 Task: Create new invoice with Date Opened :15-Apr-23, Select Customer: Baris Pasta & Pizza, Terms: Payment Term 1. Make invoice entry for item-1 with Date: 15-Apr-23, Description: Pfaltzgraff Spice Jar Clear 3 oz, Action: Material, Income Account: Income:Sales, Quantity: 1, Unit Price: 20.3, Discount %: 6. Make entry for item-2 with Date: 15-Apr-23, Description: KN95 Face Mask_x000D_
, Action: Material, Income Account: Income:Sales, Quantity: 1, Unit Price: 6.8, Discount %: 9. Make entry for item-3 with Date: 15-Apr-23, Description: Twix Cookie Bar Chocolate Caramel, Action: Material, Income Account: Income:Sales, Quantity: 4, Unit Price: 7.8, Discount %: 11. Write Notes: Looking forward to serving you again.. Post Invoice with Post Date: 15-Apr-23, Post to Accounts: Assets:Accounts Receivable. Pay / Process Payment with Transaction Date: 15-May-23, Amount: 53.038, Transfer Account: Checking Account. Print Invoice, display notes by going to Option, then go to Display Tab and check Invoice Notes.
Action: Mouse moved to (139, 34)
Screenshot: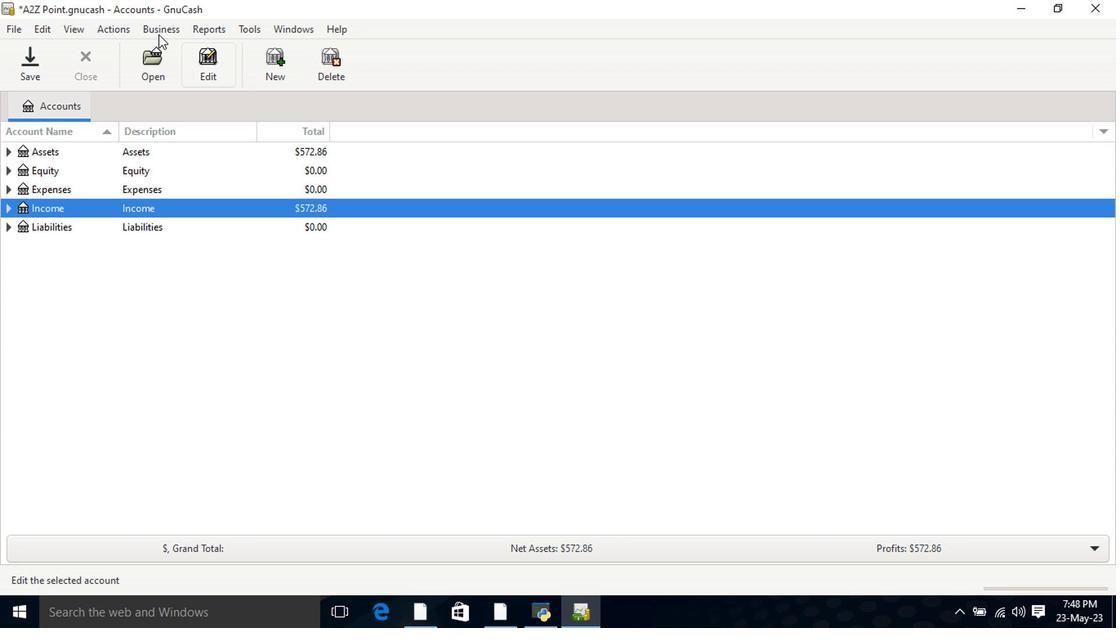 
Action: Mouse pressed left at (139, 34)
Screenshot: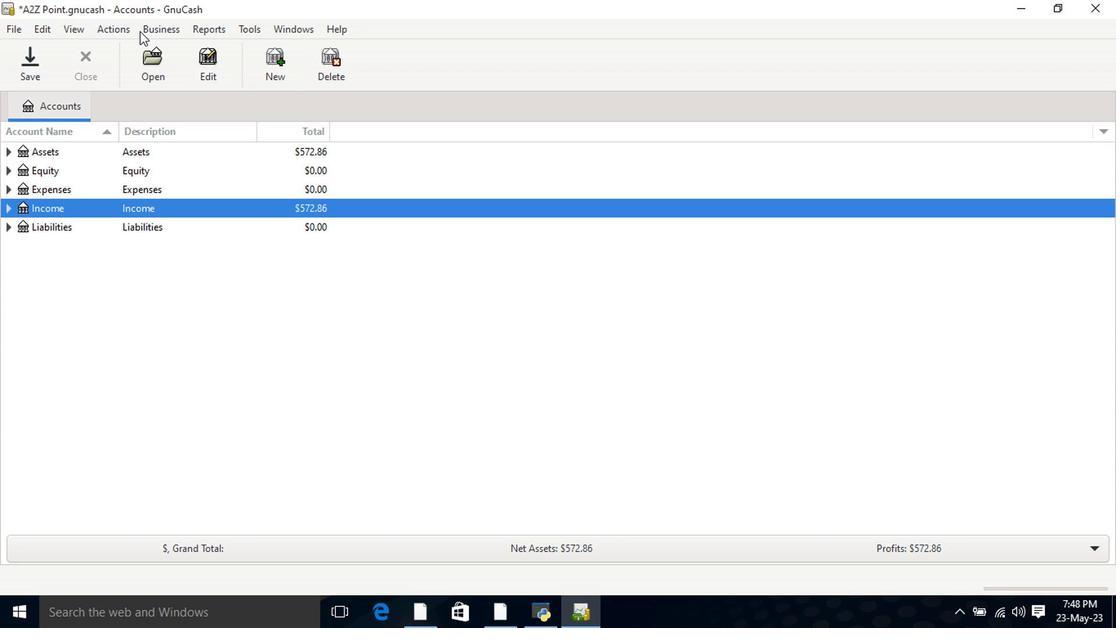 
Action: Mouse moved to (387, 116)
Screenshot: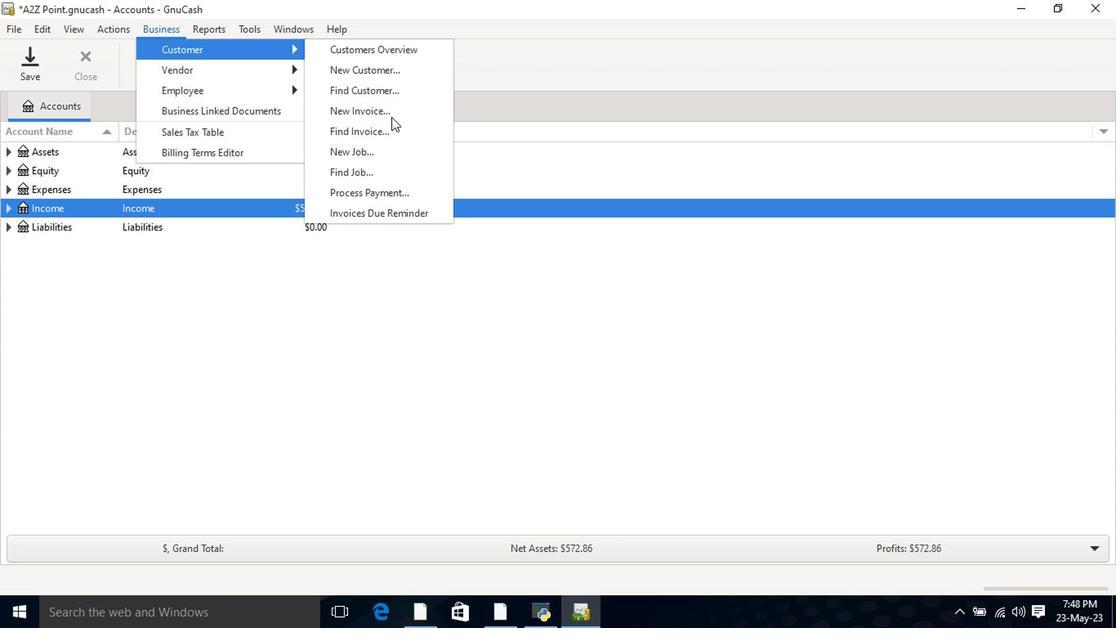 
Action: Mouse pressed left at (387, 116)
Screenshot: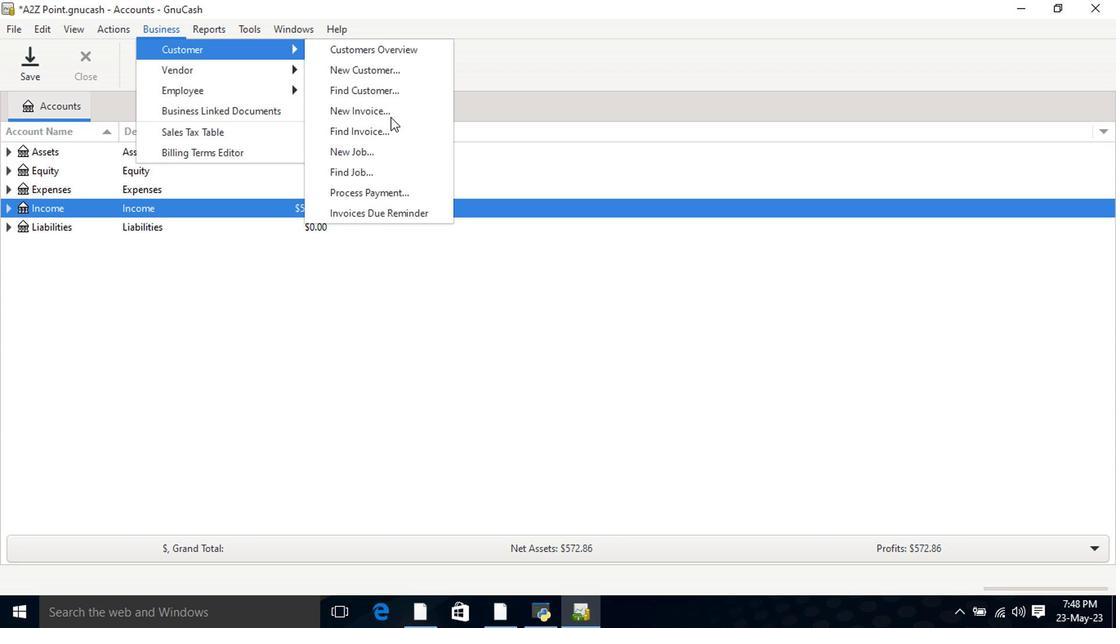 
Action: Mouse moved to (675, 254)
Screenshot: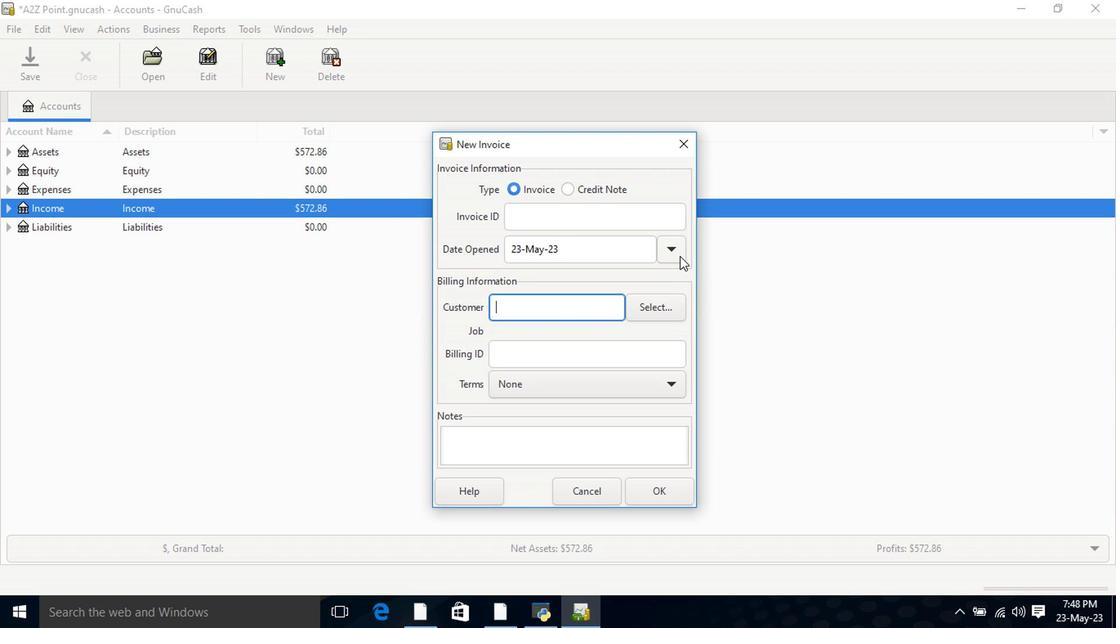 
Action: Mouse pressed left at (675, 254)
Screenshot: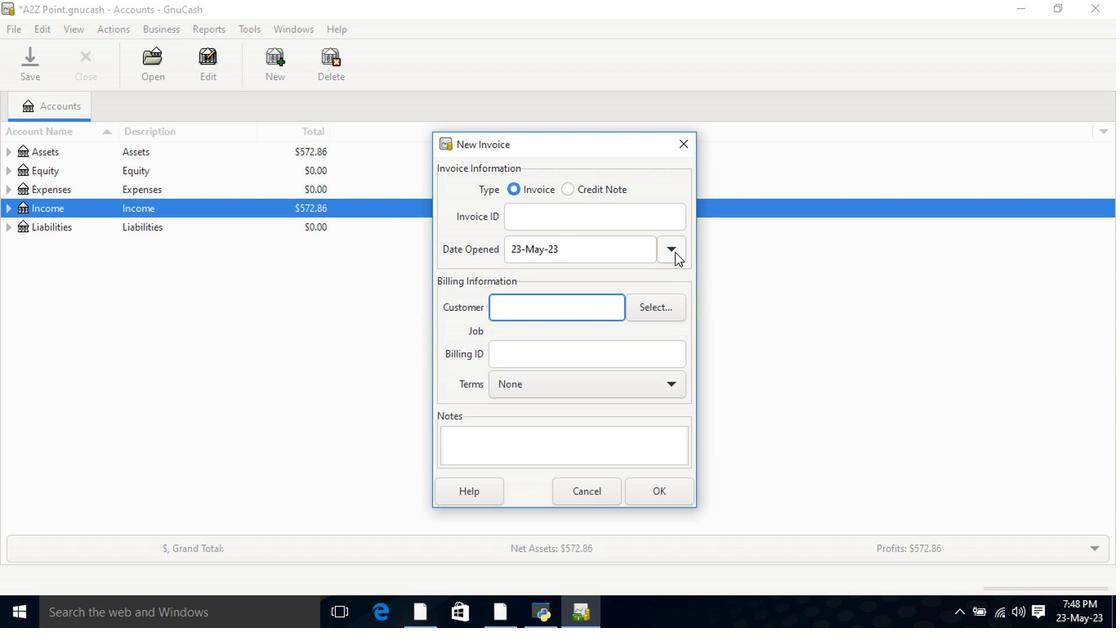 
Action: Mouse moved to (544, 271)
Screenshot: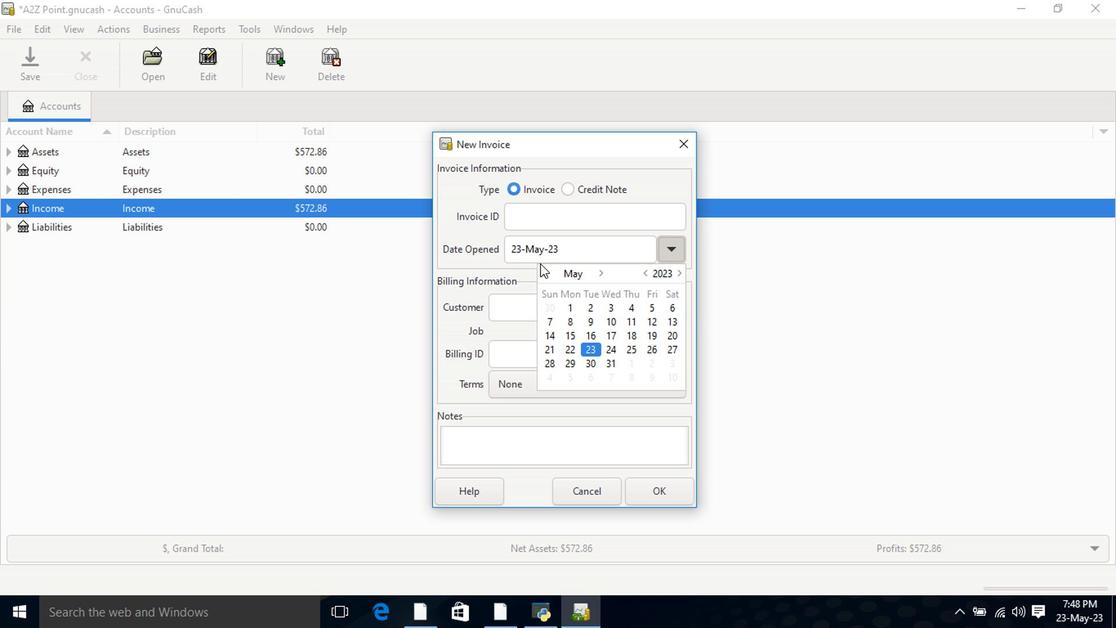 
Action: Mouse pressed left at (544, 271)
Screenshot: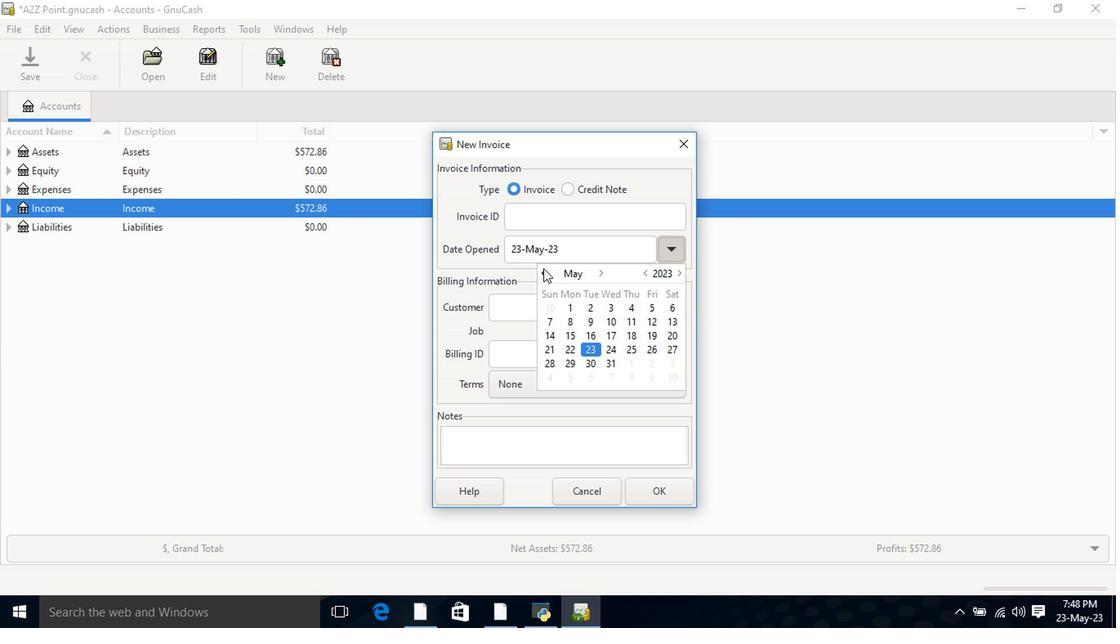 
Action: Mouse moved to (671, 338)
Screenshot: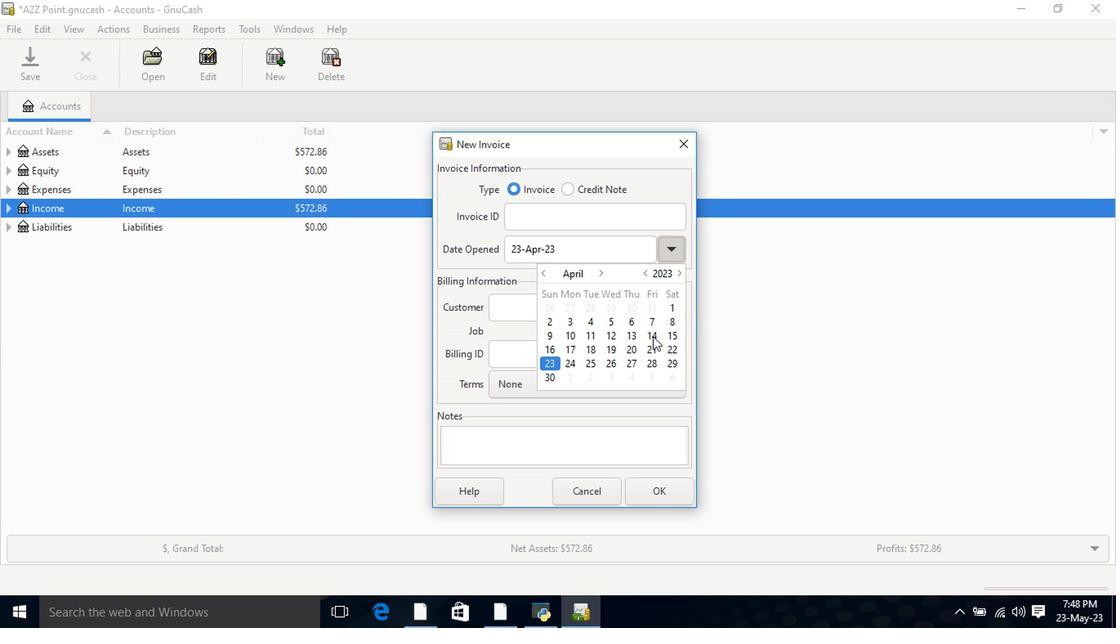 
Action: Mouse pressed left at (671, 338)
Screenshot: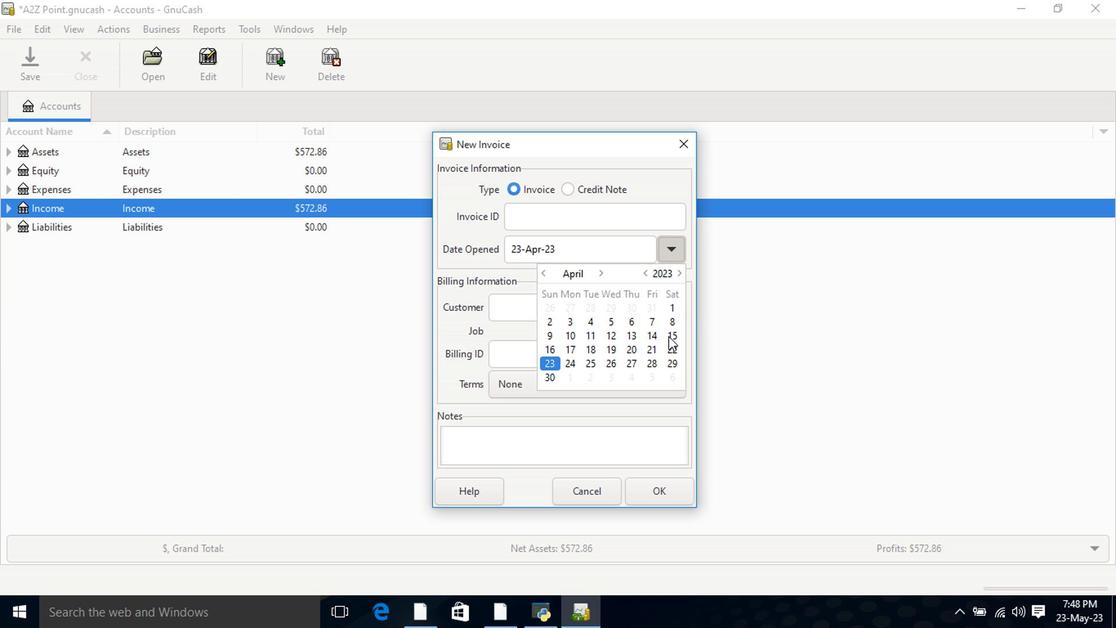 
Action: Mouse pressed left at (671, 338)
Screenshot: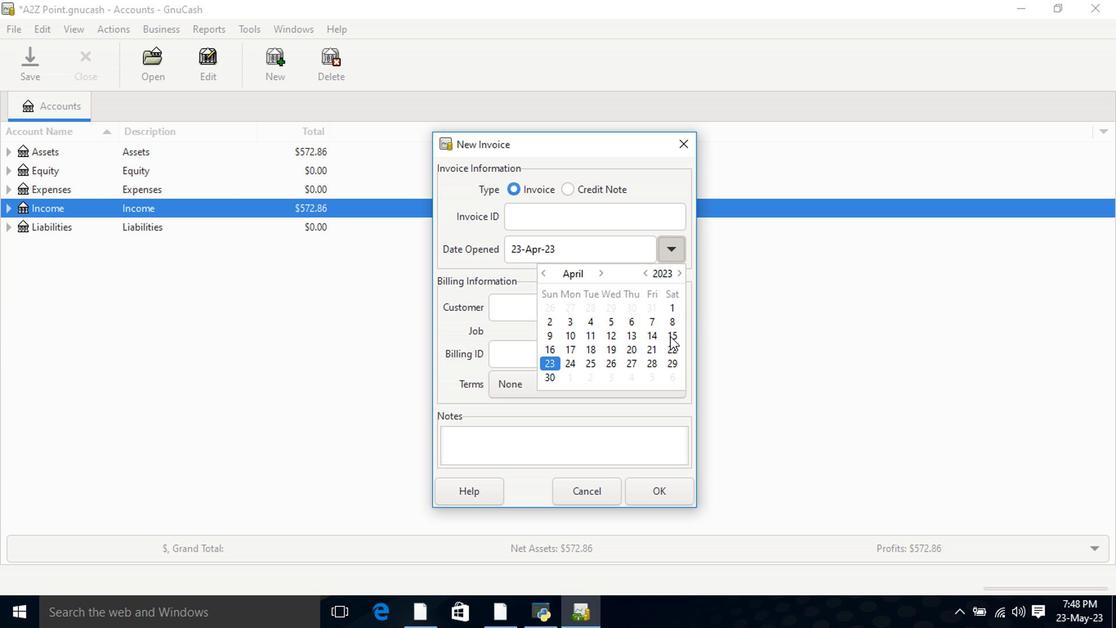 
Action: Mouse moved to (586, 305)
Screenshot: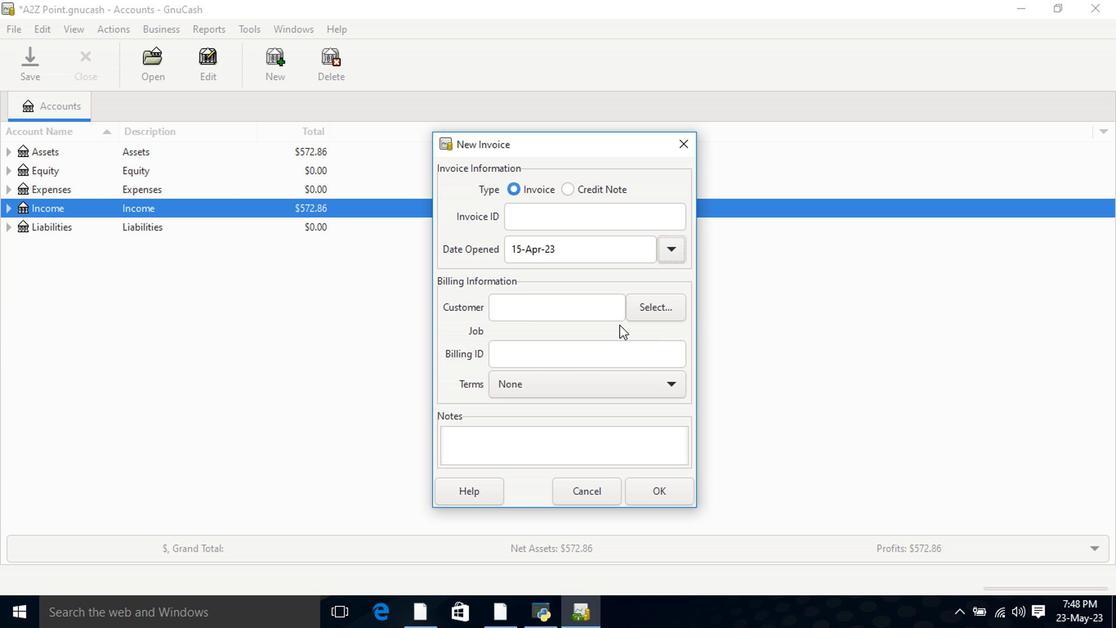 
Action: Mouse pressed left at (586, 305)
Screenshot: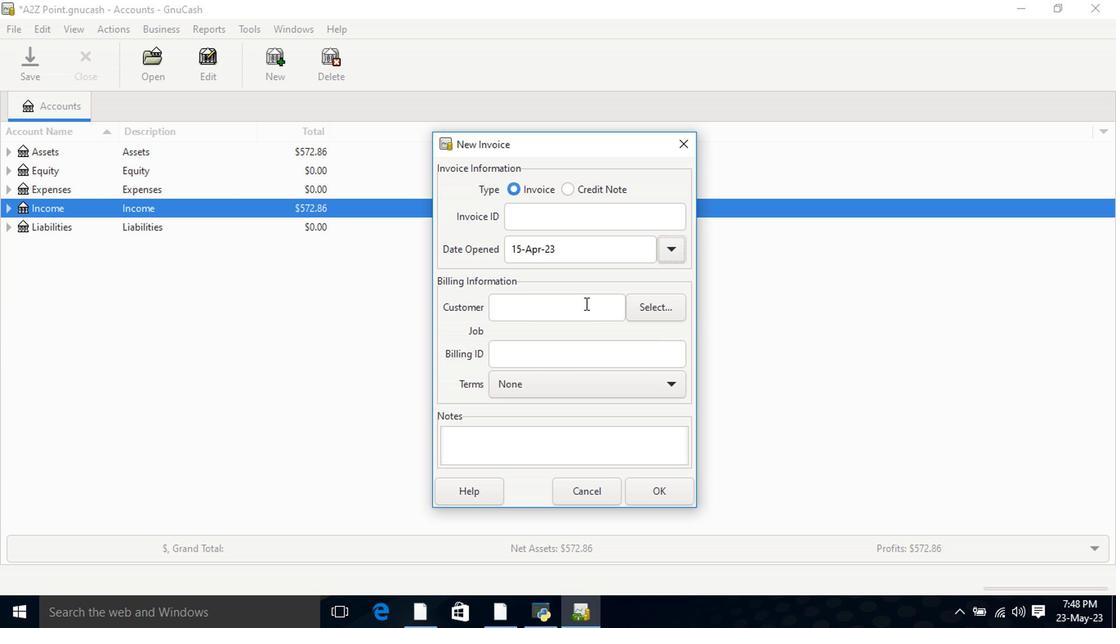 
Action: Key pressed <Key.shift>Bar
Screenshot: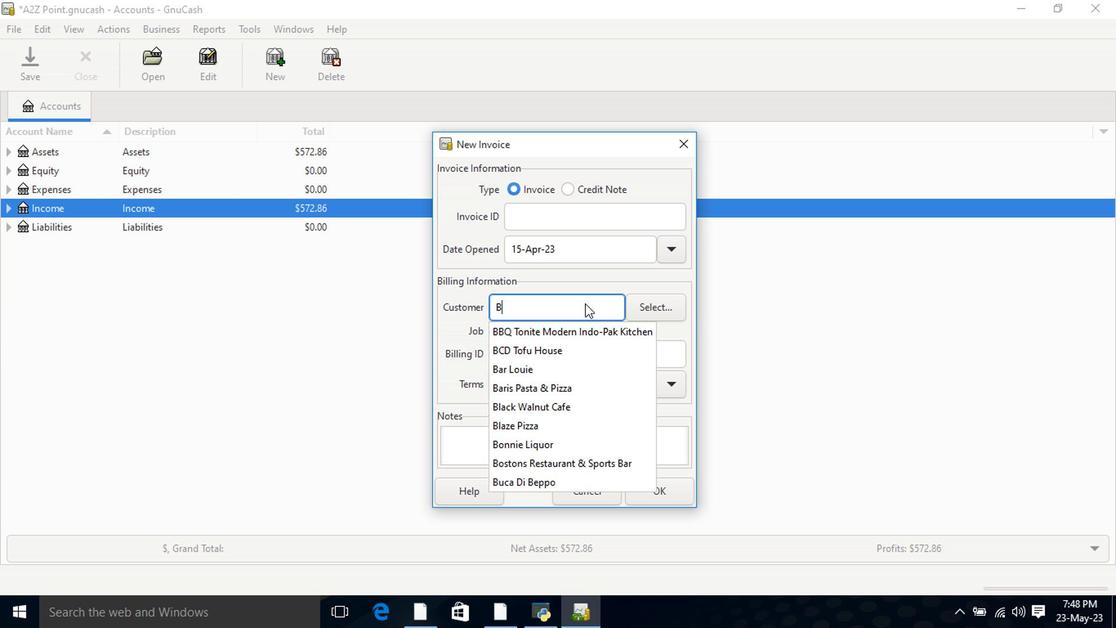 
Action: Mouse moved to (575, 350)
Screenshot: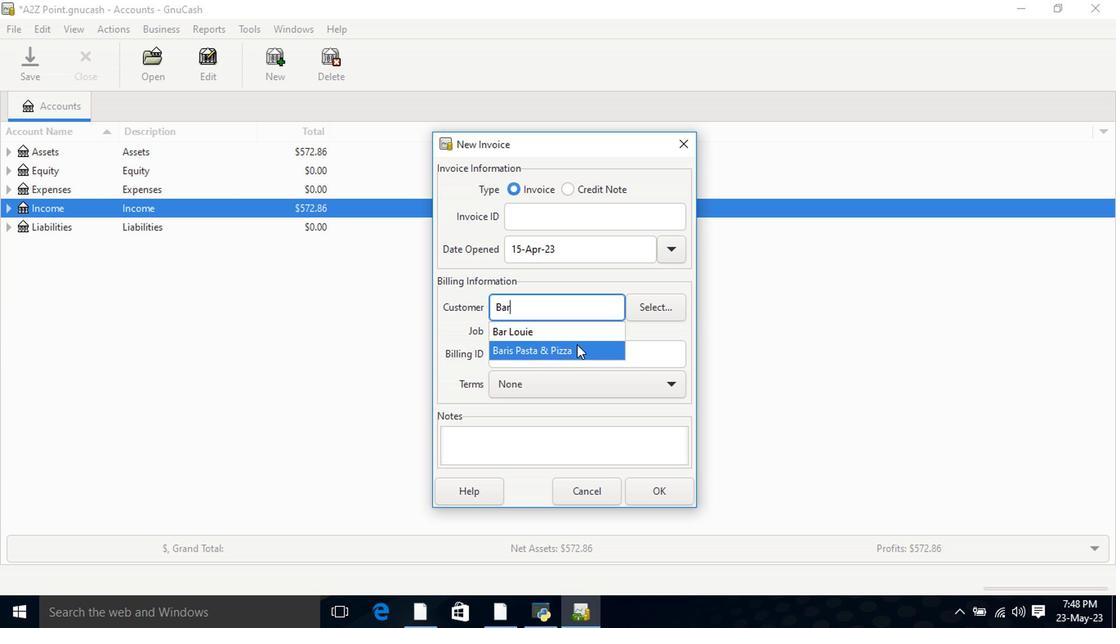 
Action: Mouse pressed left at (575, 350)
Screenshot: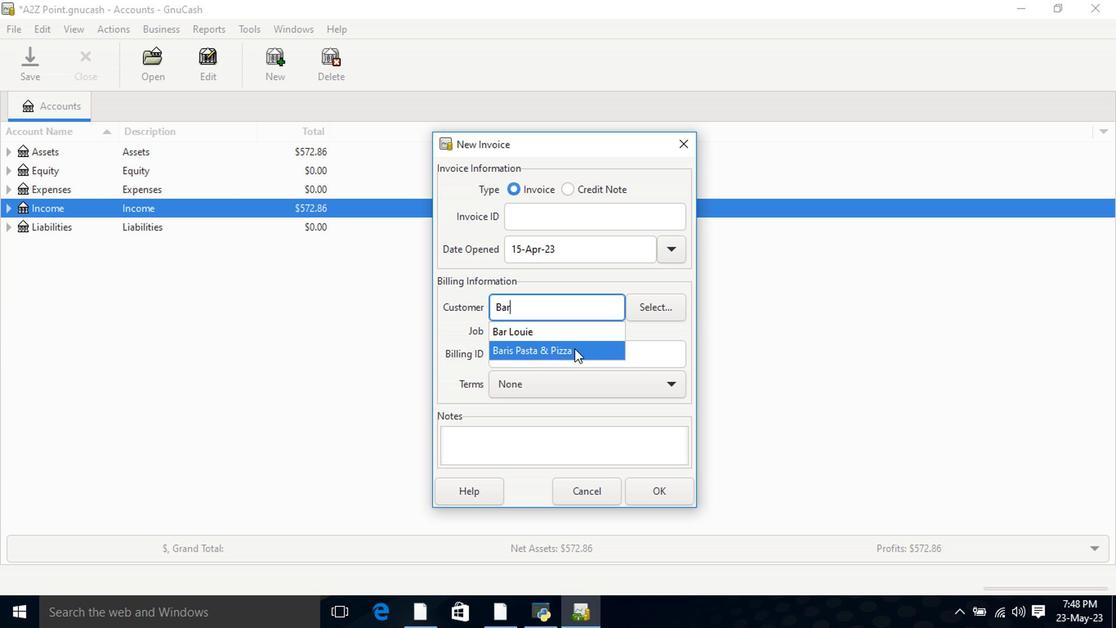 
Action: Mouse moved to (578, 391)
Screenshot: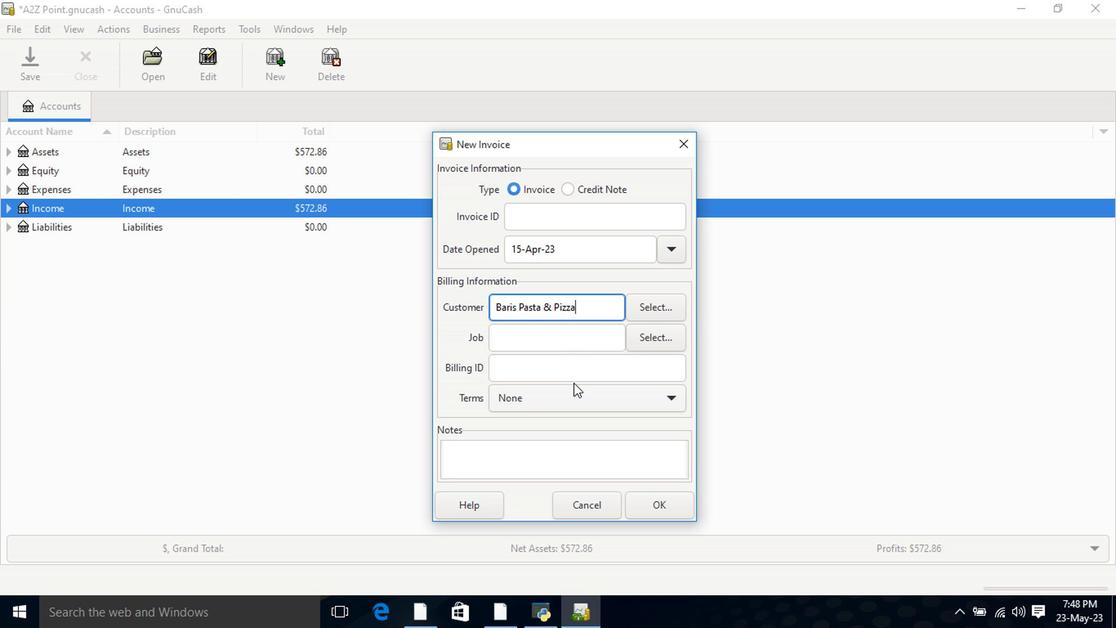 
Action: Mouse pressed left at (578, 391)
Screenshot: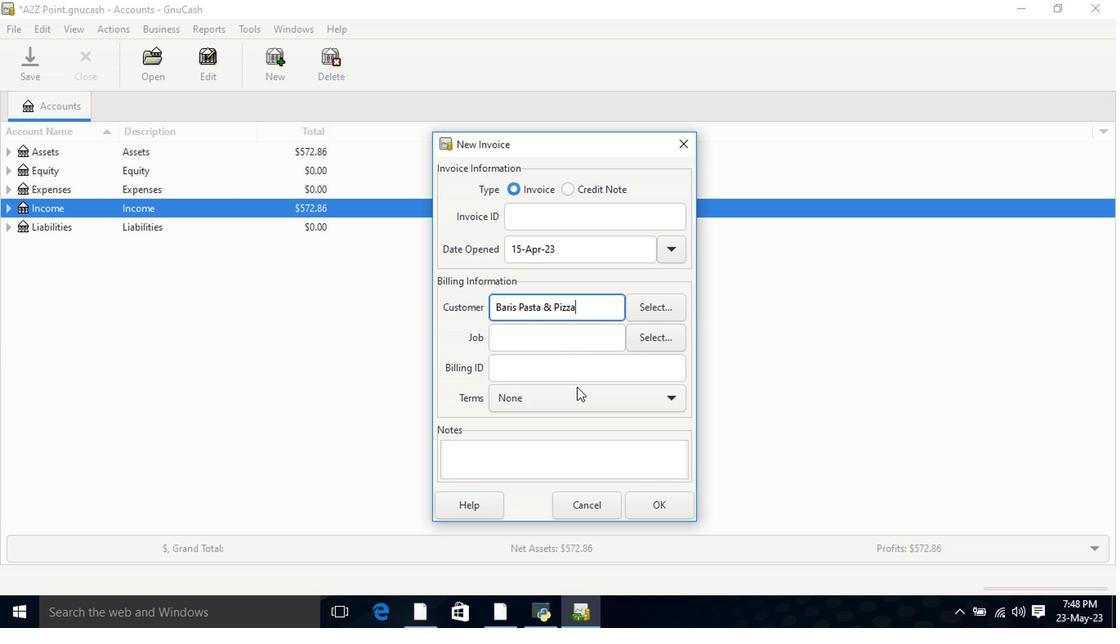 
Action: Mouse moved to (580, 424)
Screenshot: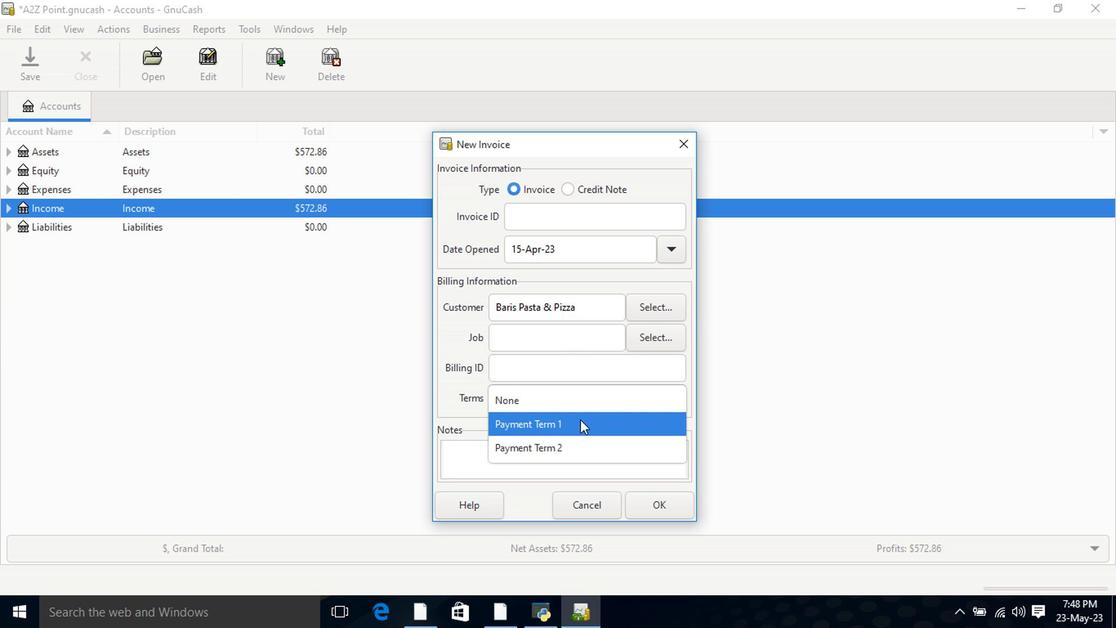 
Action: Mouse pressed left at (580, 424)
Screenshot: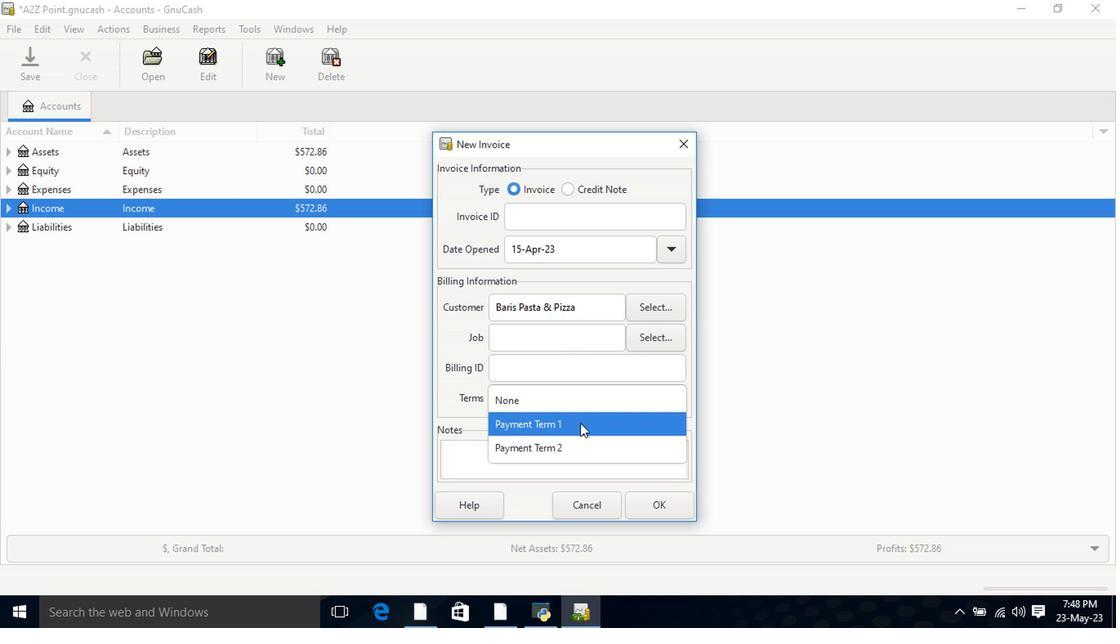 
Action: Mouse moved to (653, 508)
Screenshot: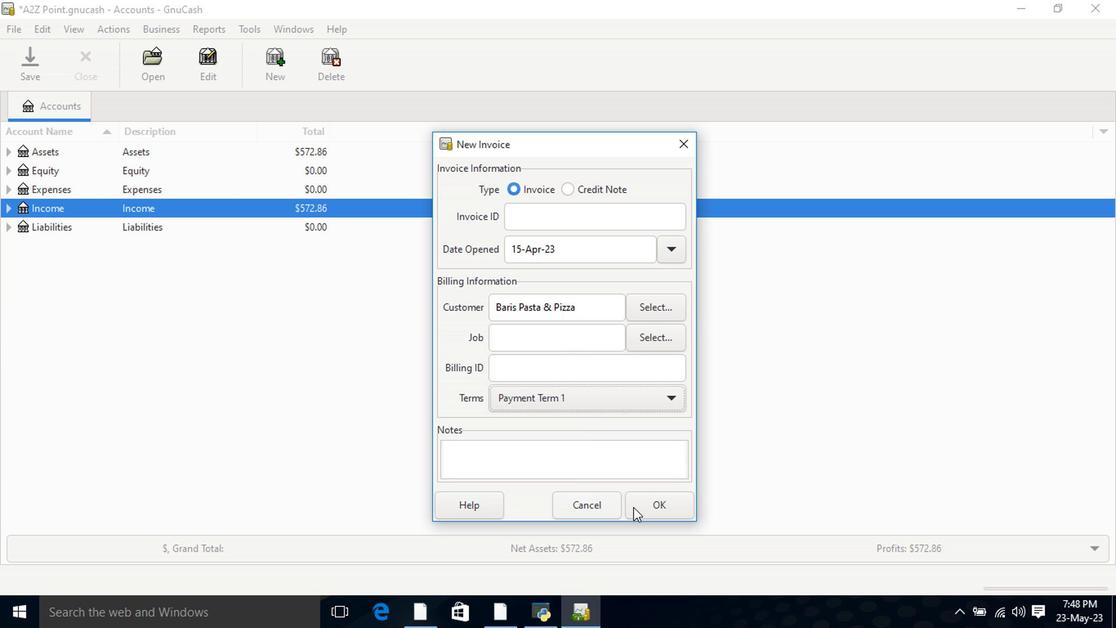 
Action: Mouse pressed left at (653, 508)
Screenshot: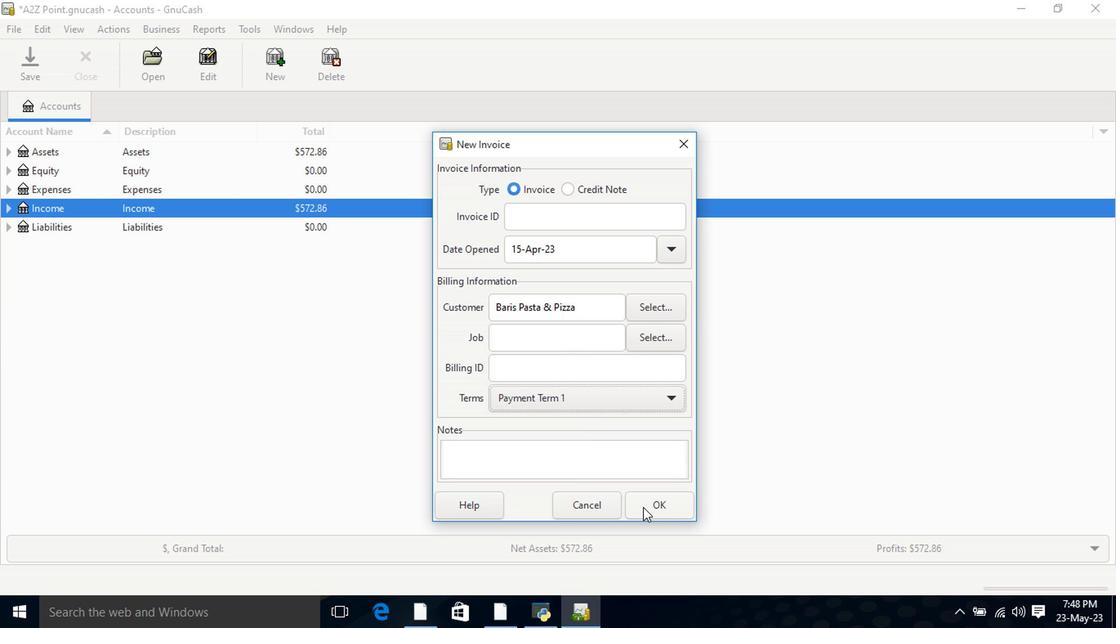 
Action: Mouse moved to (72, 312)
Screenshot: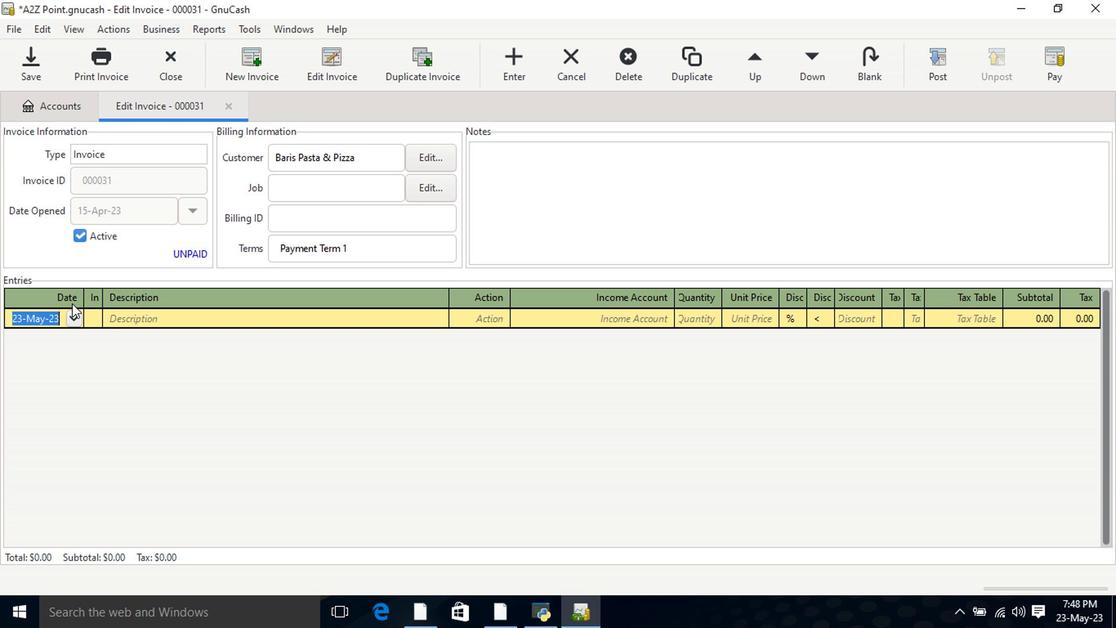 
Action: Mouse pressed left at (72, 312)
Screenshot: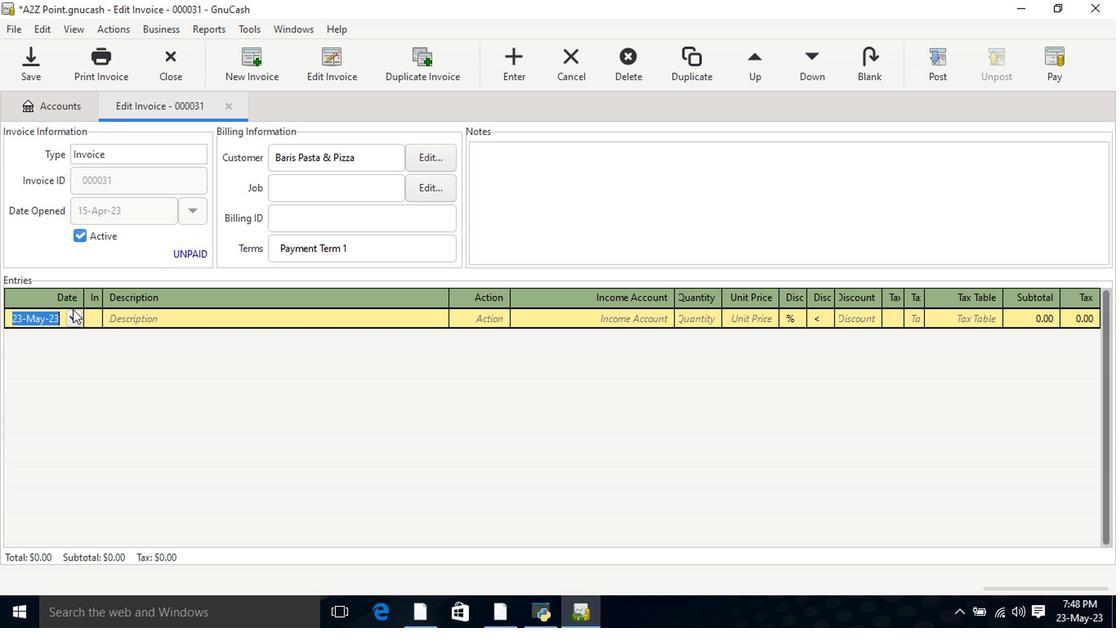
Action: Mouse moved to (13, 338)
Screenshot: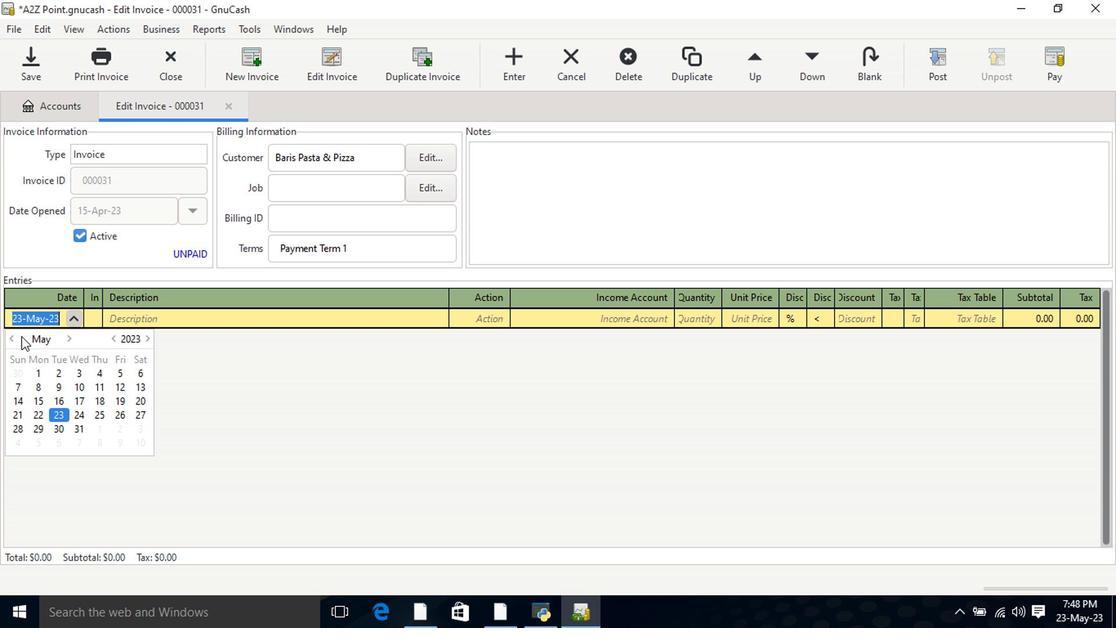 
Action: Mouse pressed left at (13, 338)
Screenshot: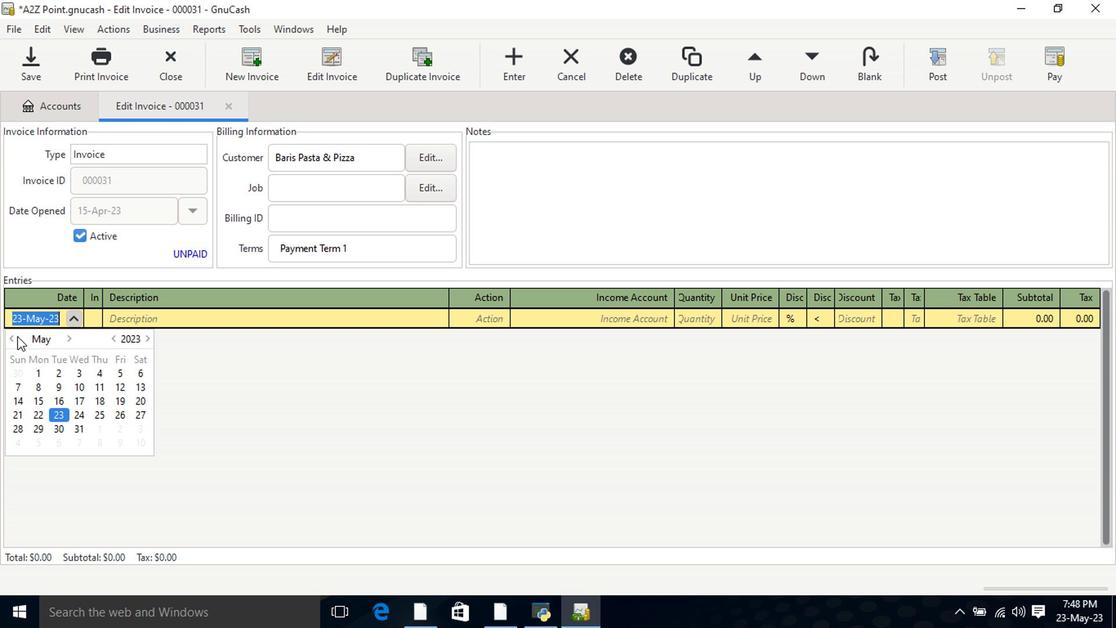 
Action: Mouse moved to (145, 403)
Screenshot: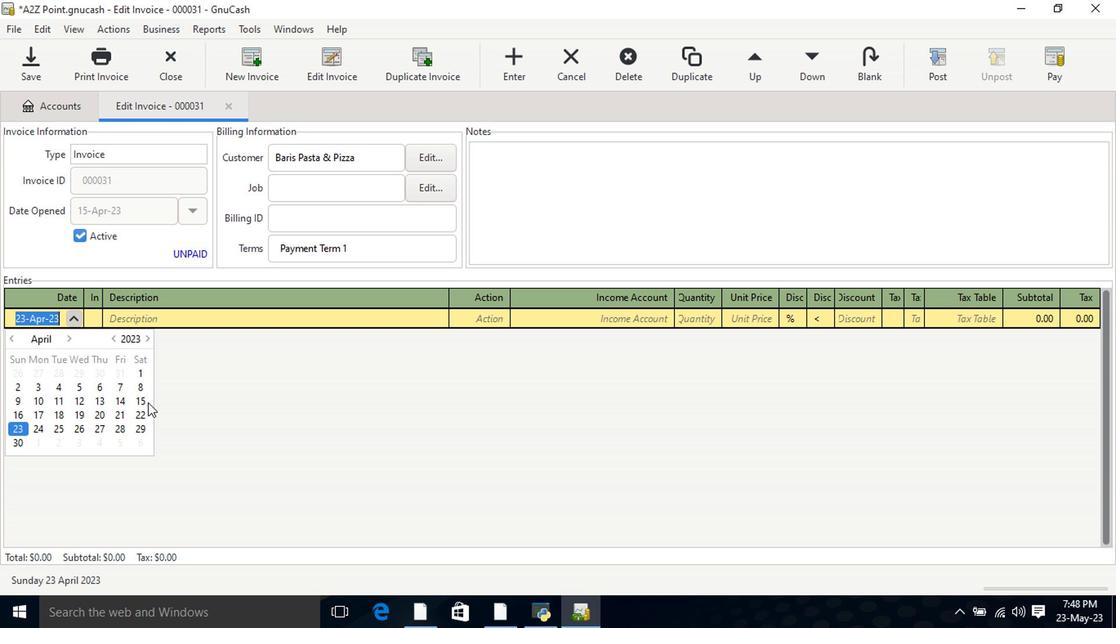 
Action: Mouse pressed left at (145, 403)
Screenshot: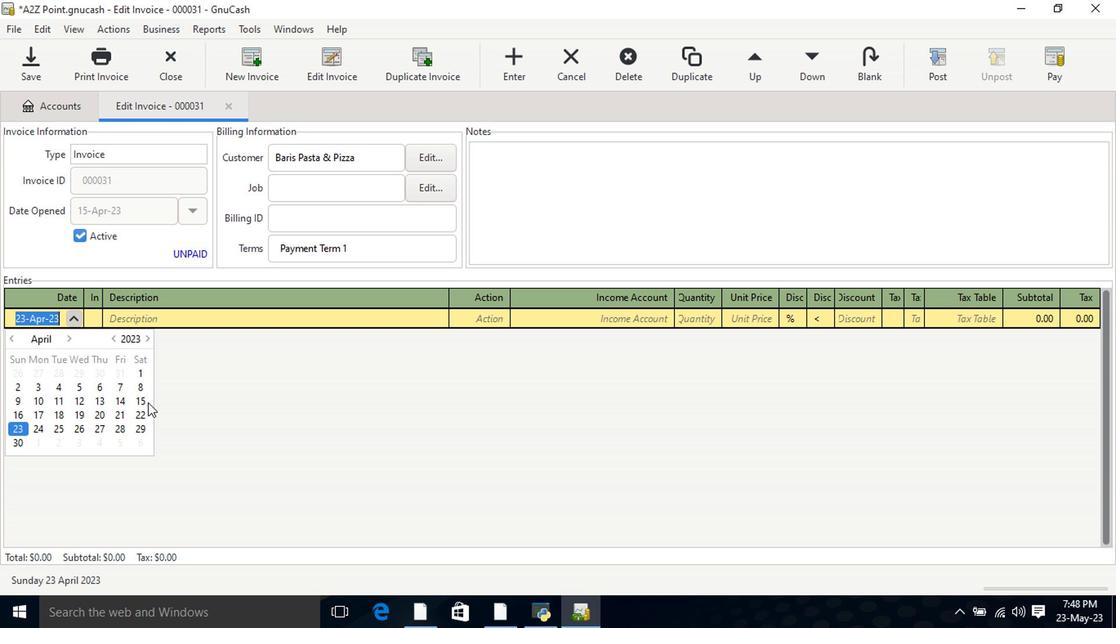 
Action: Mouse moved to (144, 403)
Screenshot: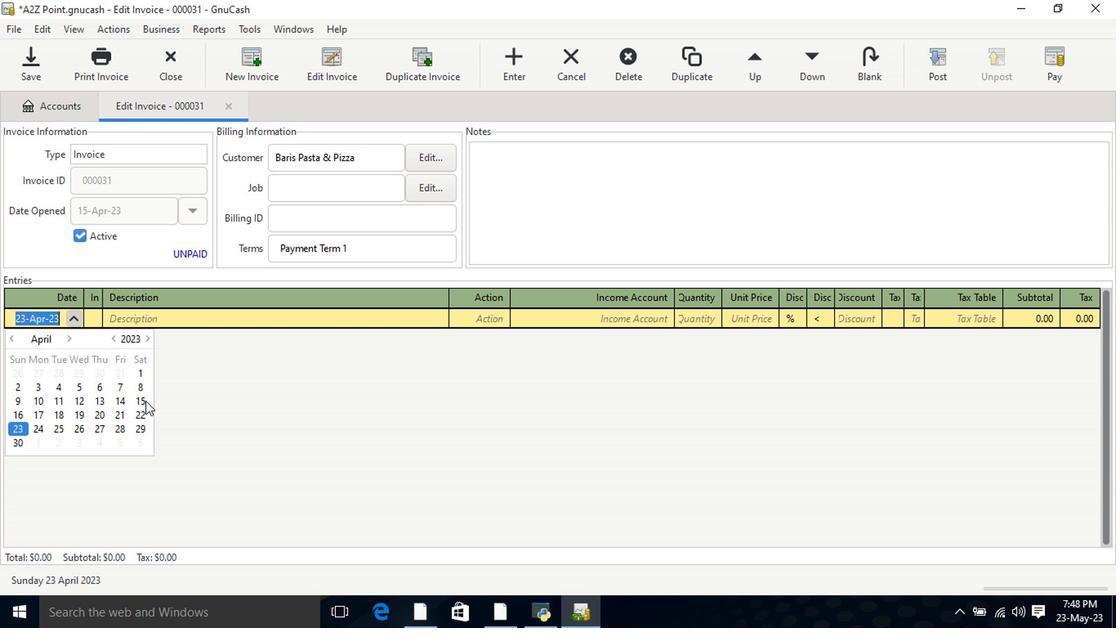 
Action: Mouse pressed left at (144, 403)
Screenshot: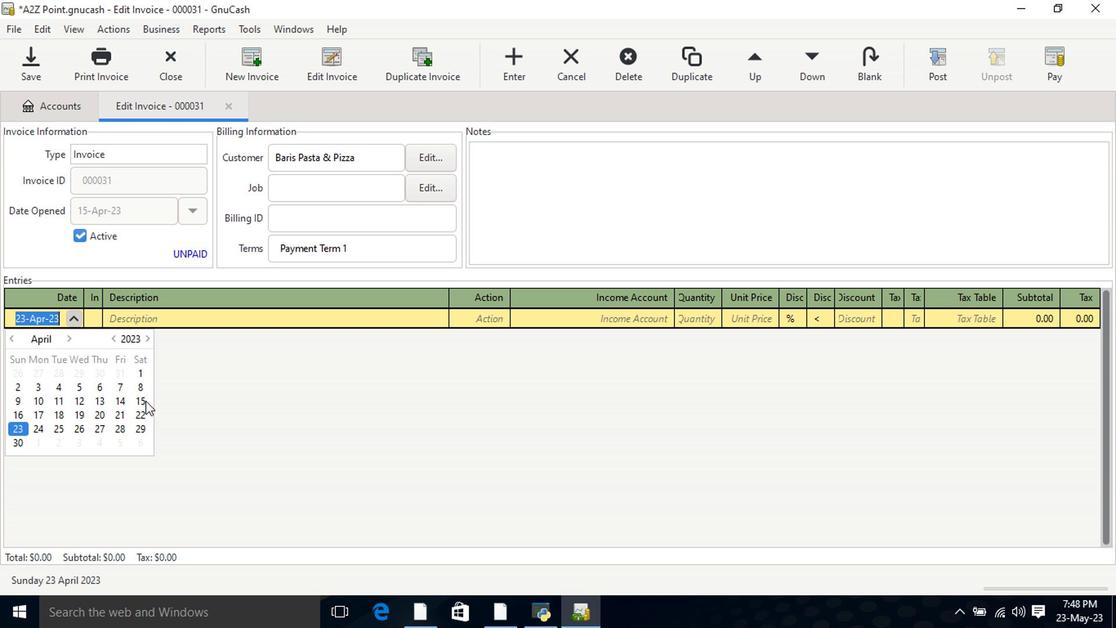 
Action: Mouse moved to (171, 326)
Screenshot: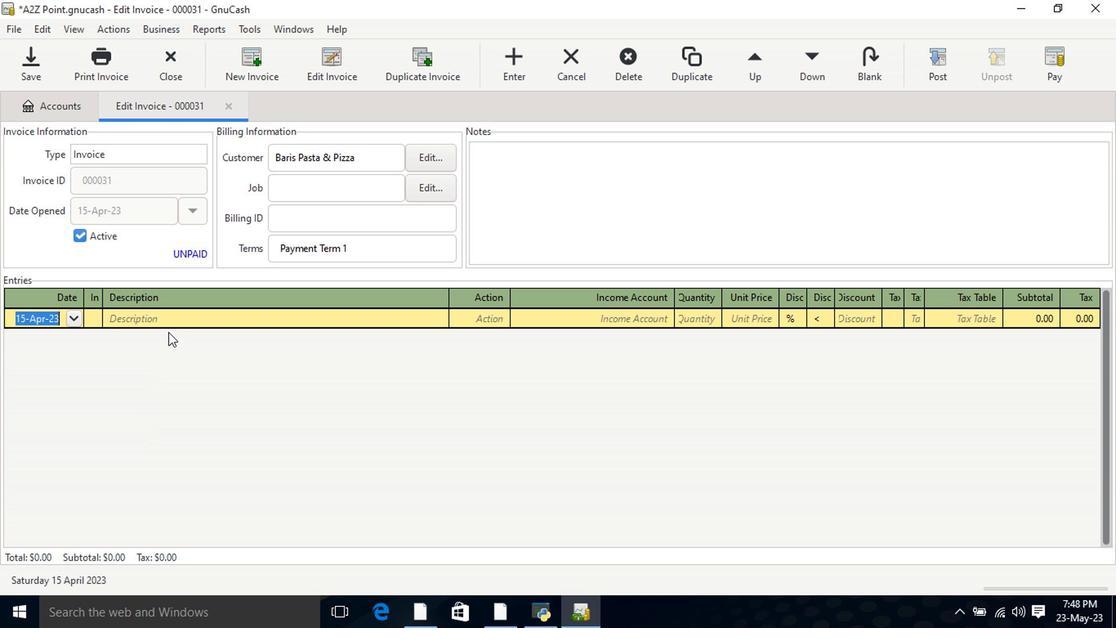 
Action: Mouse pressed left at (171, 326)
Screenshot: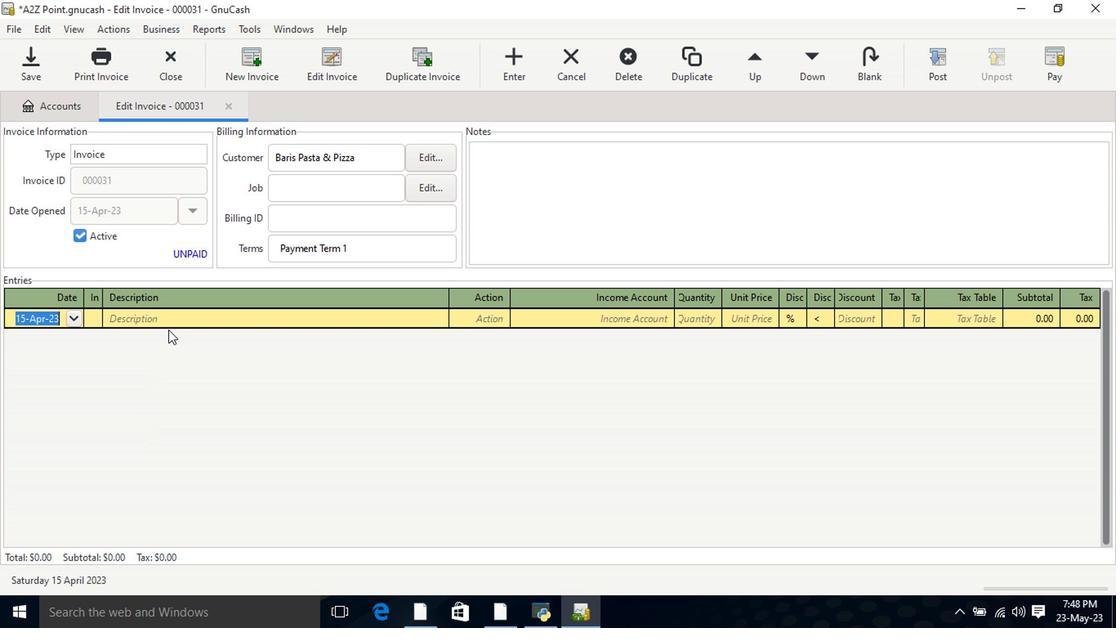 
Action: Mouse moved to (169, 326)
Screenshot: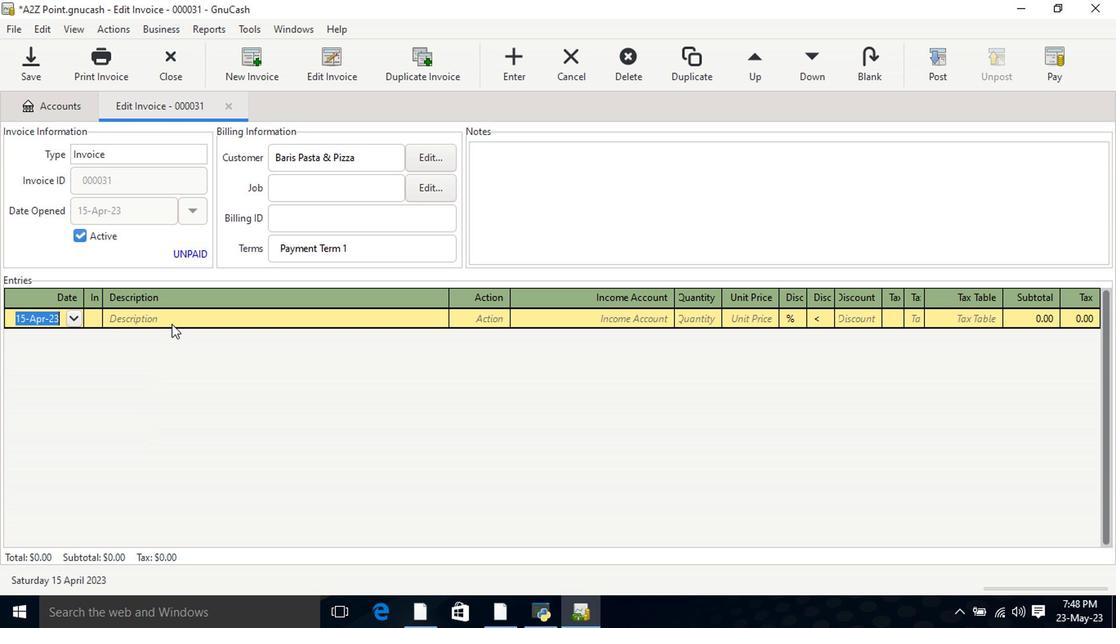 
Action: Key pressed <Key.shift>Pfaltzgraff<Key.space><Key.shift>Spice<Key.space><Key.shift>Jar<Key.space><Key.shift>Clear<Key.space>3<Key.space>oz
Screenshot: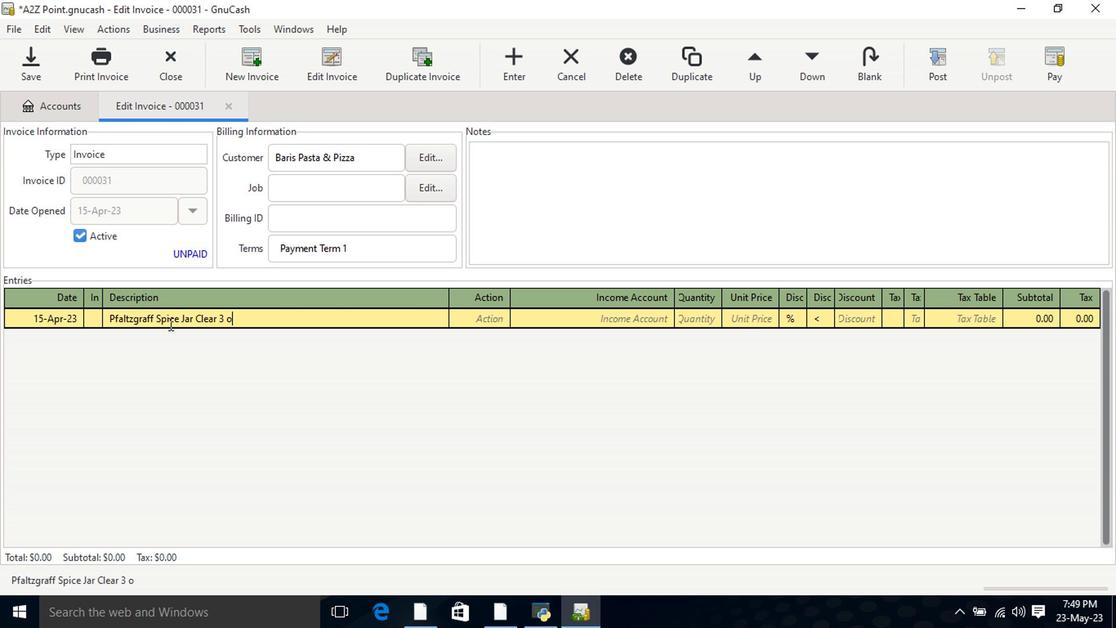 
Action: Mouse moved to (444, 308)
Screenshot: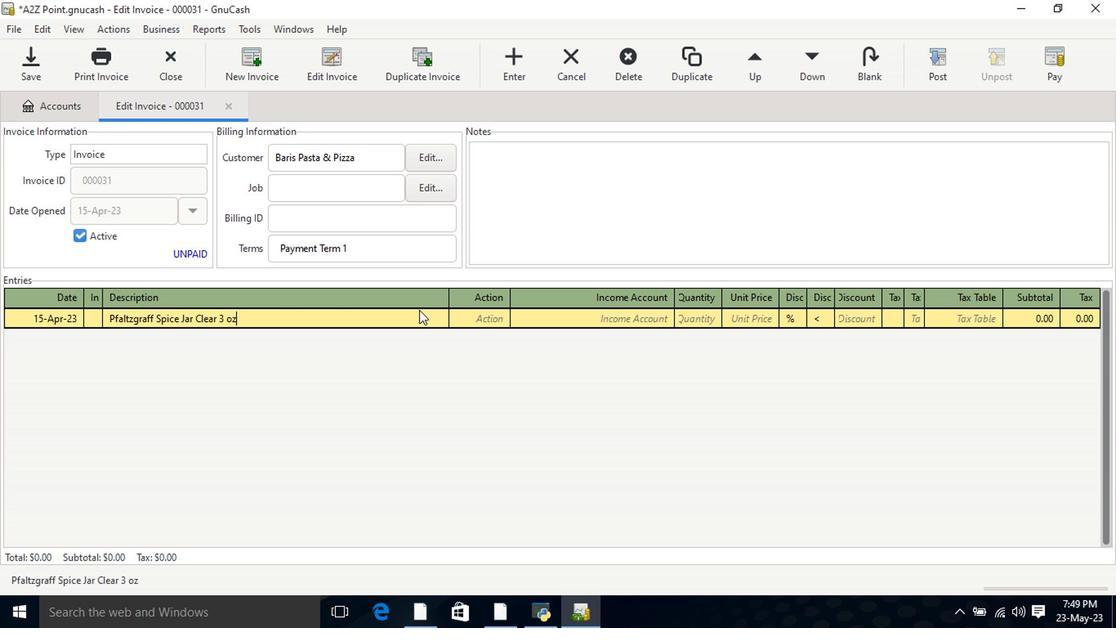 
Action: Key pressed <Key.tab>mater<Key.tab>income<Key.down><Key.down><Key.down><Key.tab>1<Key.tab>20<Key.tab>
Screenshot: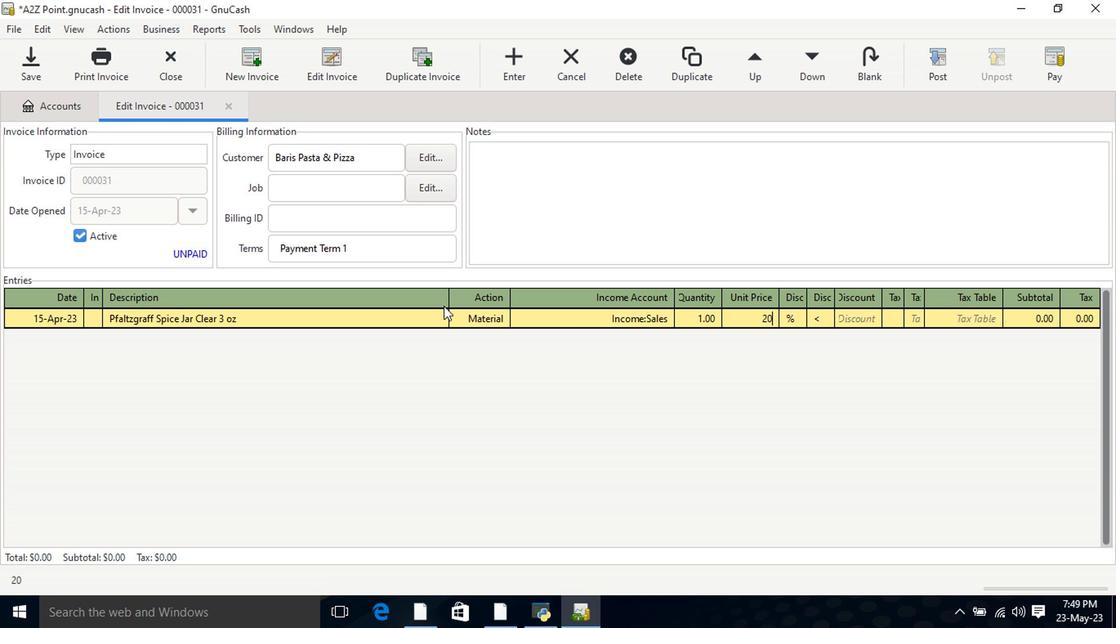 
Action: Mouse moved to (822, 314)
Screenshot: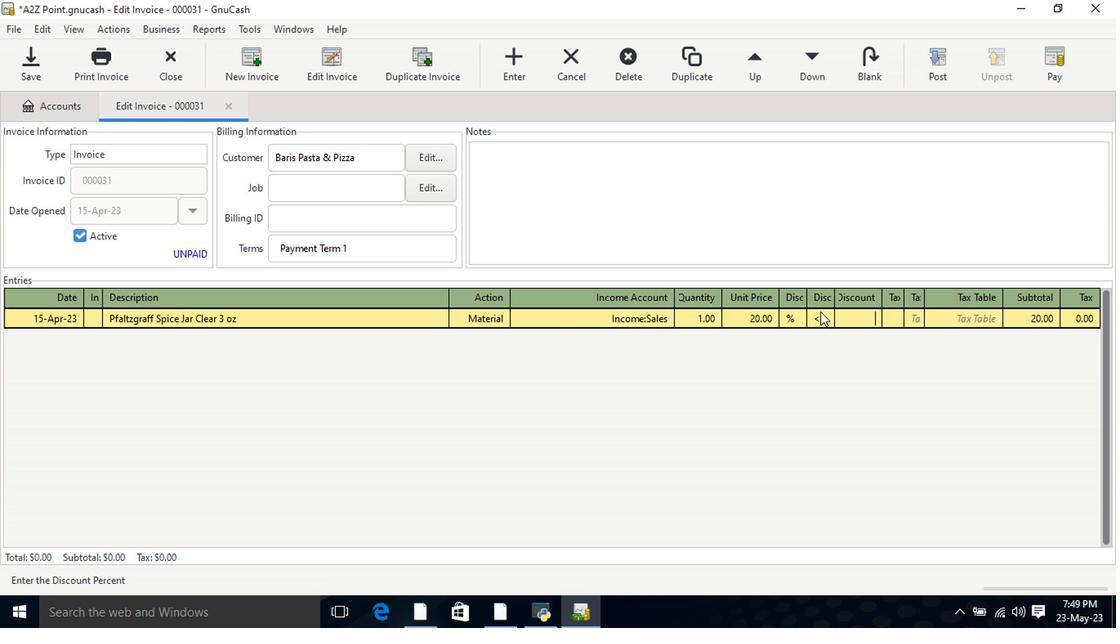
Action: Mouse pressed left at (822, 314)
Screenshot: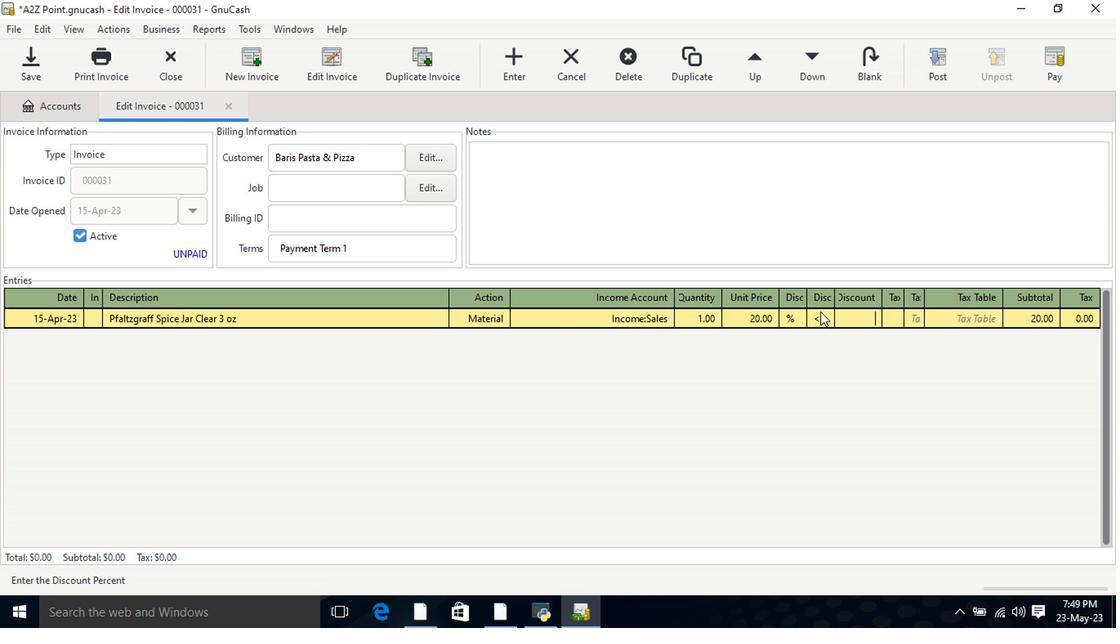 
Action: Mouse moved to (842, 322)
Screenshot: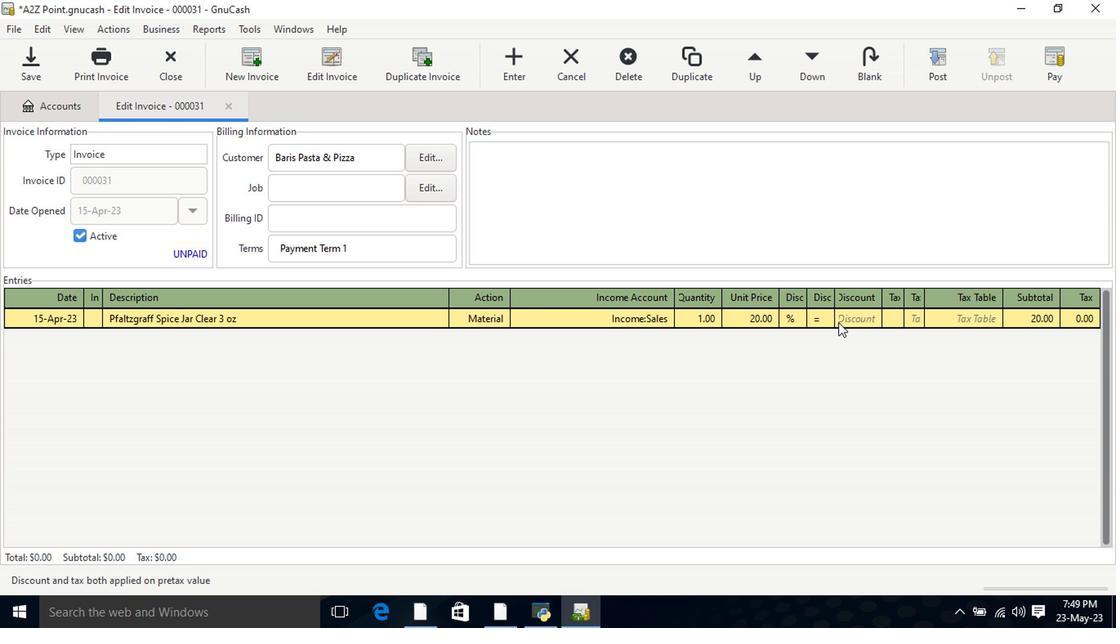 
Action: Mouse pressed left at (842, 322)
Screenshot: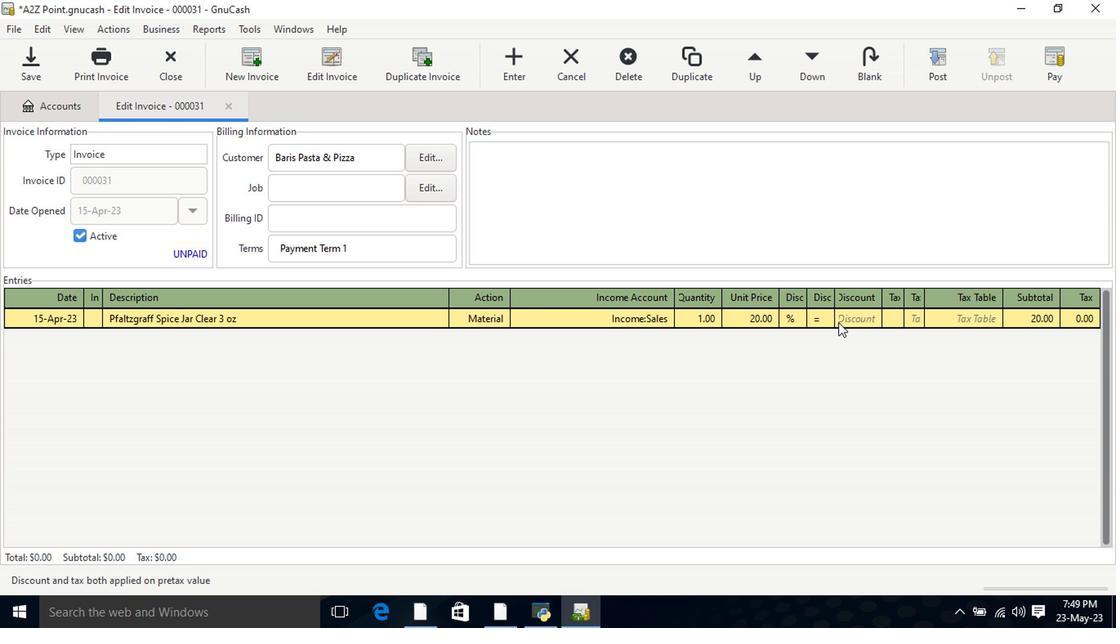 
Action: Key pressed 6<Key.tab><Key.tab><Key.shift>K<Key.shift>N95<Key.space><Key.shift>Face<Key.space><Key.shift>Mask<Key.tab>mater<Key.tab>income<Key.down><Key.down><Key.down><Key.tab>1<Key.tab>6.8<Key.tab>
Screenshot: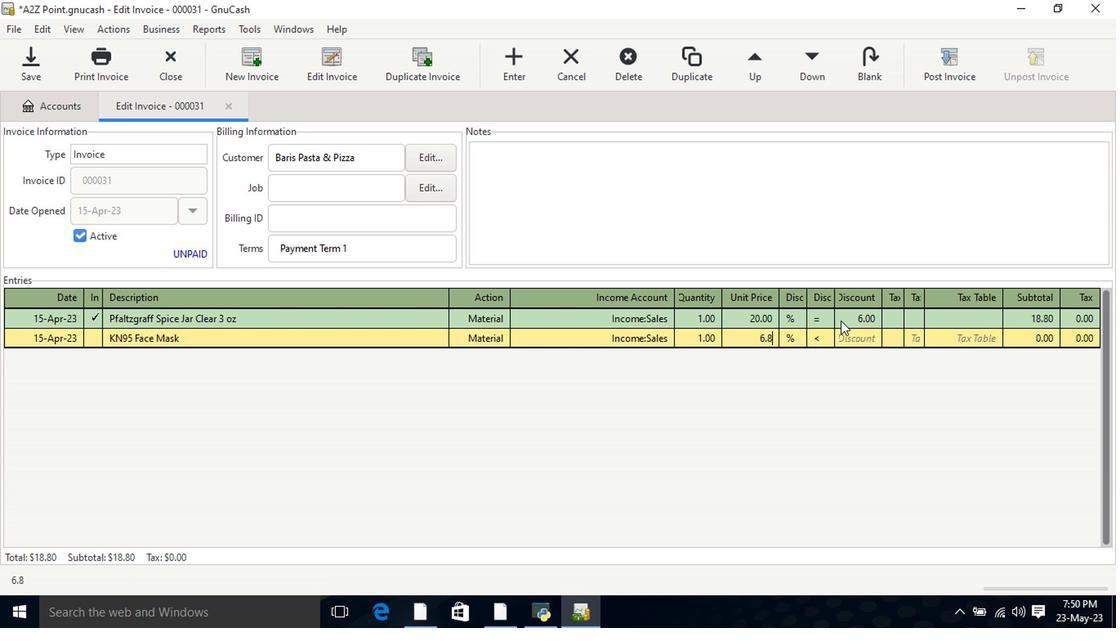 
Action: Mouse moved to (823, 343)
Screenshot: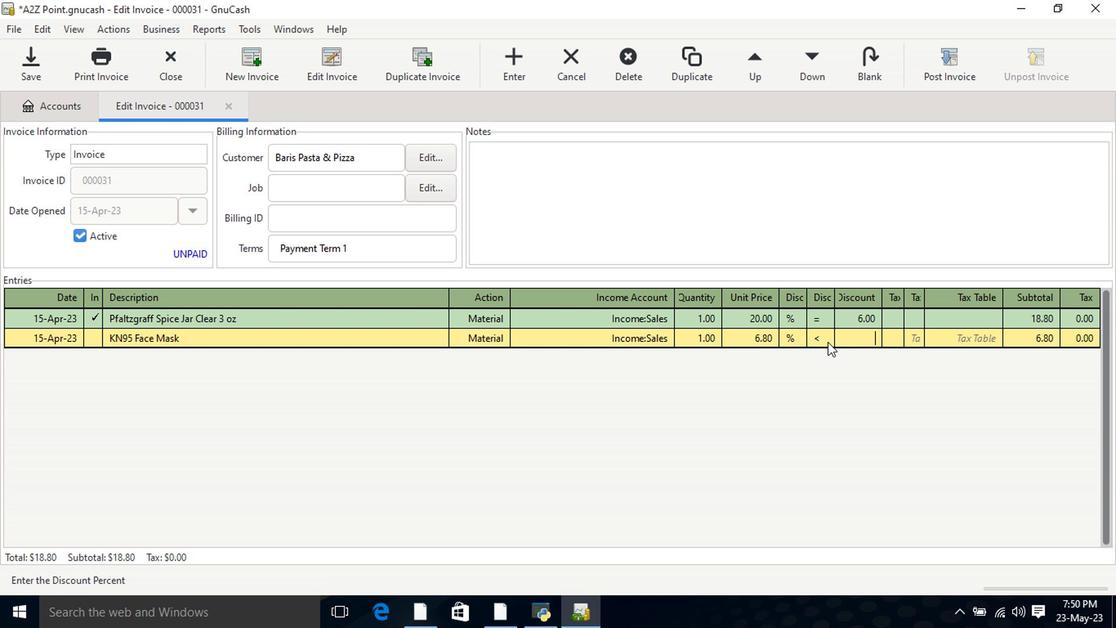 
Action: Mouse pressed left at (823, 343)
Screenshot: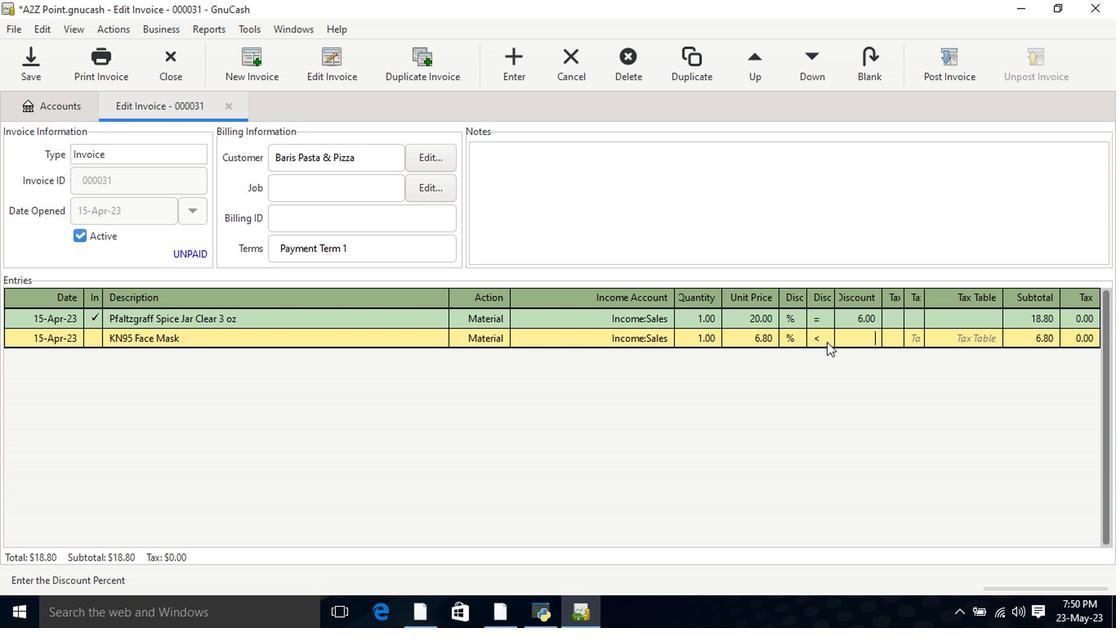 
Action: Mouse moved to (859, 340)
Screenshot: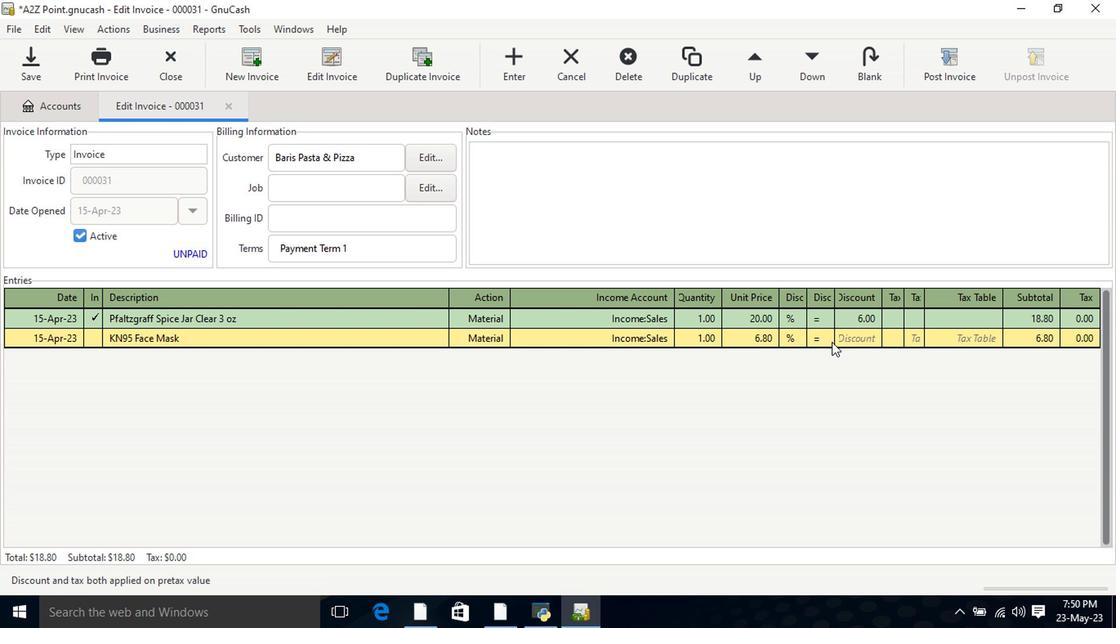 
Action: Mouse pressed left at (859, 340)
Screenshot: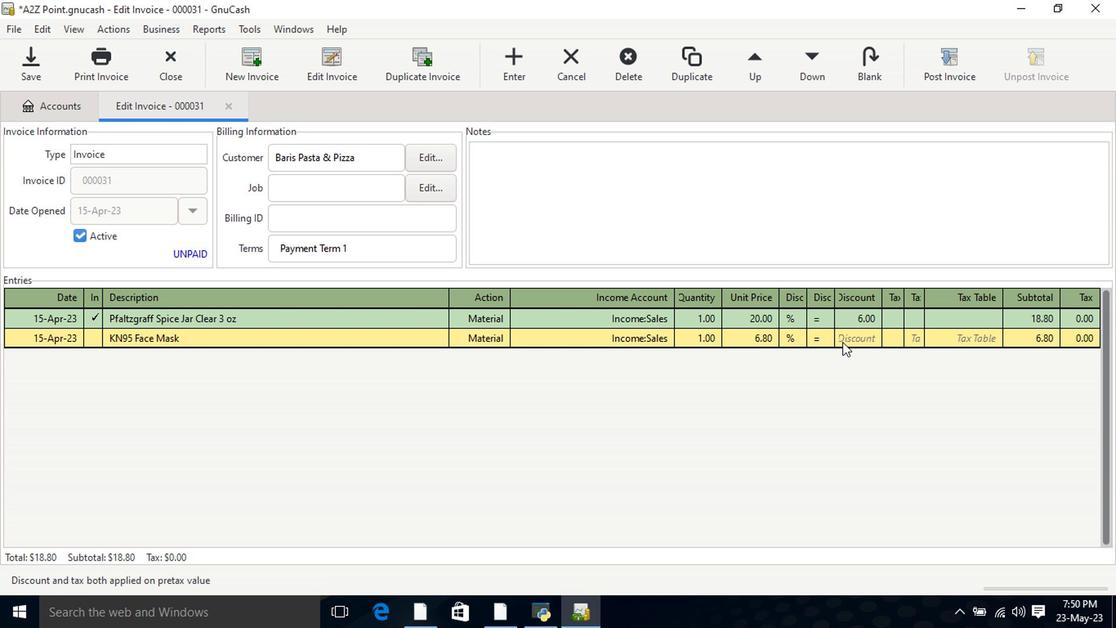 
Action: Key pressed 9<Key.tab><Key.tab><Key.shift>Twix<Key.space><Key.shift>Cookie<Key.space><Key.shift>Bar<Key.space><Key.shift>Chocolate<Key.backspace><Key.backspace>te<Key.space><Key.shift><Key.shift>Caramel<Key.tab>mater<Key.tab>income<Key.down><Key.down><Key.down><Key.tab>4<Key.tab>7.8
Screenshot: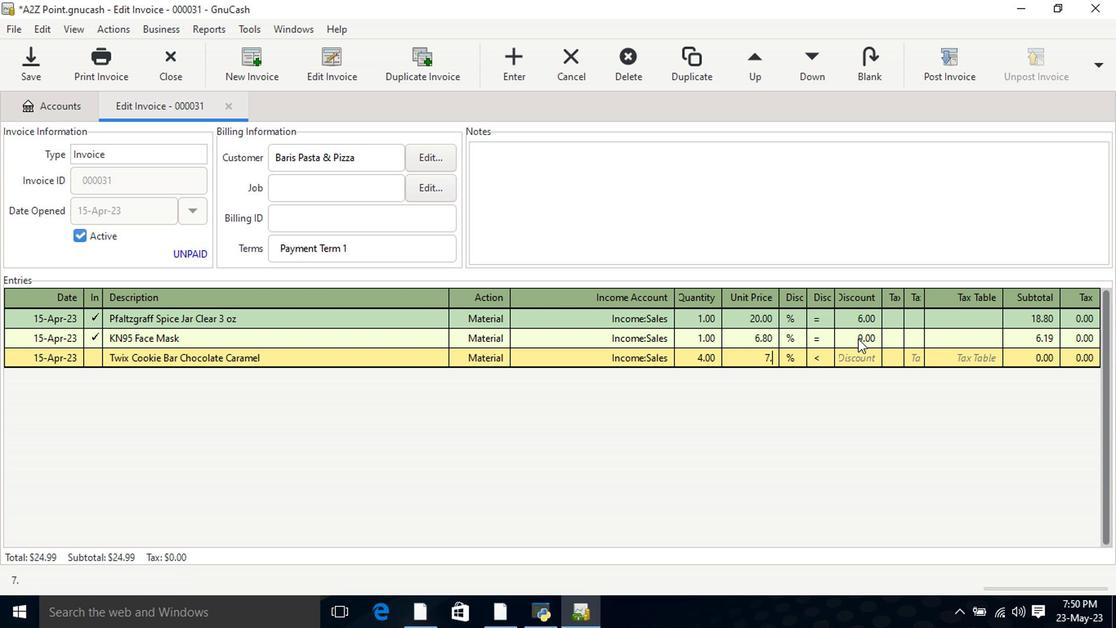 
Action: Mouse moved to (818, 362)
Screenshot: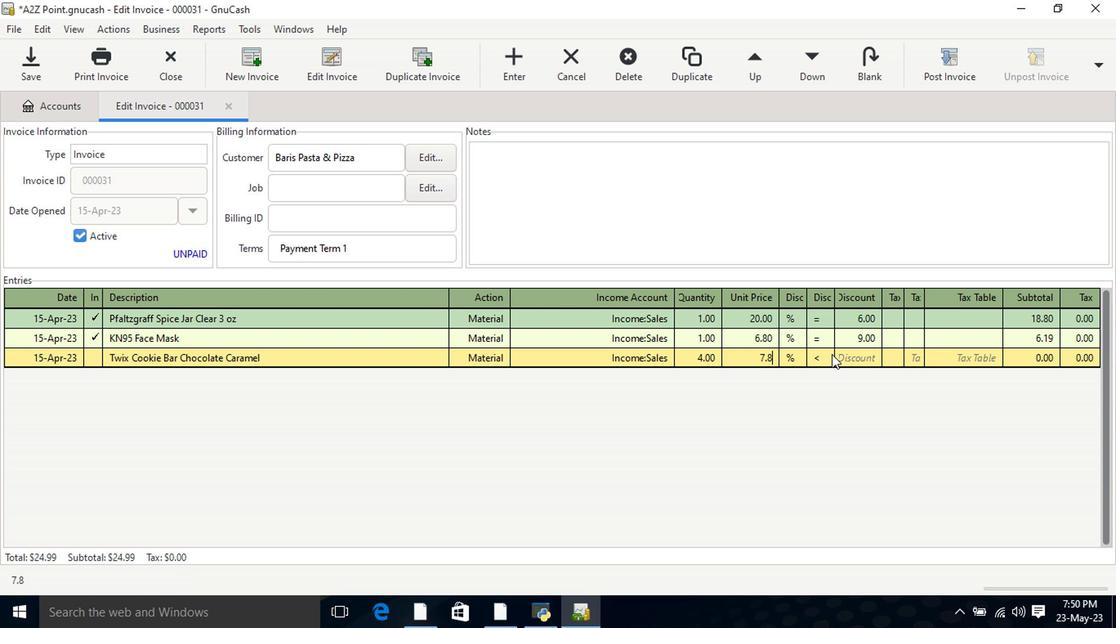 
Action: Mouse pressed left at (818, 362)
Screenshot: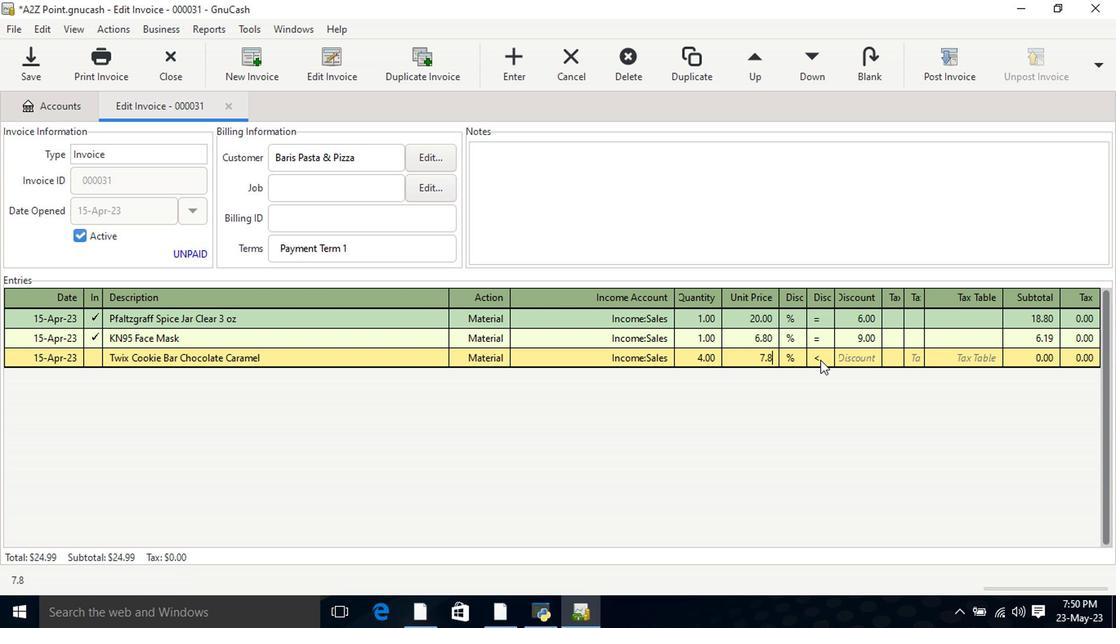 
Action: Mouse moved to (878, 359)
Screenshot: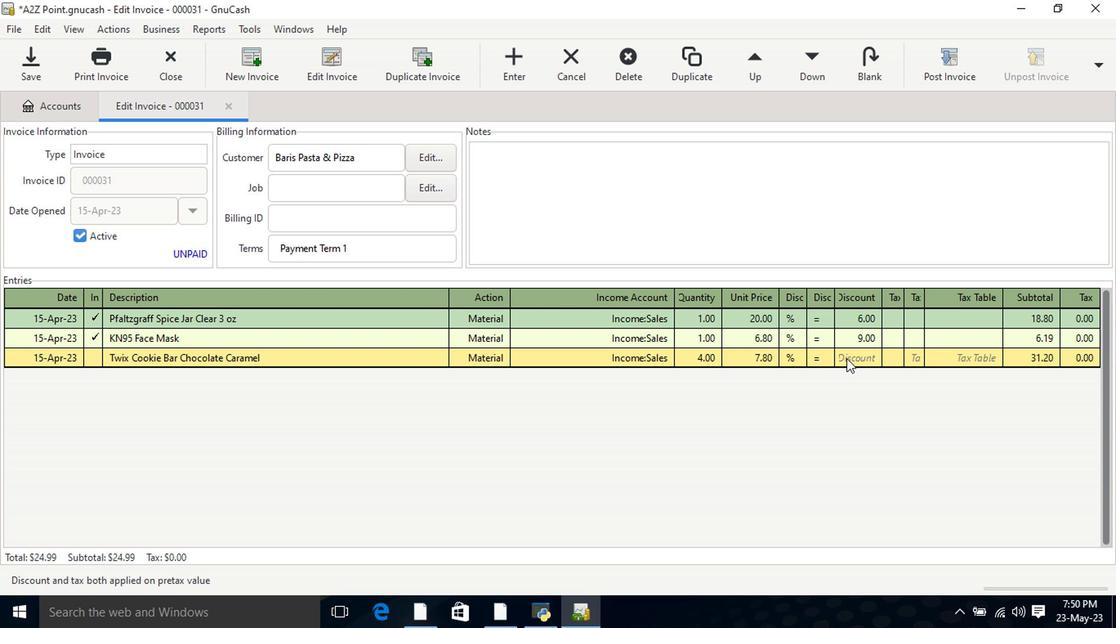 
Action: Mouse pressed left at (878, 359)
Screenshot: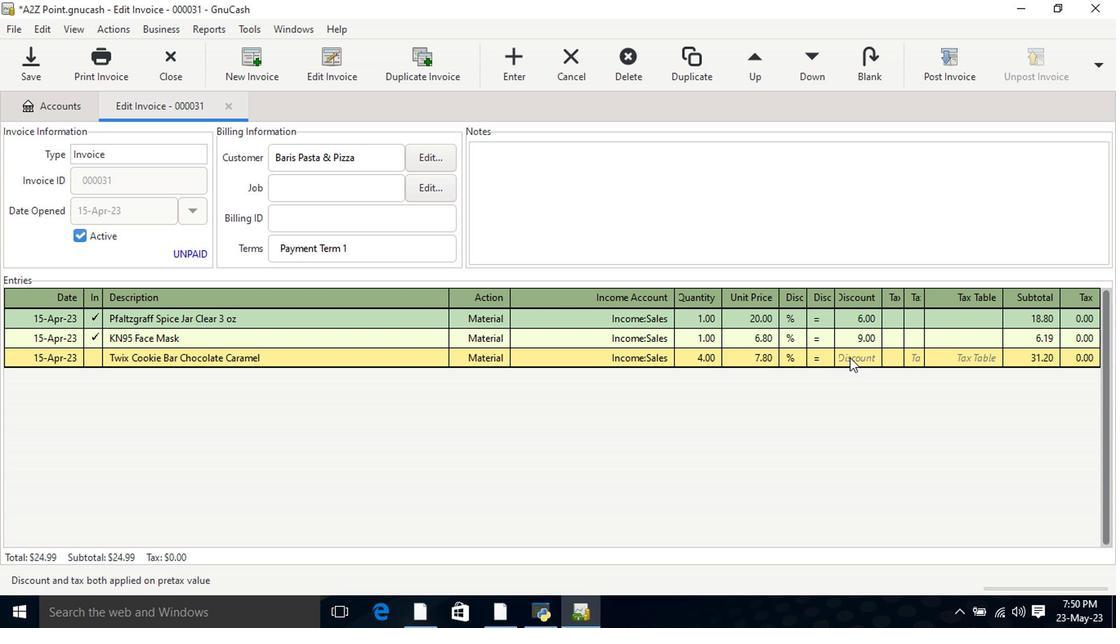 
Action: Key pressed 11
Screenshot: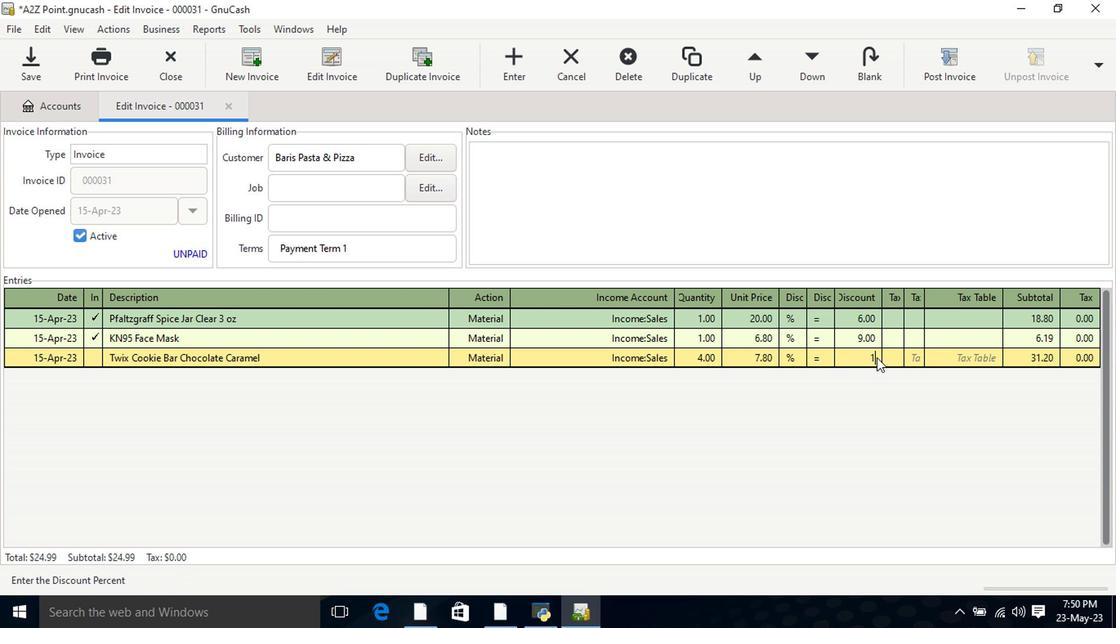 
Action: Mouse moved to (827, 401)
Screenshot: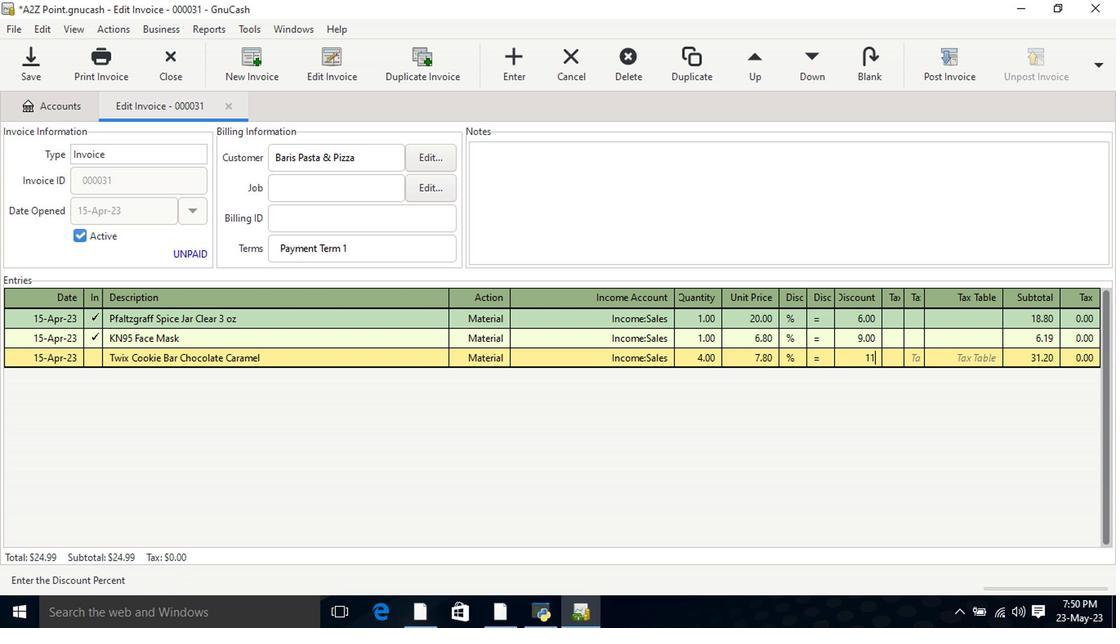 
Action: Mouse pressed left at (827, 401)
Screenshot: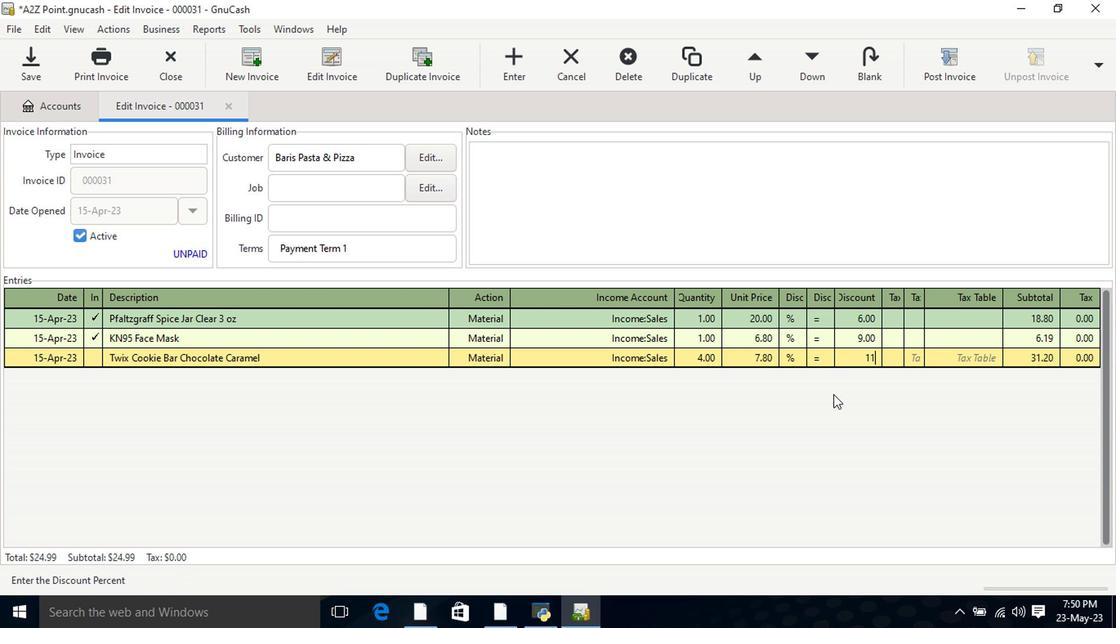 
Action: Key pressed <Key.tab>
Screenshot: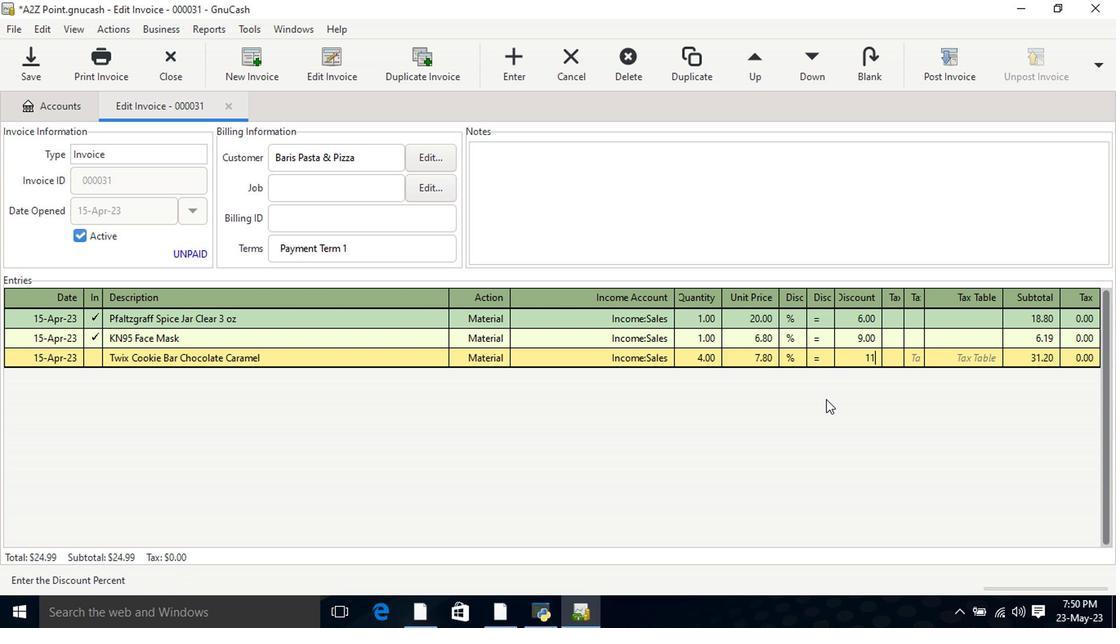 
Action: Mouse moved to (747, 330)
Screenshot: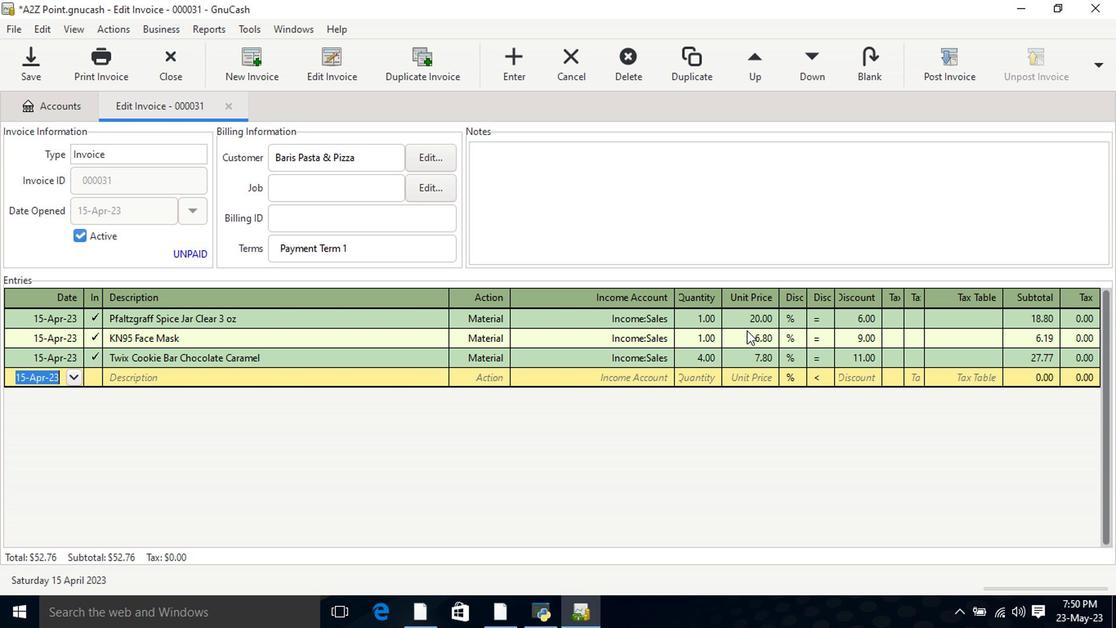 
Action: Mouse pressed left at (747, 330)
Screenshot: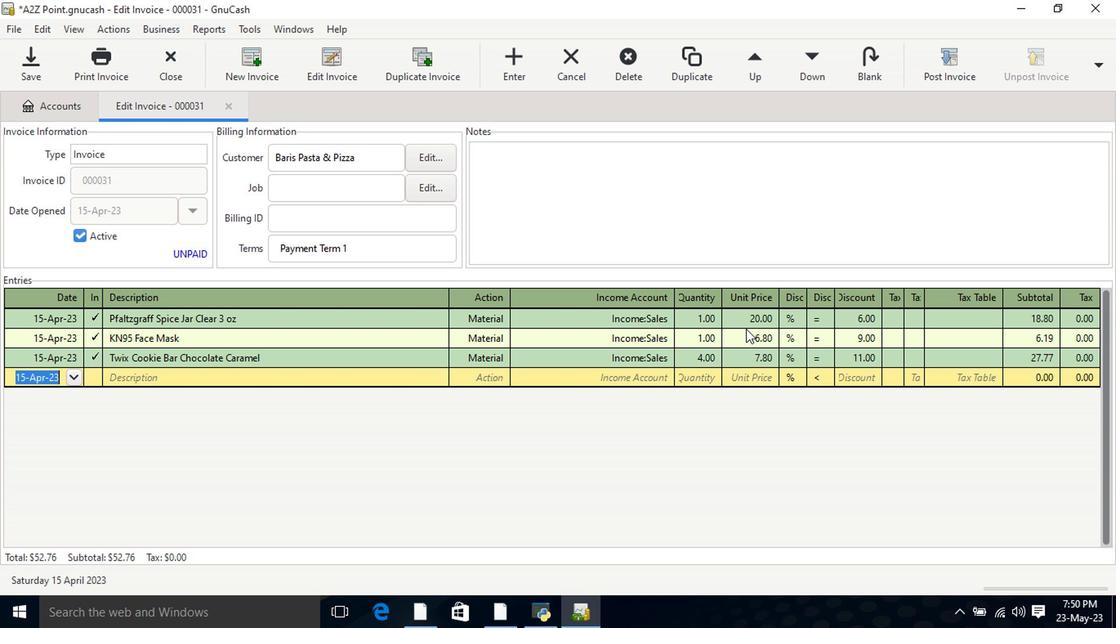 
Action: Mouse moved to (763, 317)
Screenshot: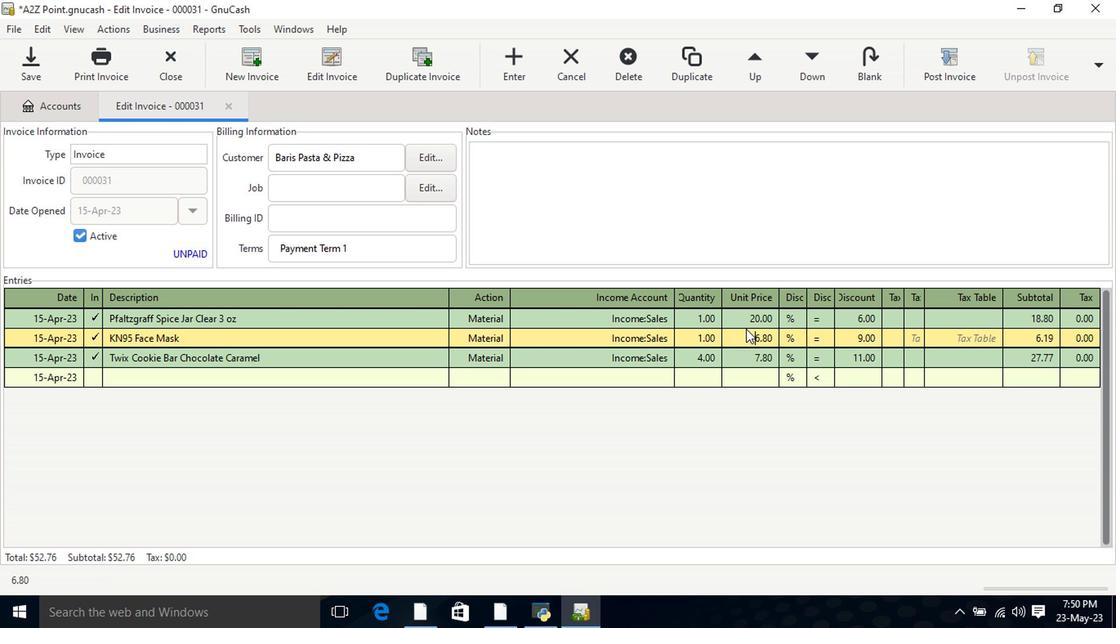 
Action: Mouse pressed left at (763, 317)
Screenshot: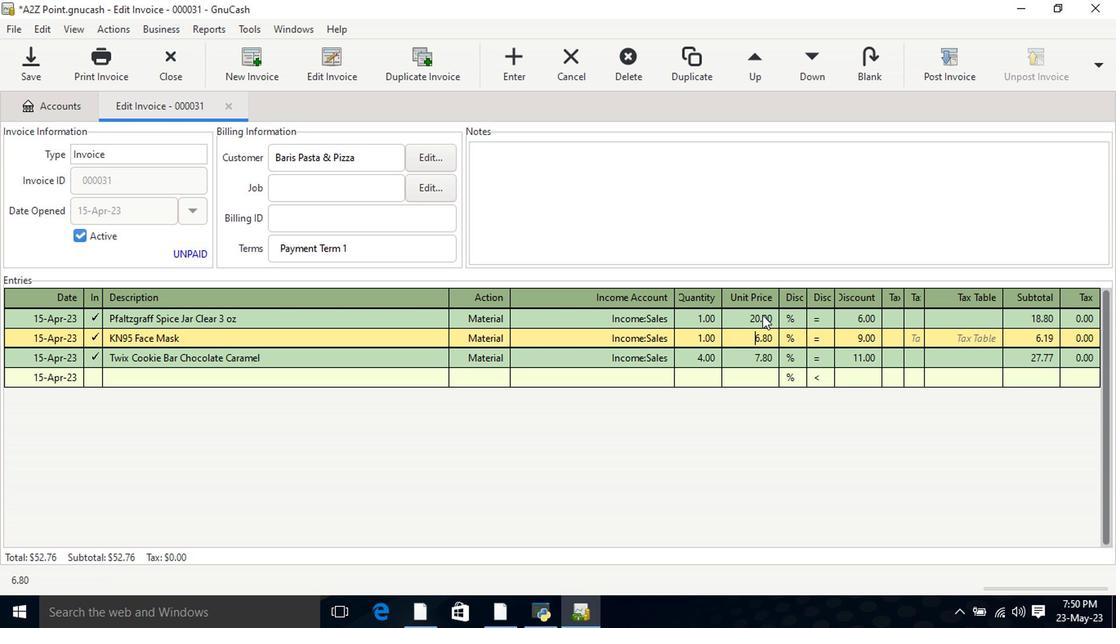 
Action: Mouse moved to (783, 322)
Screenshot: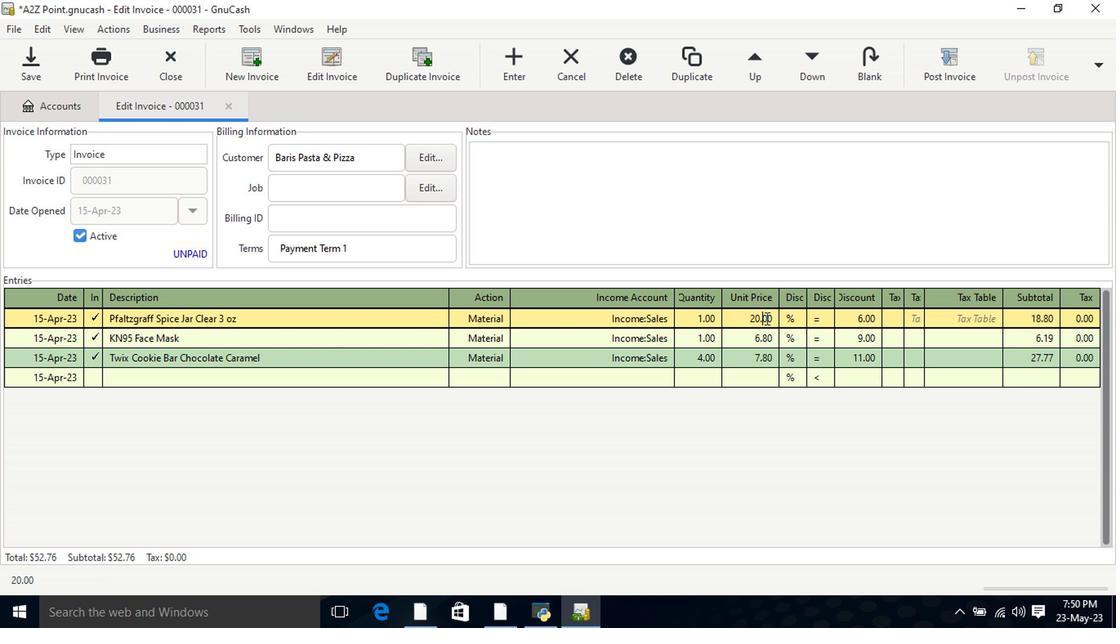 
Action: Key pressed <Key.delete>3<Key.tab>
Screenshot: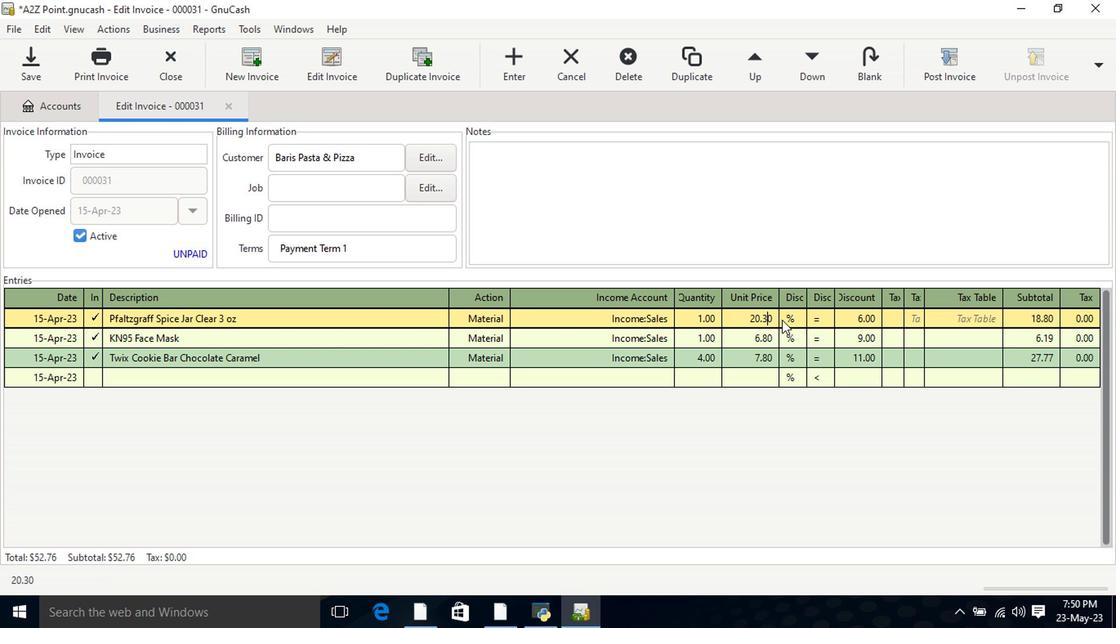 
Action: Mouse moved to (776, 379)
Screenshot: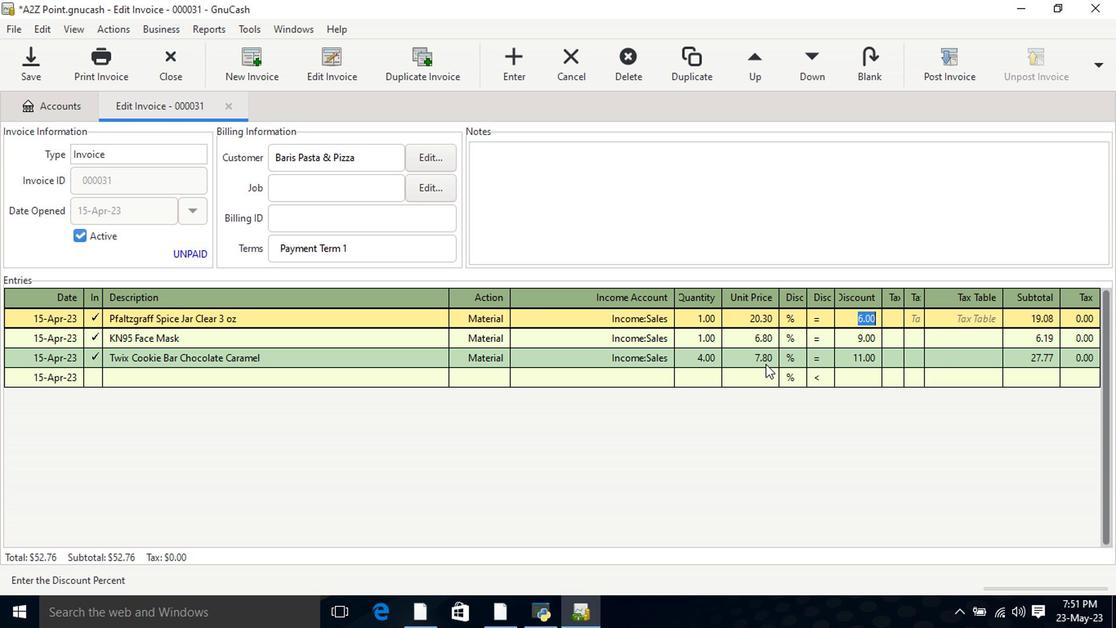 
Action: Key pressed <Key.tab><Key.tab><Key.tab><Key.tab><Key.tab><Key.tab><Key.tab>
Screenshot: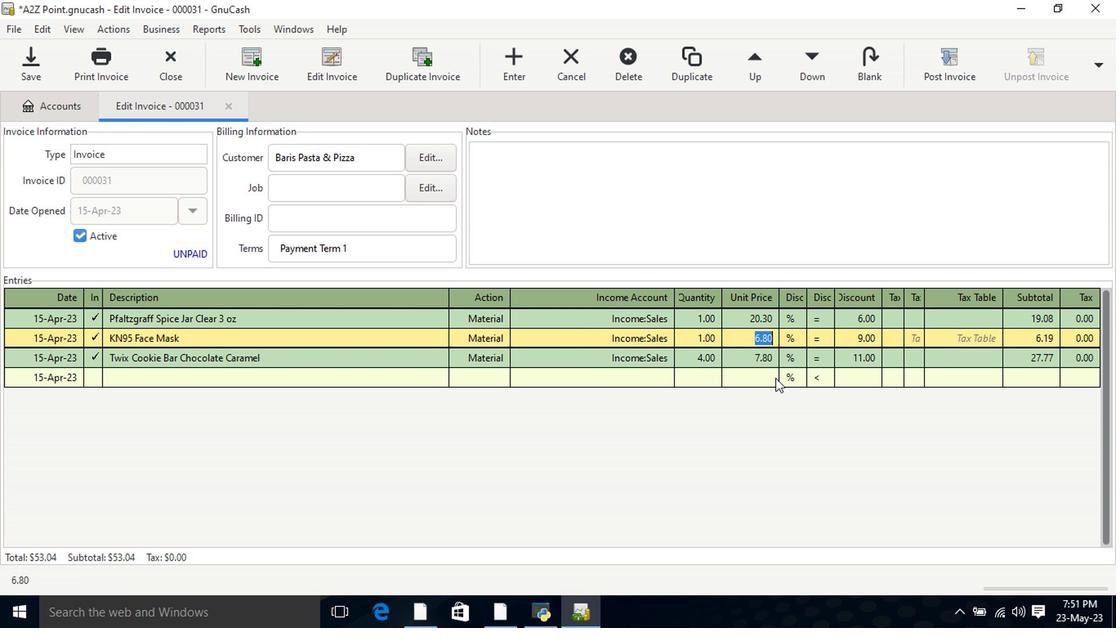 
Action: Mouse moved to (693, 379)
Screenshot: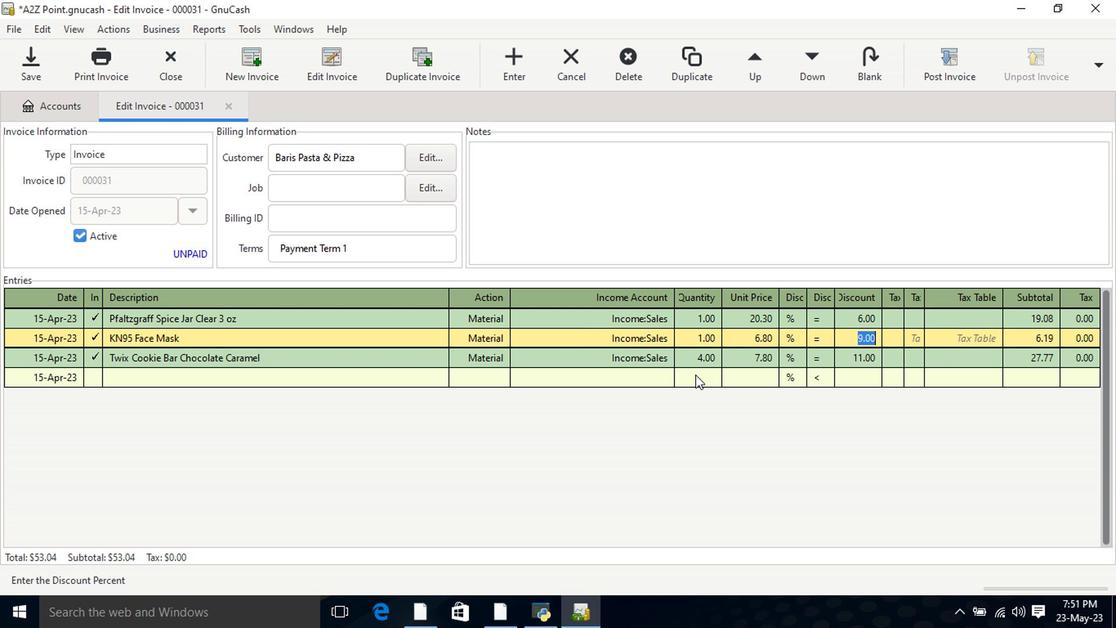 
Action: Key pressed <Key.tab><Key.tab><Key.tab><Key.tab><Key.tab><Key.tab><Key.tab><Key.tab><Key.tab>
Screenshot: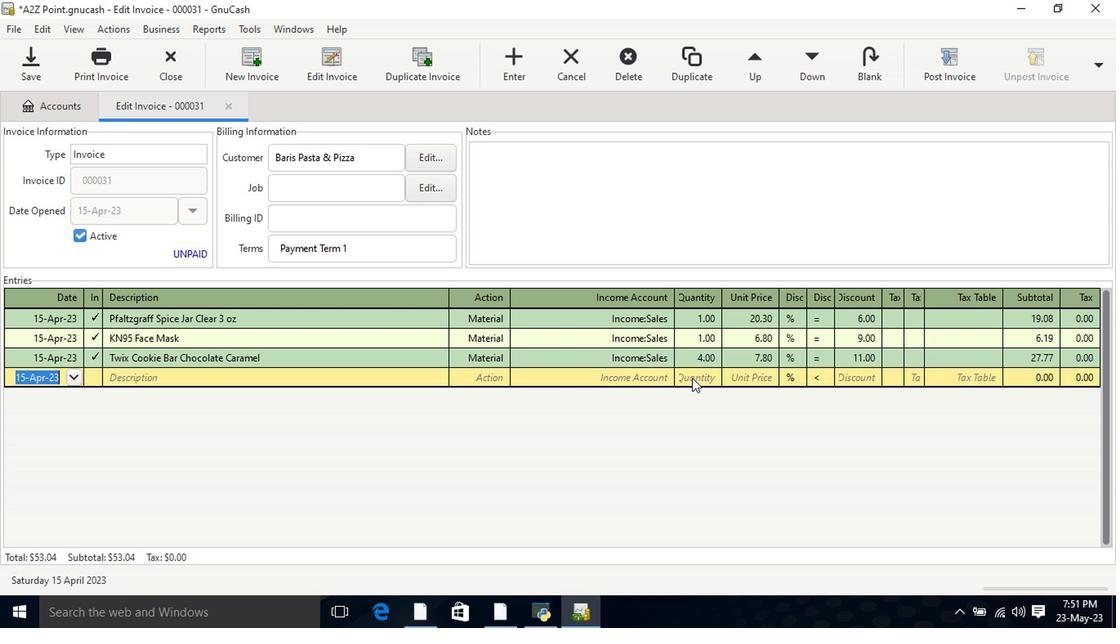 
Action: Mouse moved to (623, 177)
Screenshot: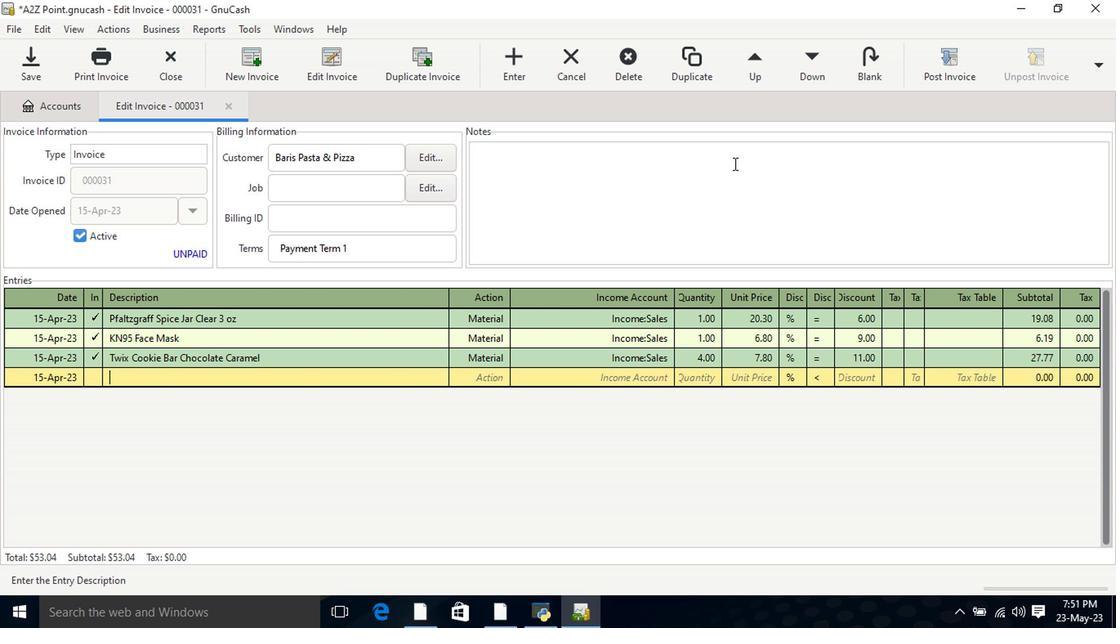 
Action: Mouse pressed left at (623, 177)
Screenshot: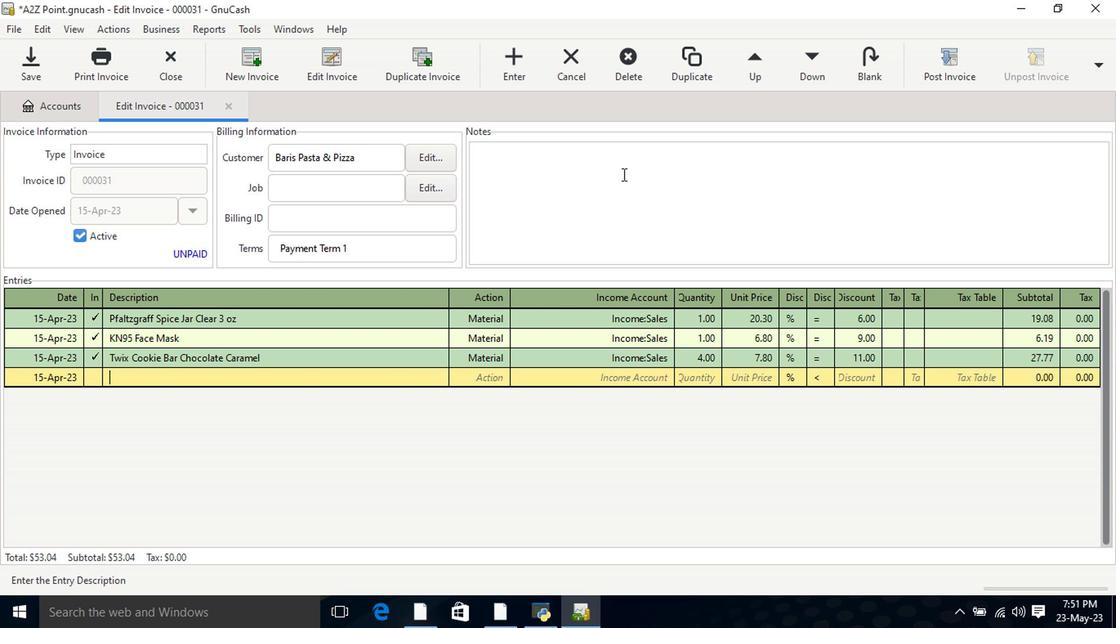 
Action: Key pressed <Key.shift>loo<Key.backspace><Key.backspace><Key.backspace><Key.shift>Looking<Key.space>forward<Key.space>to<Key.space>serving<Key.space>you<Key.space>again.
Screenshot: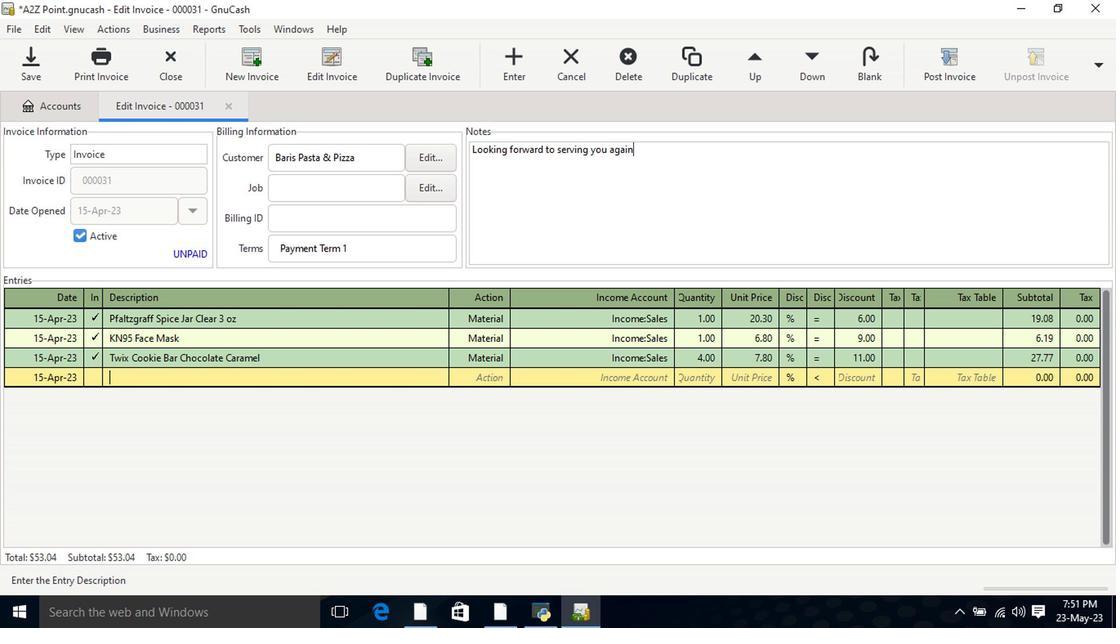 
Action: Mouse moved to (949, 57)
Screenshot: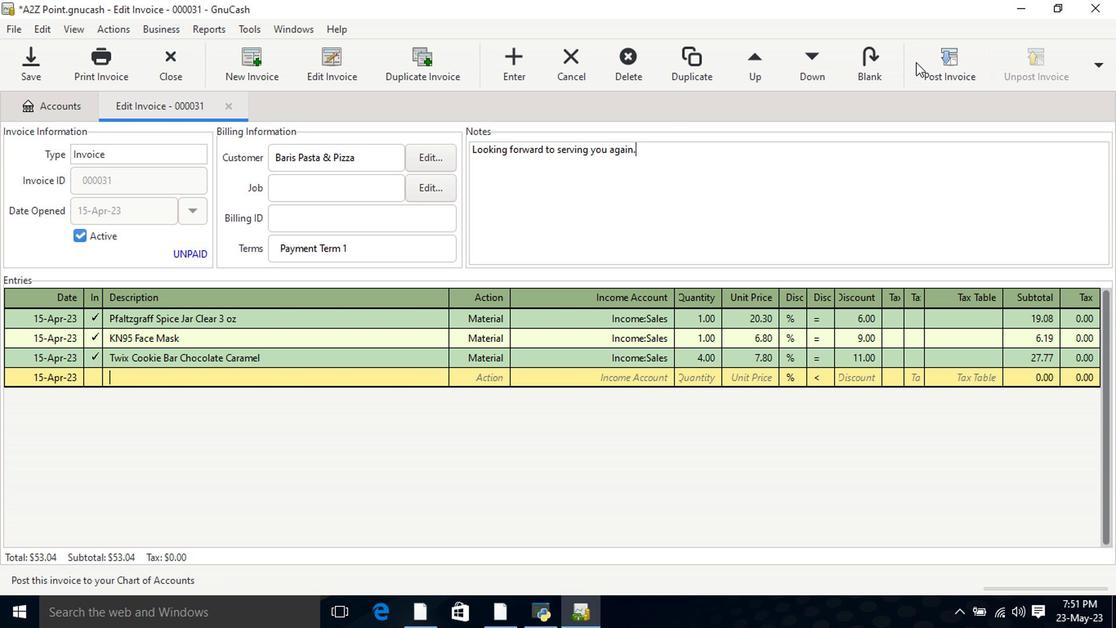 
Action: Mouse pressed left at (949, 57)
Screenshot: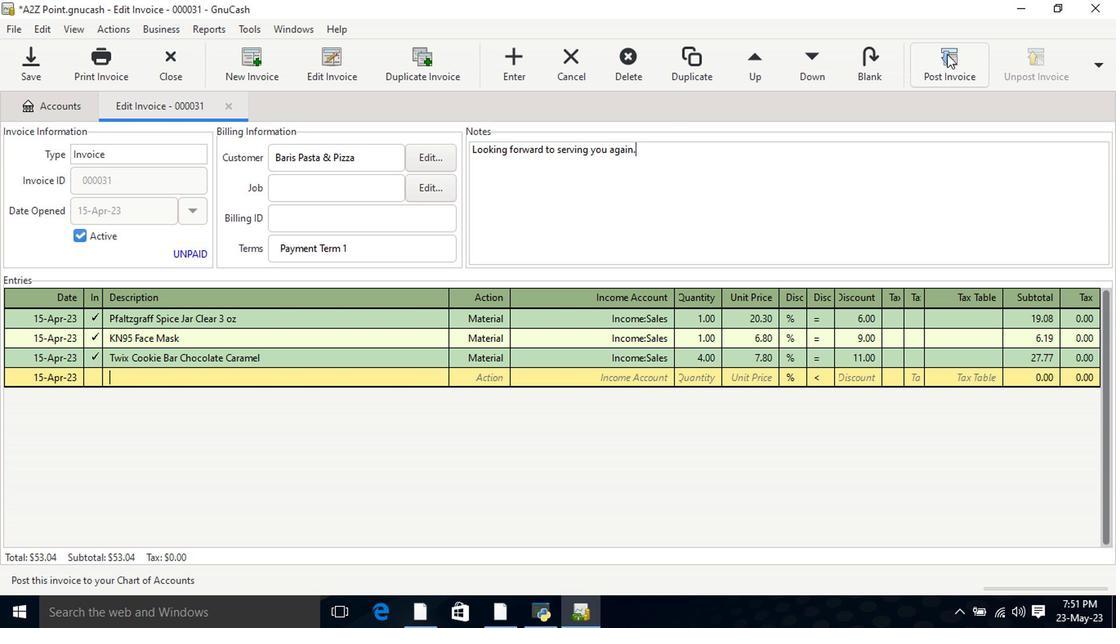 
Action: Mouse moved to (690, 271)
Screenshot: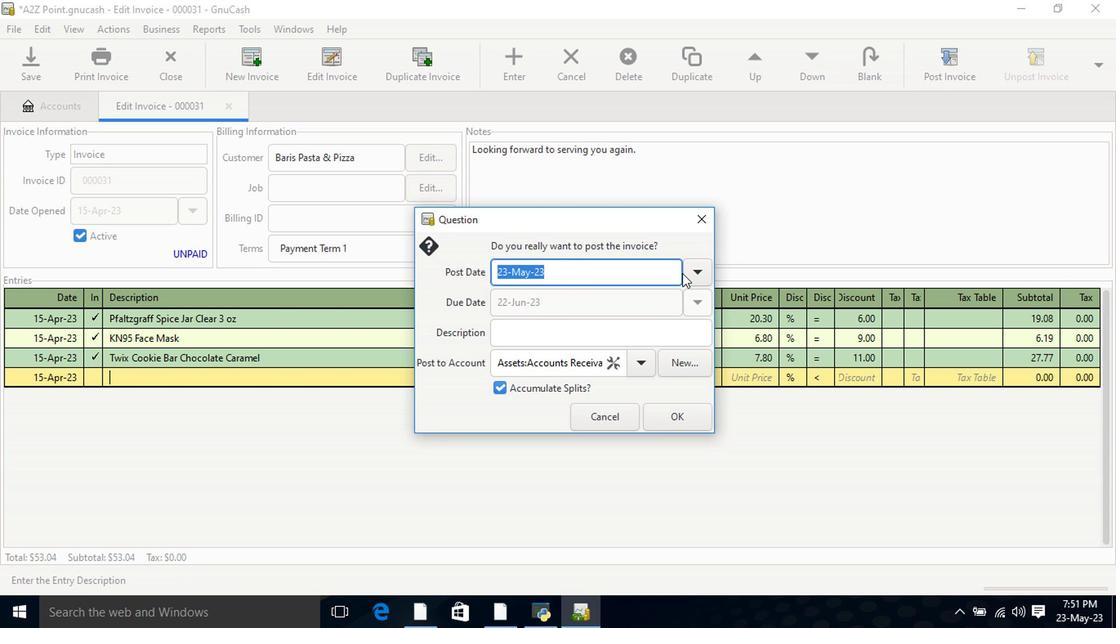 
Action: Mouse pressed left at (690, 271)
Screenshot: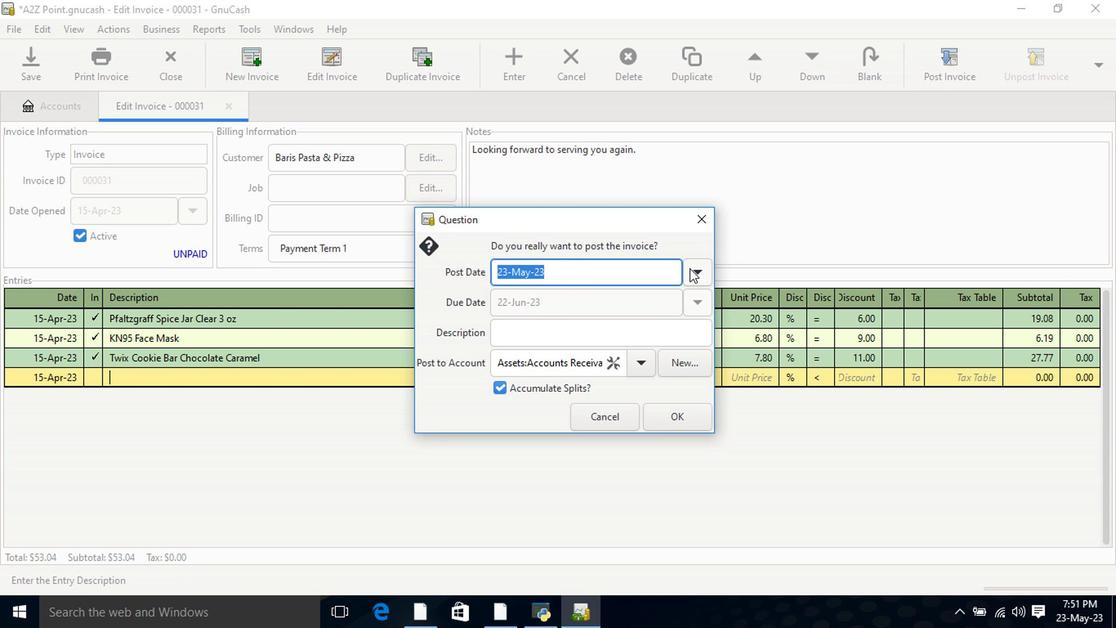 
Action: Mouse moved to (569, 299)
Screenshot: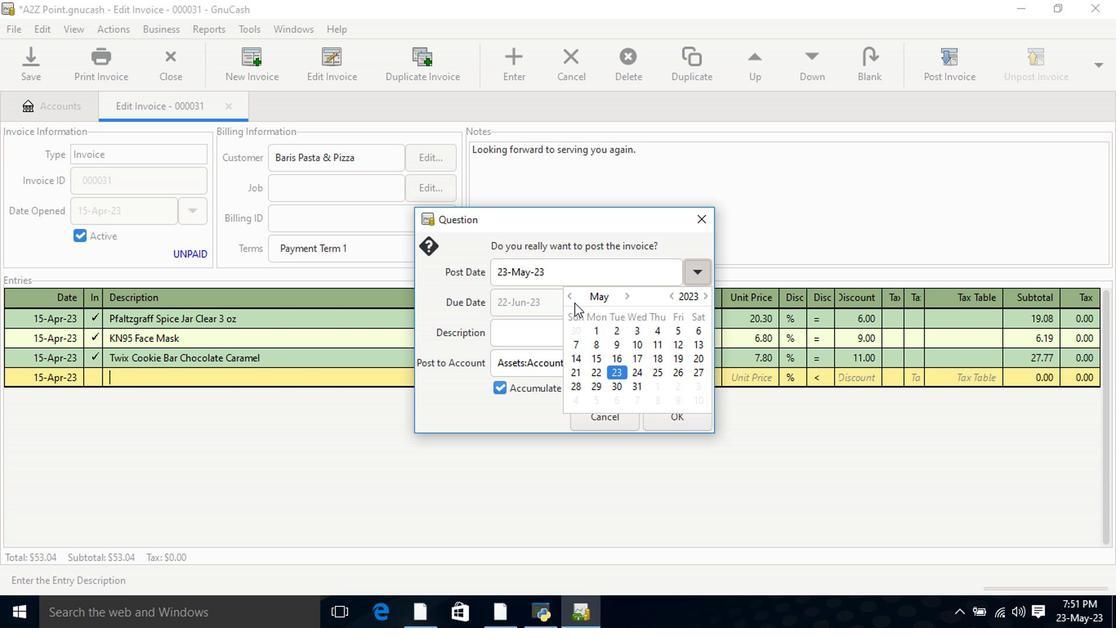 
Action: Mouse pressed left at (569, 299)
Screenshot: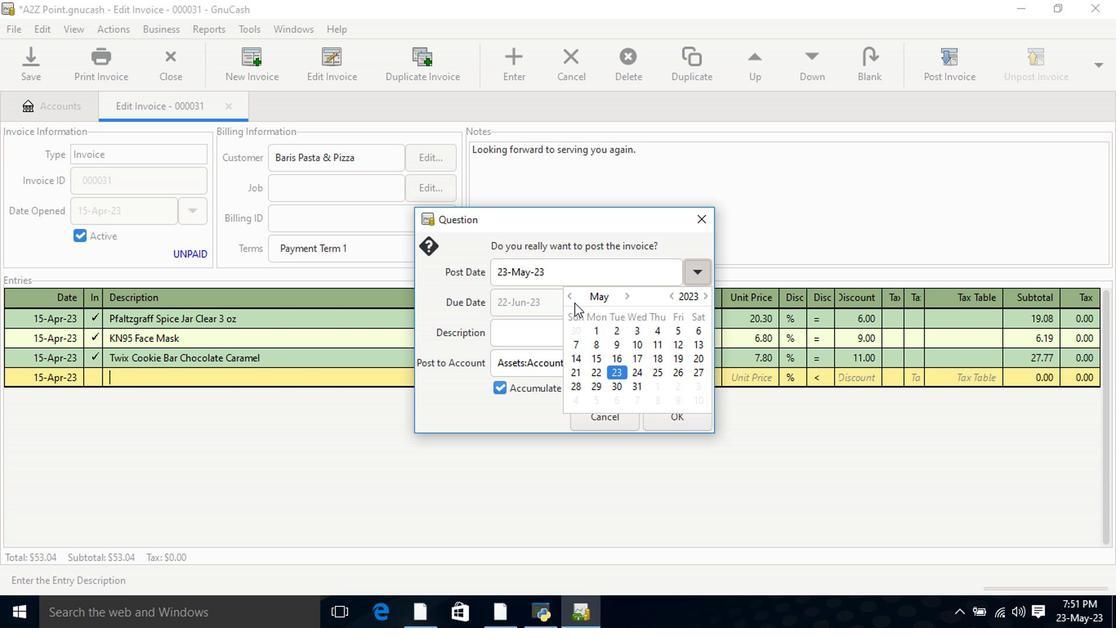 
Action: Mouse moved to (694, 361)
Screenshot: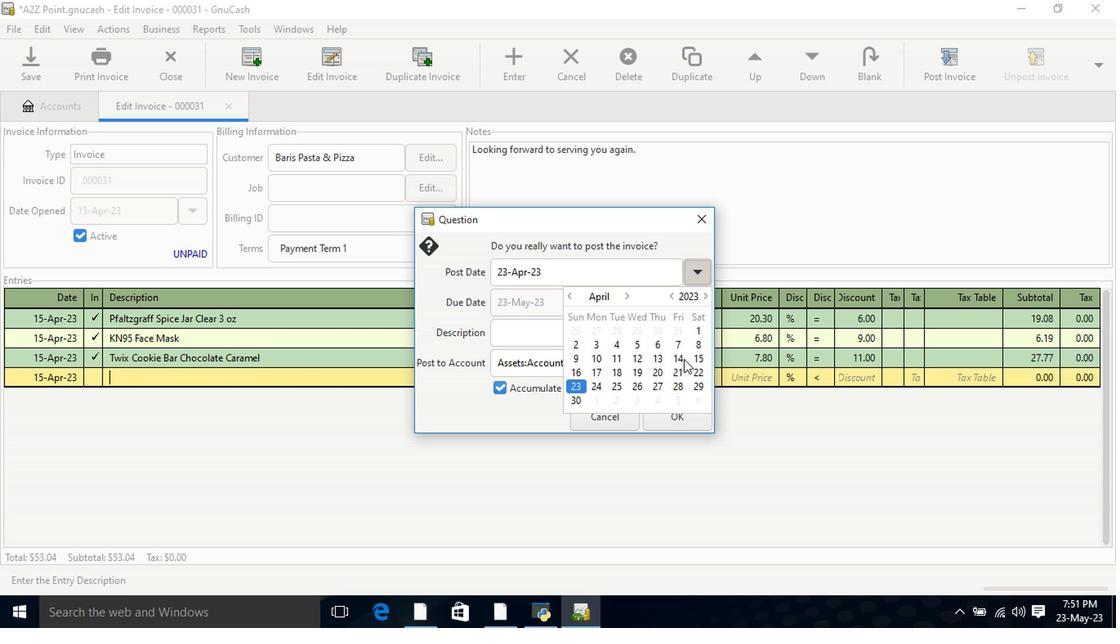 
Action: Mouse pressed left at (694, 361)
Screenshot: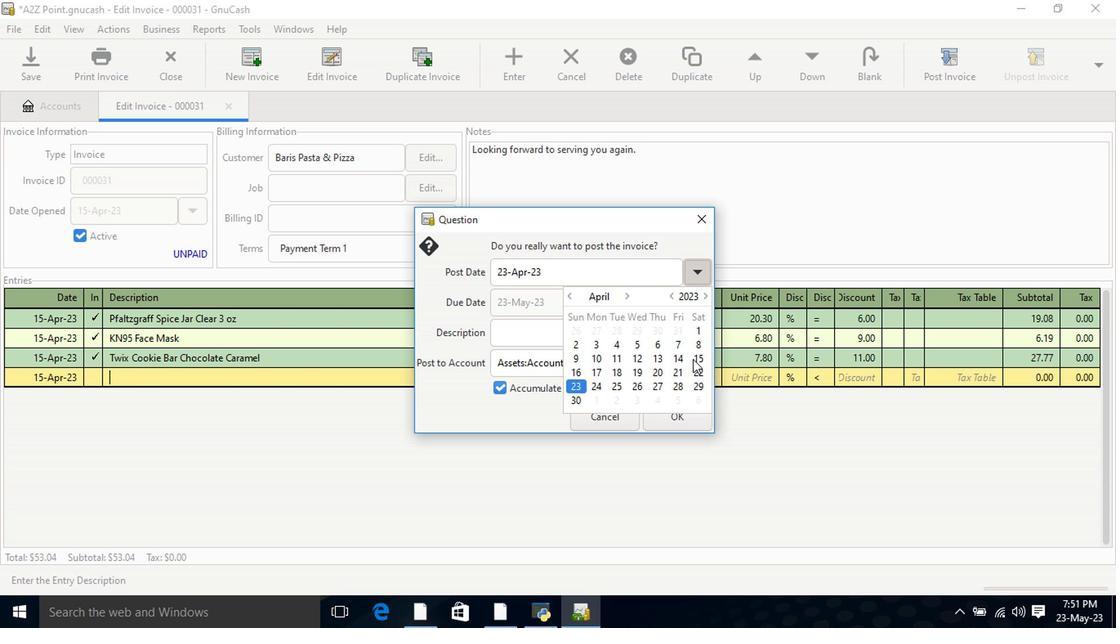
Action: Mouse pressed left at (694, 361)
Screenshot: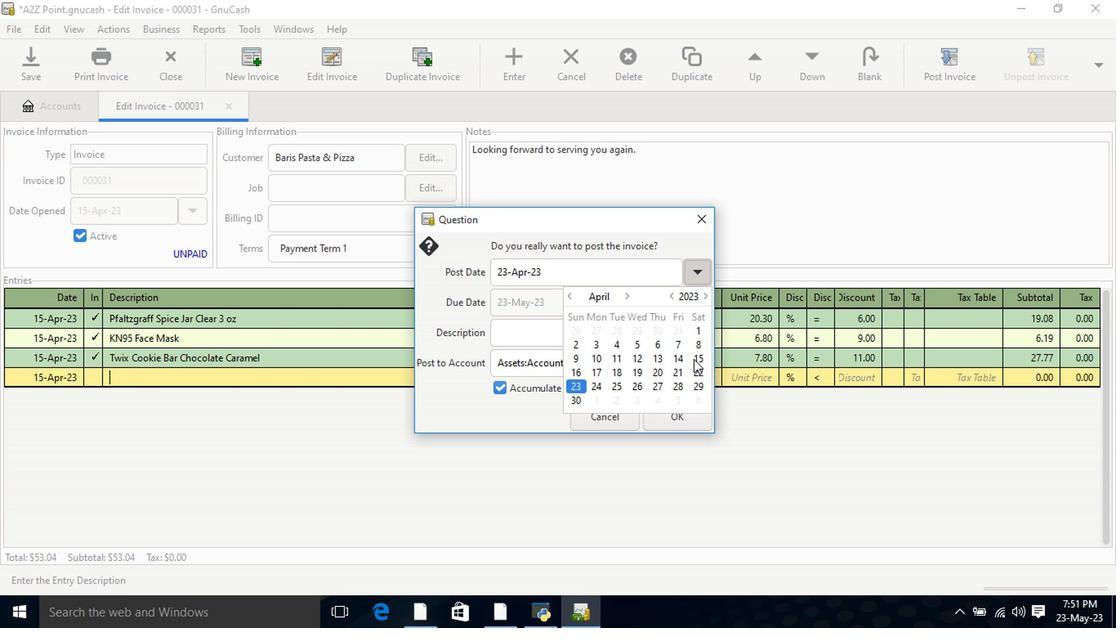 
Action: Mouse moved to (677, 417)
Screenshot: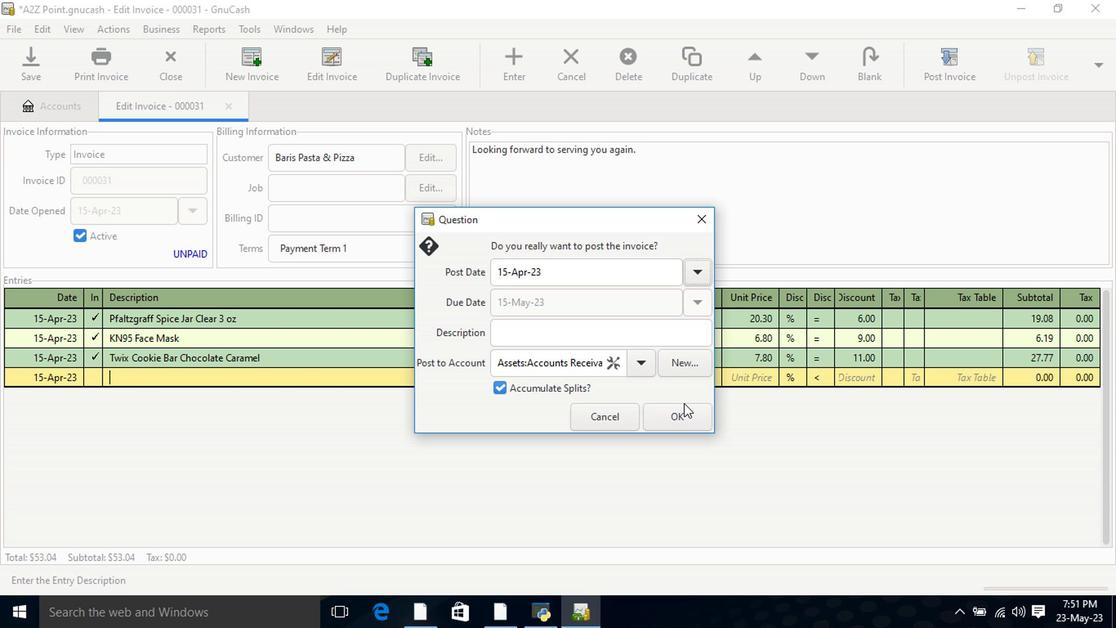 
Action: Mouse pressed left at (677, 417)
Screenshot: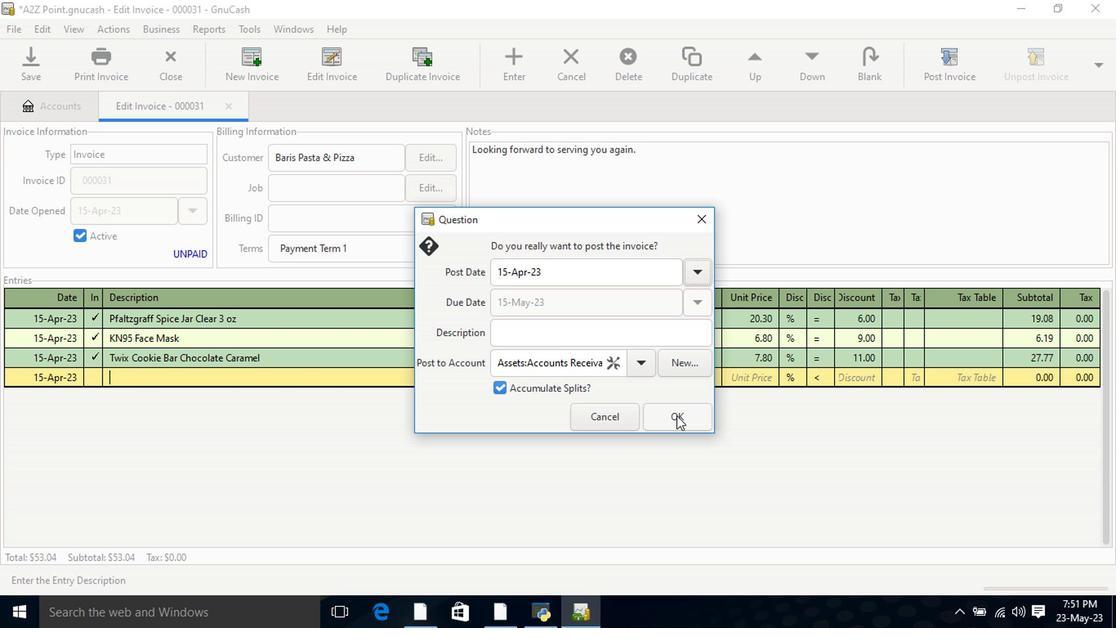 
Action: Mouse moved to (1054, 73)
Screenshot: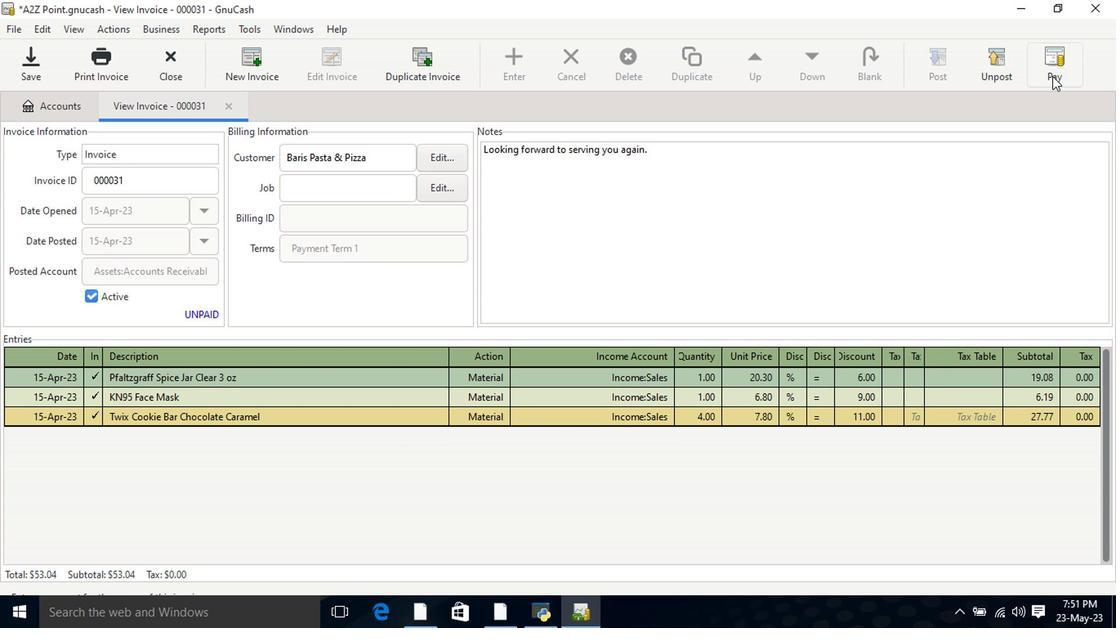 
Action: Mouse pressed left at (1054, 73)
Screenshot: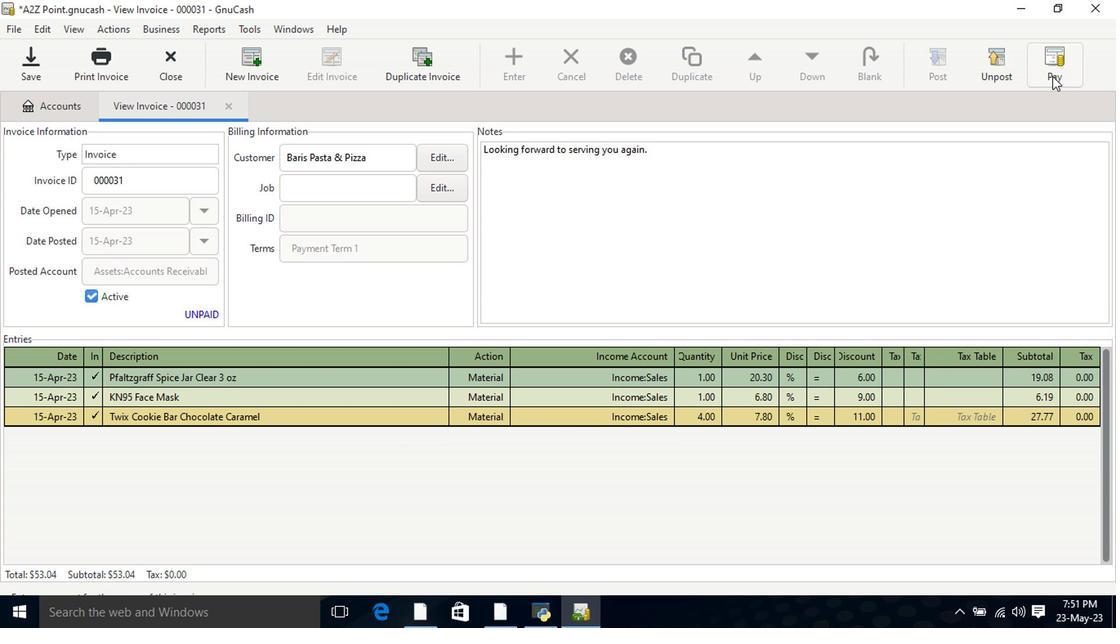 
Action: Mouse moved to (500, 325)
Screenshot: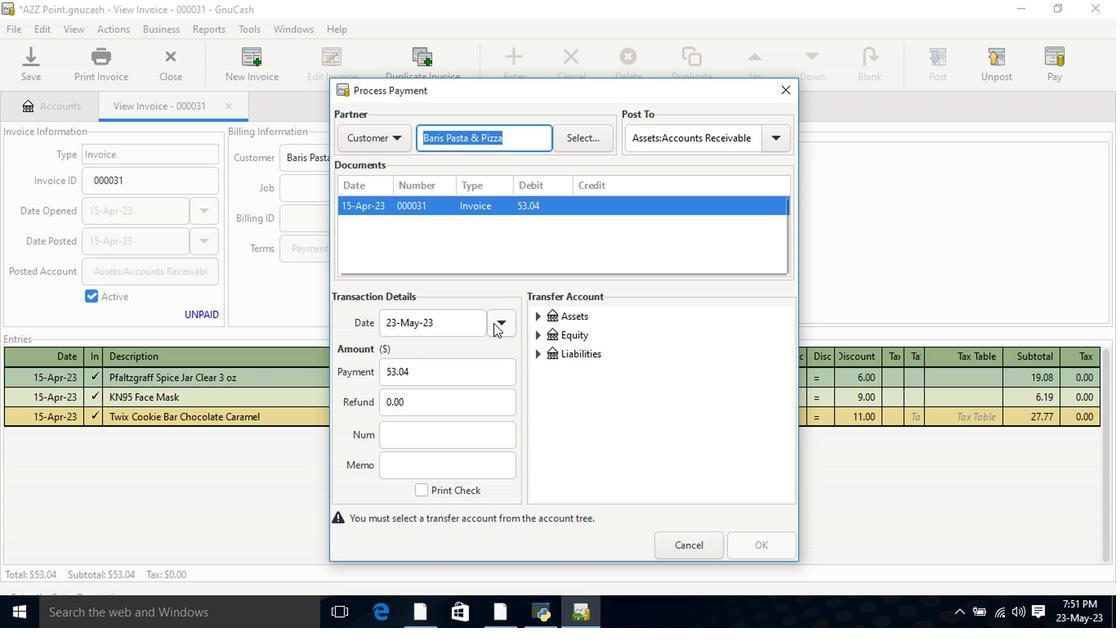 
Action: Mouse pressed left at (500, 325)
Screenshot: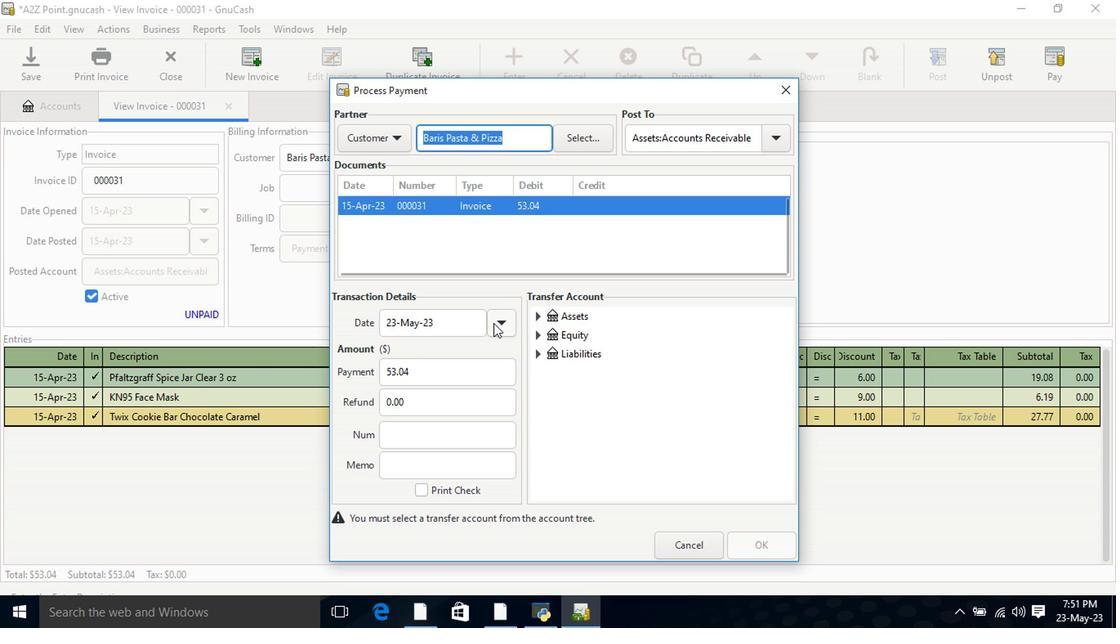 
Action: Mouse moved to (396, 411)
Screenshot: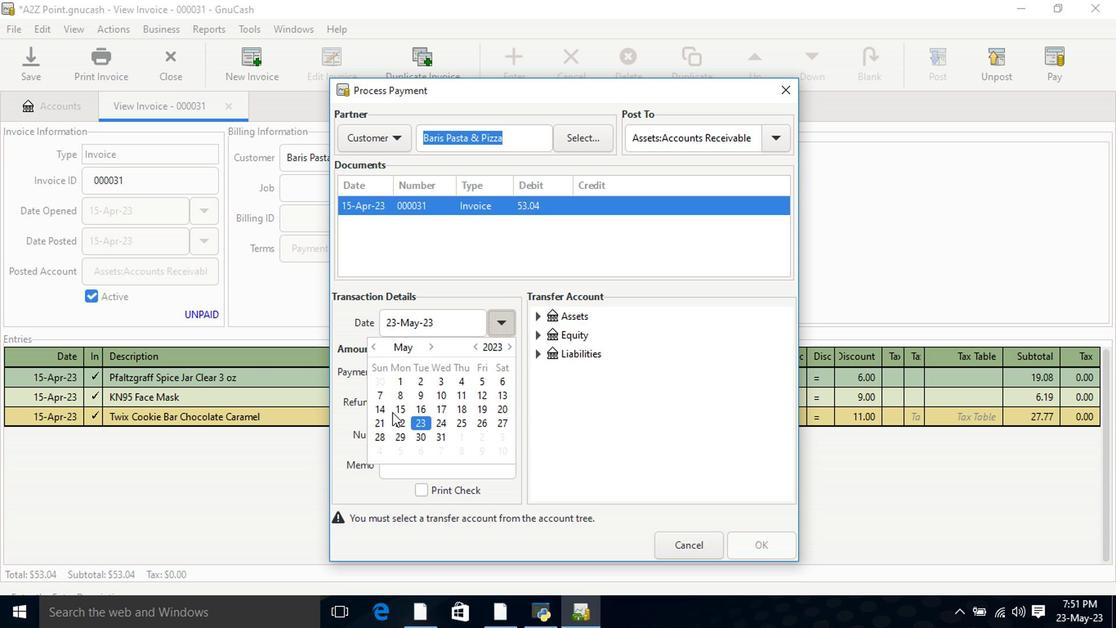 
Action: Mouse pressed left at (396, 411)
Screenshot: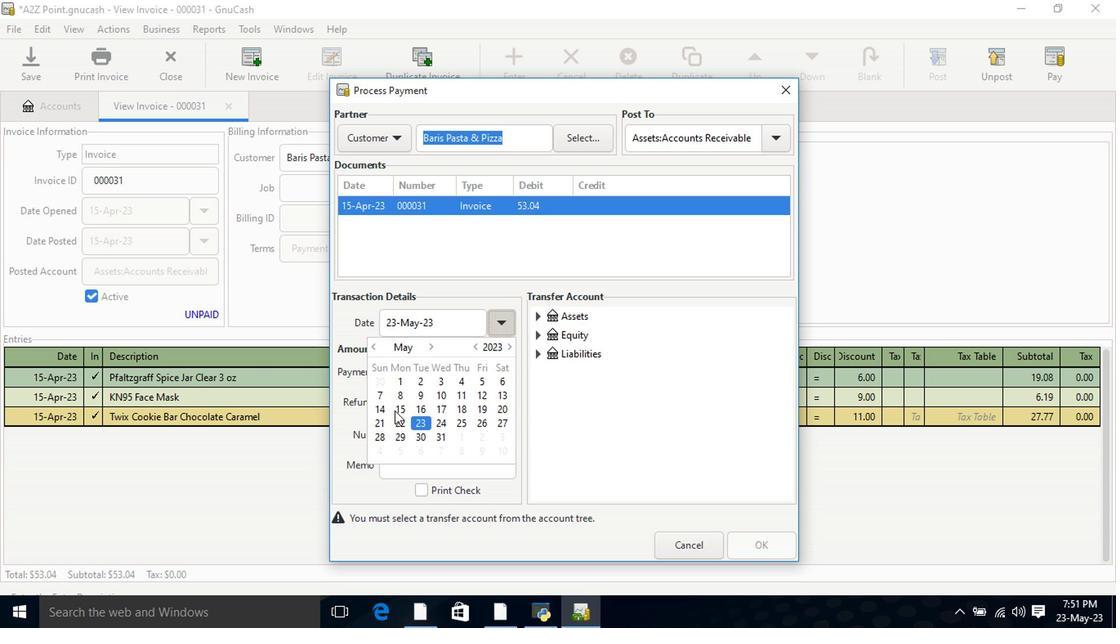 
Action: Mouse pressed left at (396, 411)
Screenshot: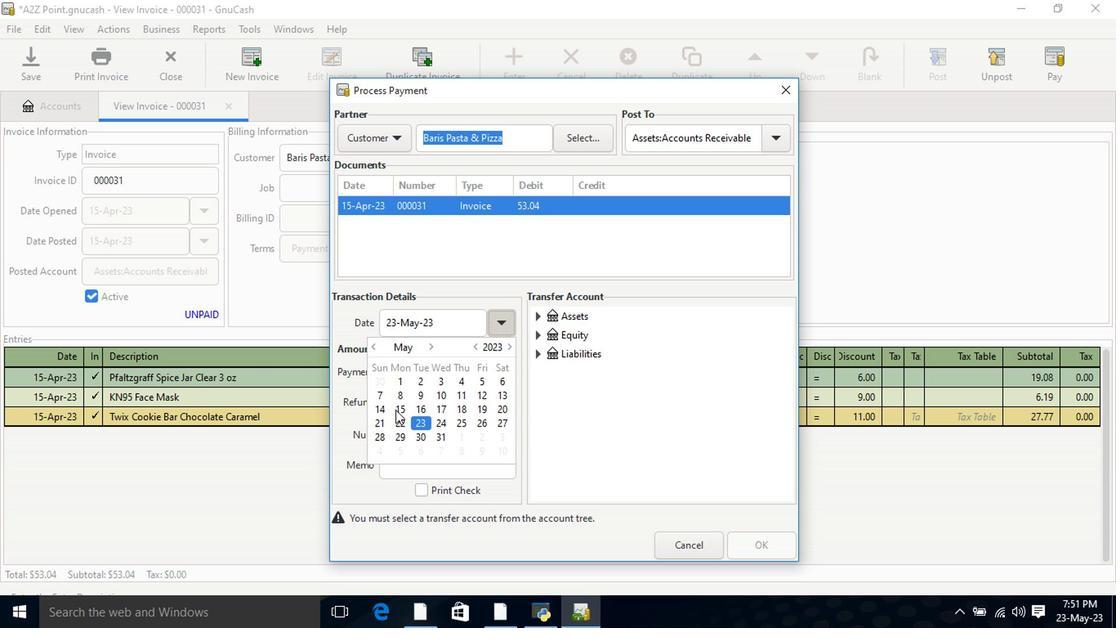 
Action: Mouse moved to (541, 318)
Screenshot: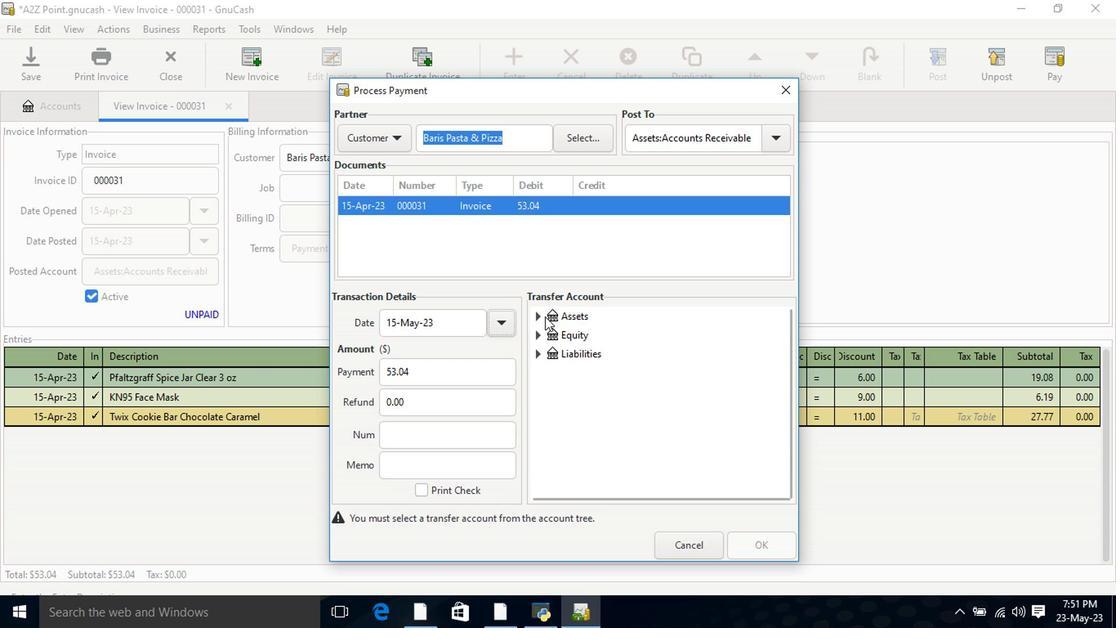 
Action: Mouse pressed left at (541, 318)
Screenshot: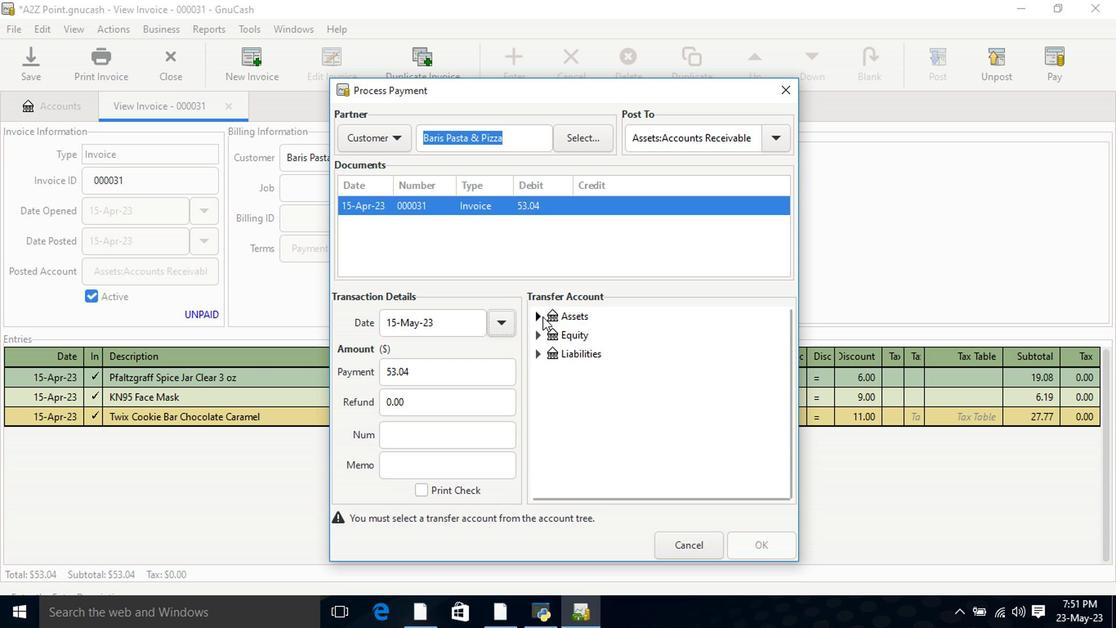 
Action: Mouse moved to (554, 334)
Screenshot: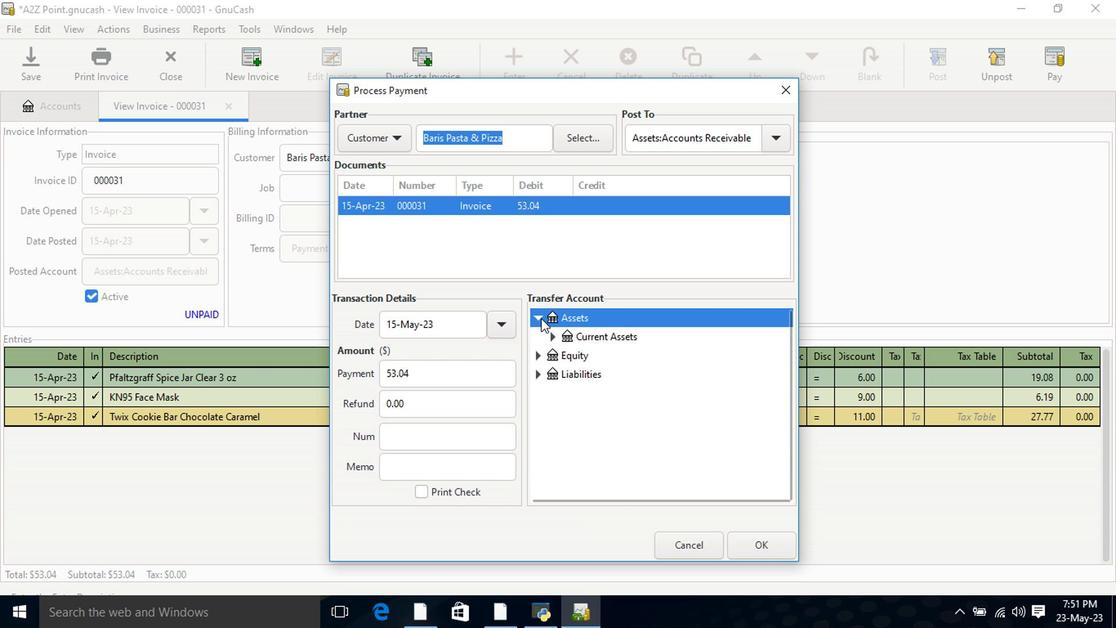 
Action: Mouse pressed left at (554, 334)
Screenshot: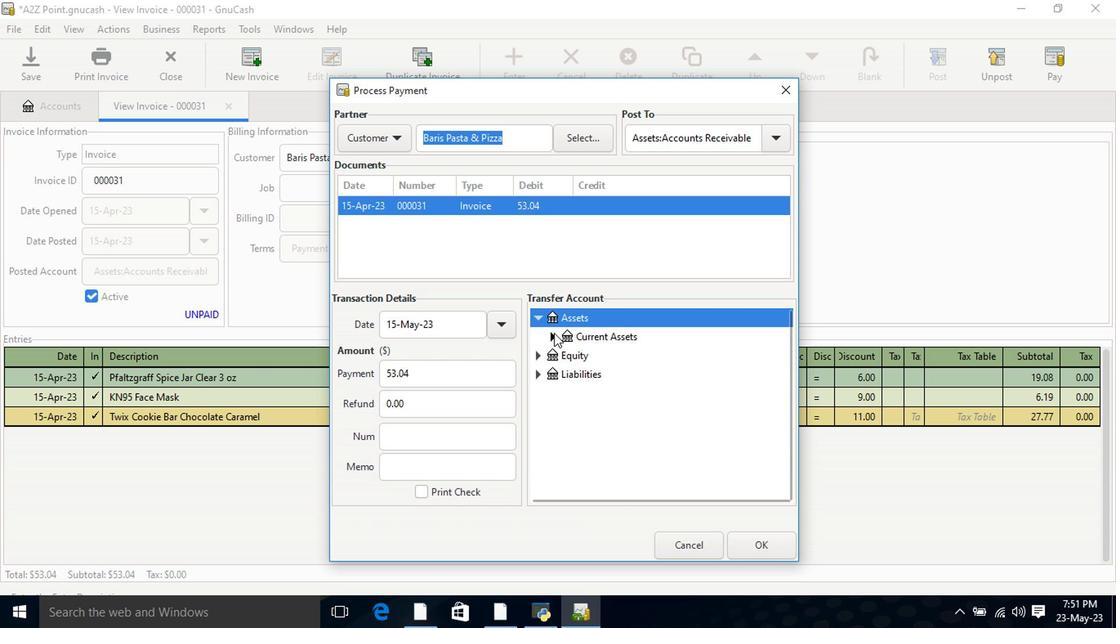 
Action: Mouse moved to (590, 359)
Screenshot: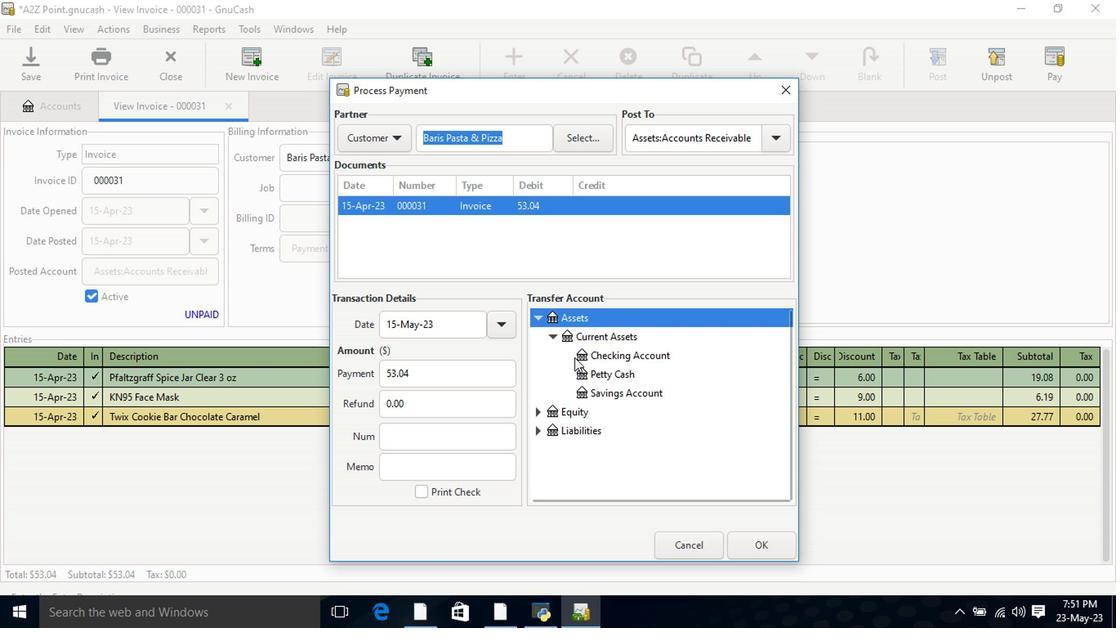 
Action: Mouse pressed left at (590, 359)
Screenshot: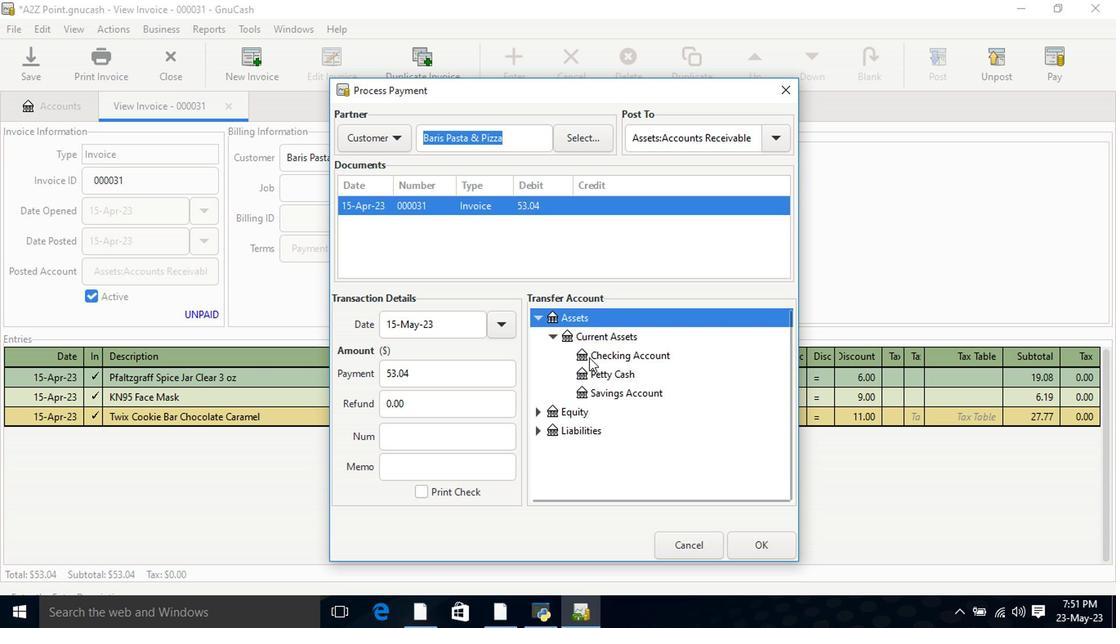 
Action: Mouse moved to (753, 542)
Screenshot: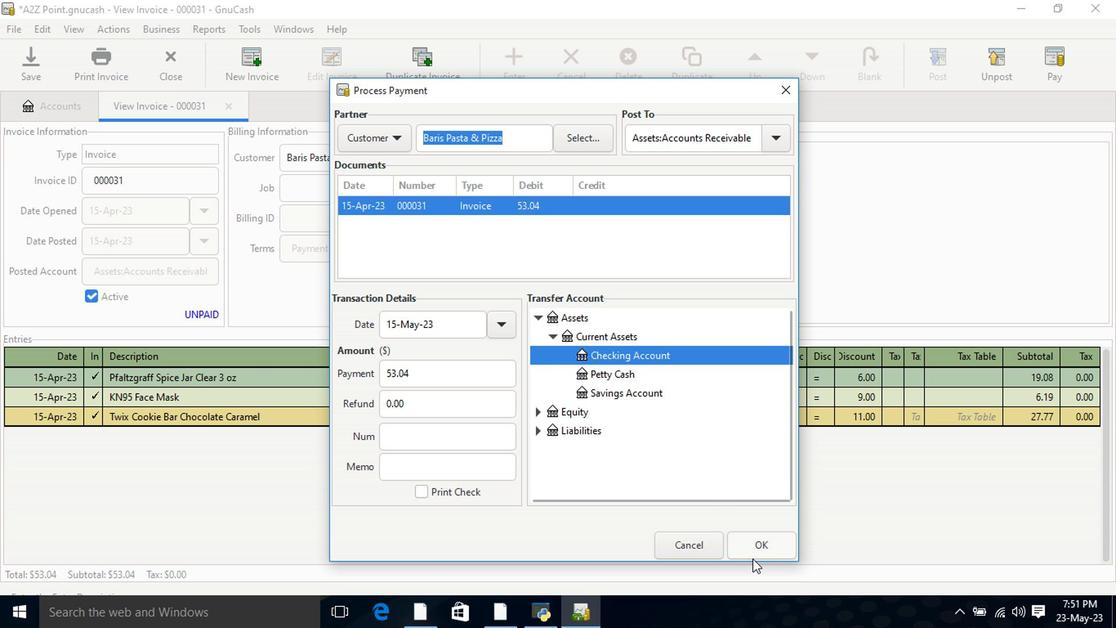 
Action: Mouse pressed left at (753, 542)
Screenshot: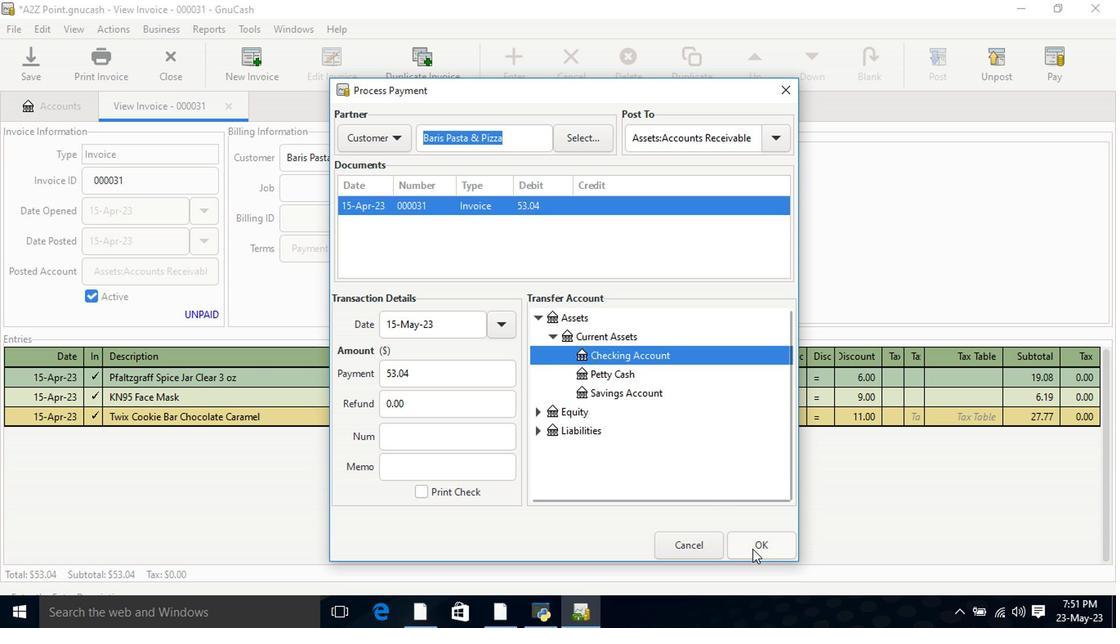 
Action: Mouse moved to (98, 65)
Screenshot: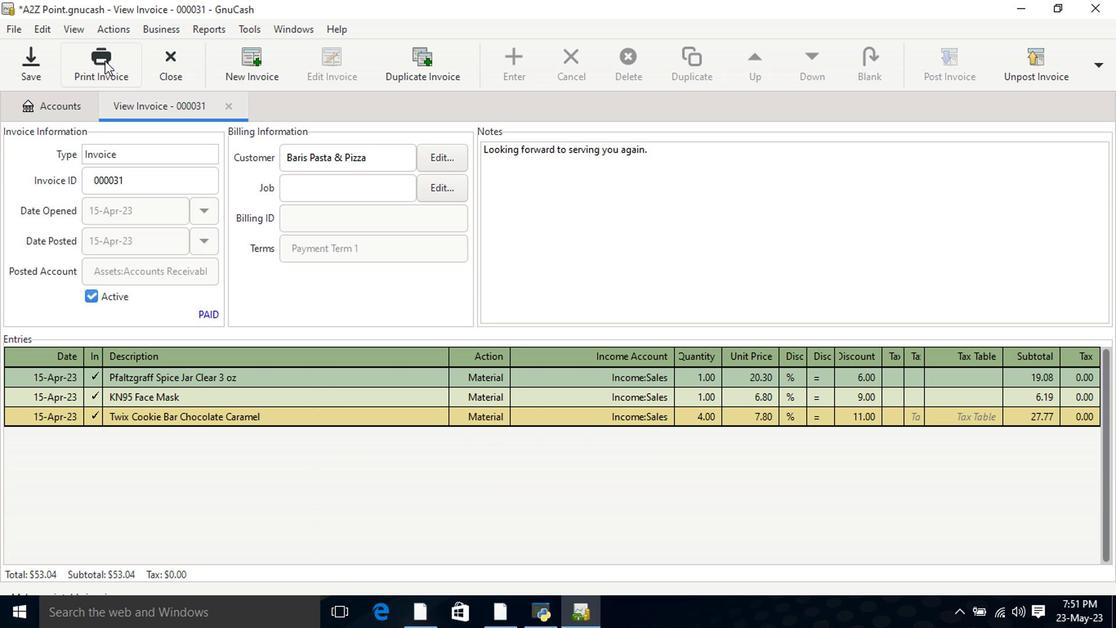 
Action: Mouse pressed left at (98, 65)
Screenshot: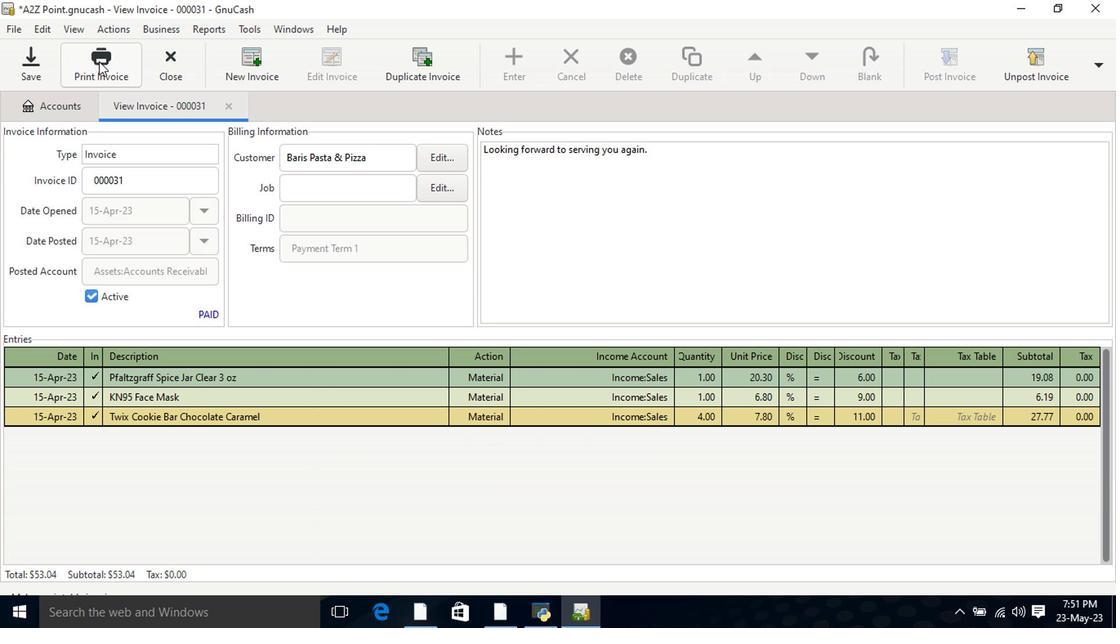 
Action: Mouse moved to (400, 73)
Screenshot: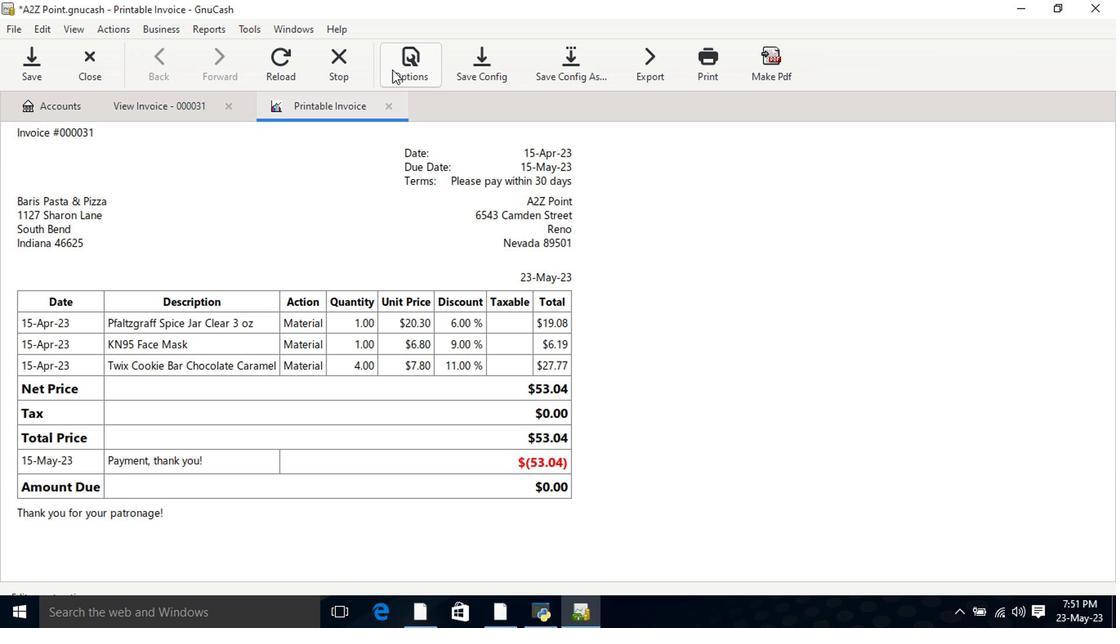 
Action: Mouse pressed left at (400, 73)
Screenshot: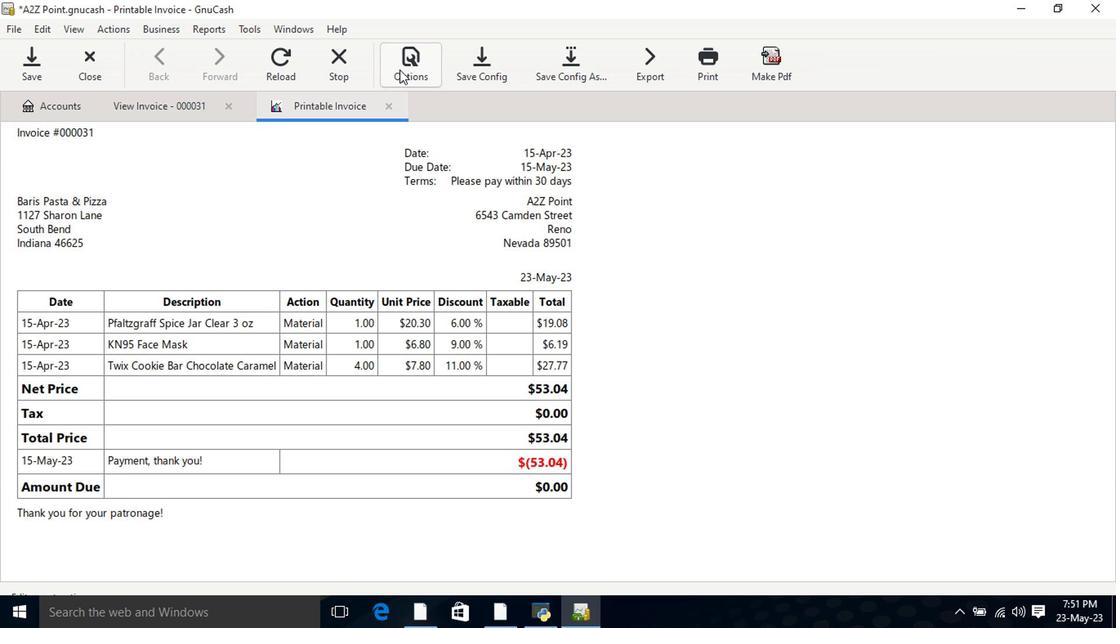 
Action: Mouse moved to (296, 119)
Screenshot: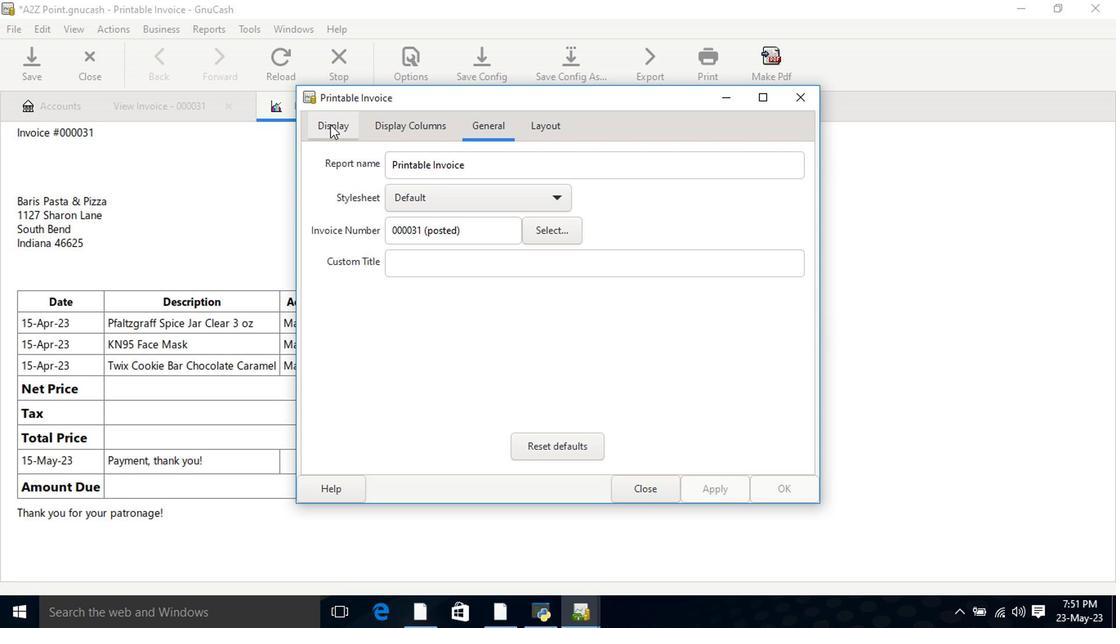 
Action: Mouse pressed left at (296, 119)
Screenshot: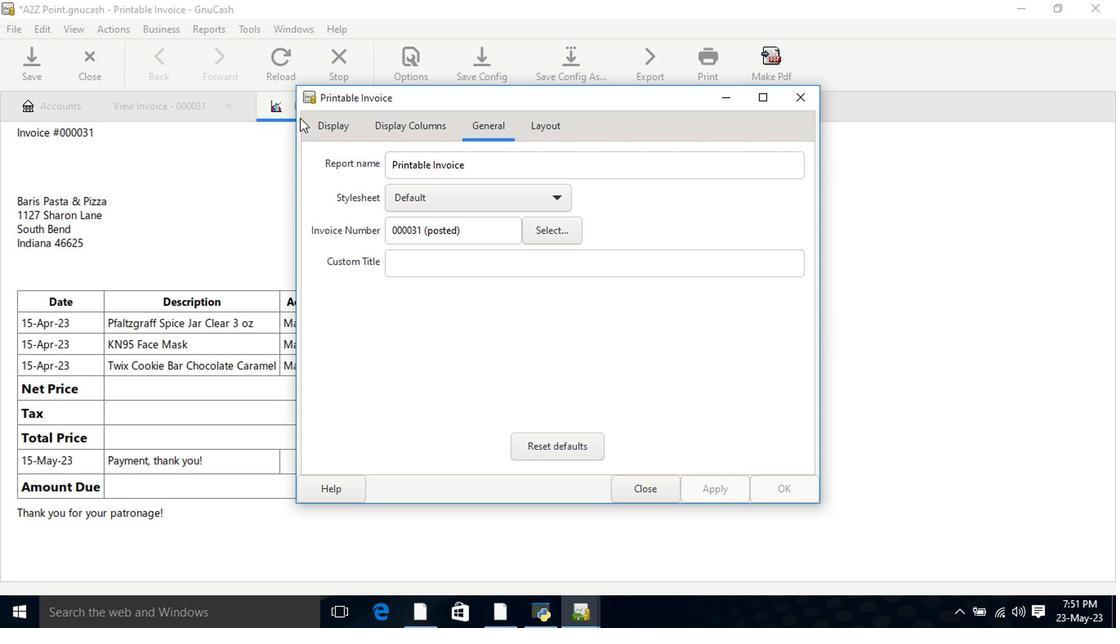 
Action: Mouse moved to (318, 129)
Screenshot: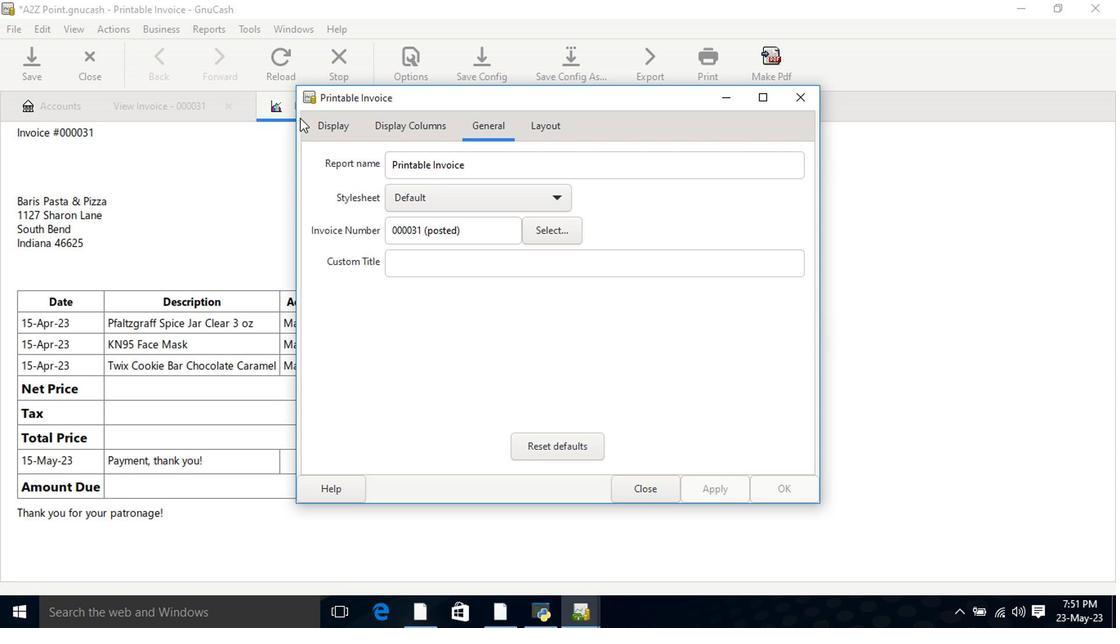 
Action: Mouse pressed left at (318, 129)
Screenshot: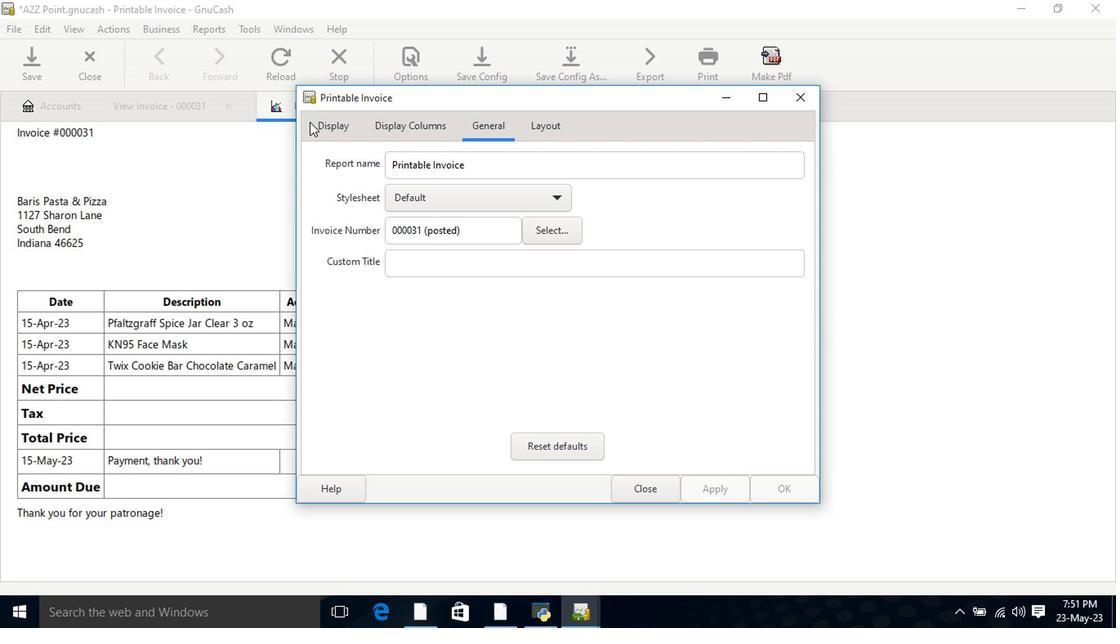 
Action: Mouse moved to (434, 316)
Screenshot: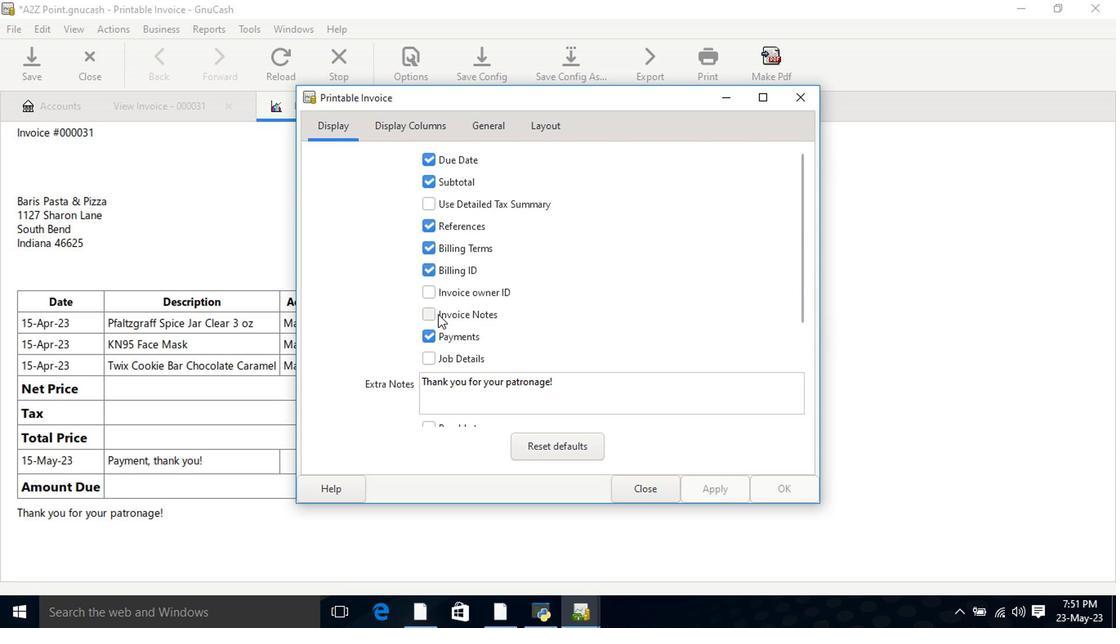 
Action: Mouse pressed left at (434, 316)
Screenshot: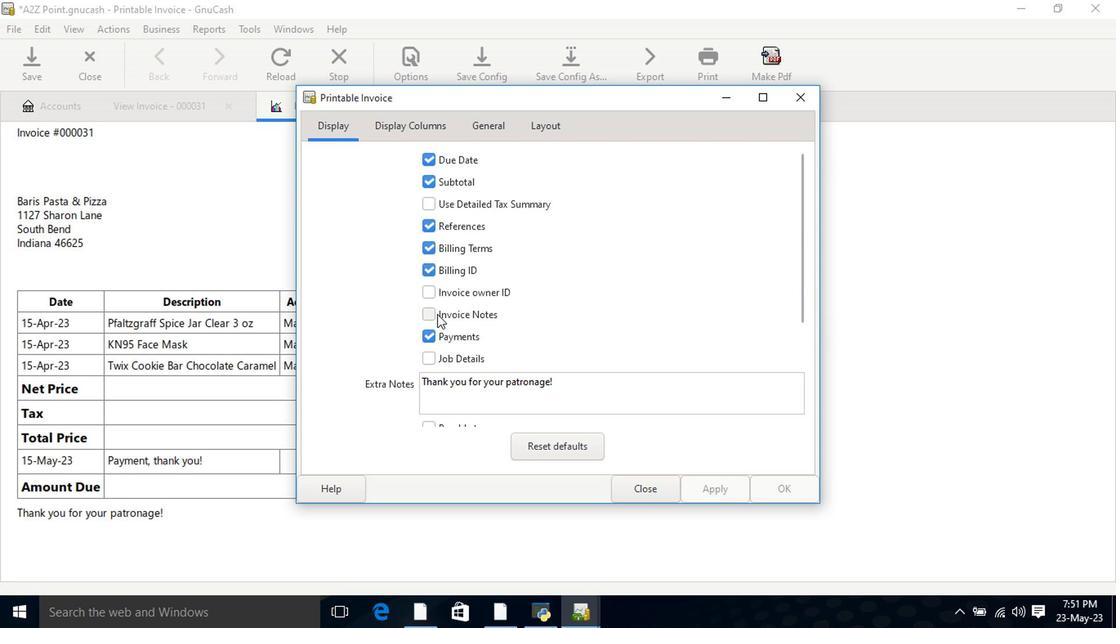 
Action: Mouse moved to (697, 485)
Screenshot: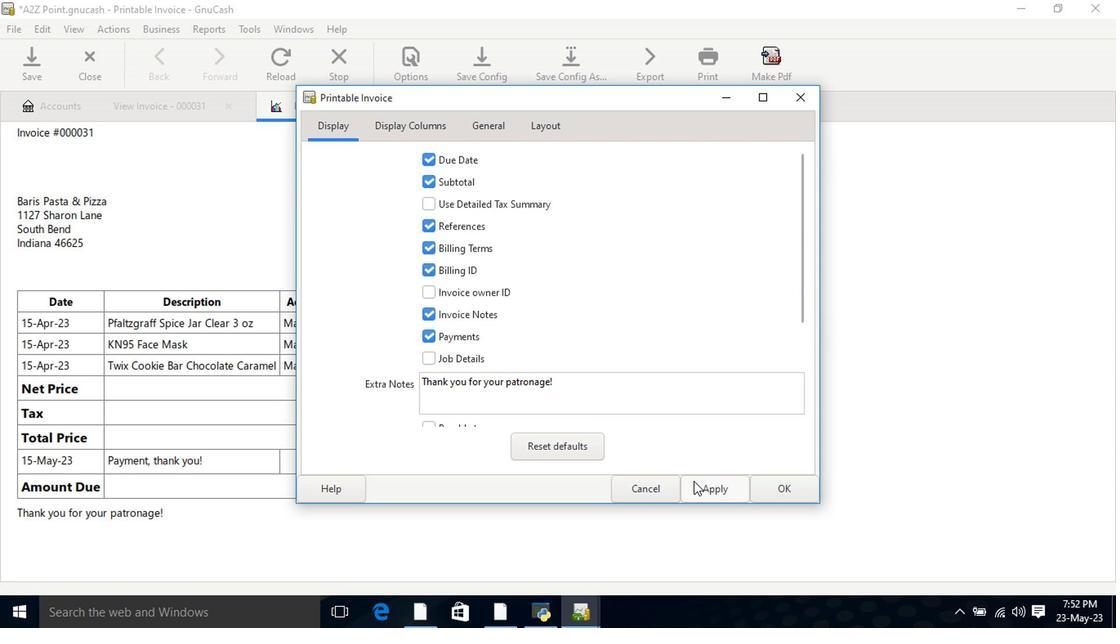 
Action: Mouse pressed left at (697, 485)
Screenshot: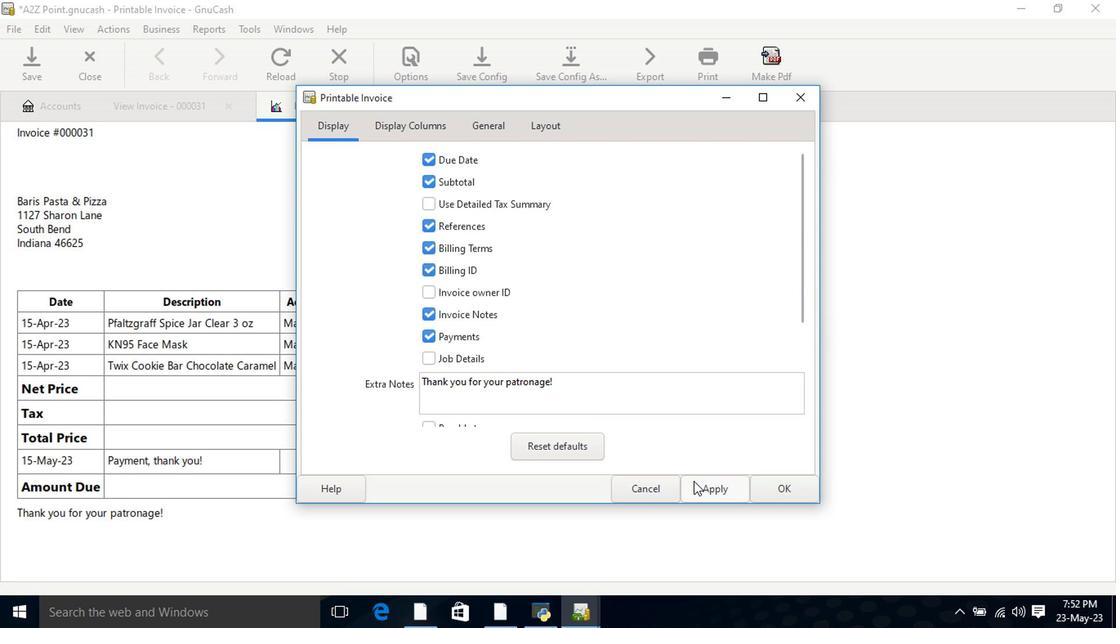 
Action: Mouse moved to (633, 488)
Screenshot: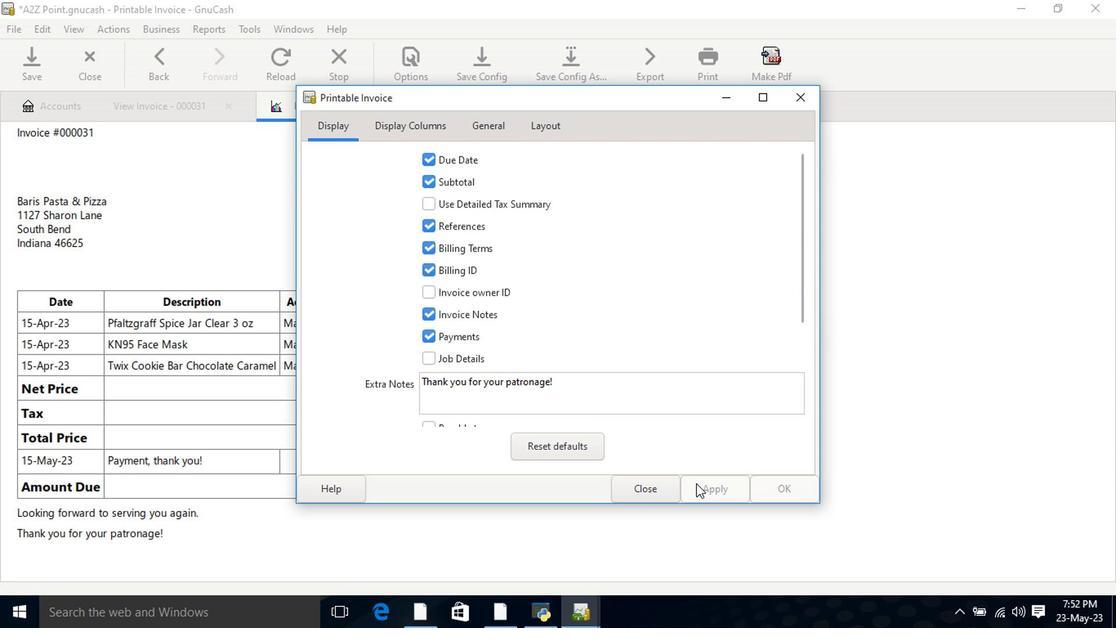 
Action: Mouse pressed left at (633, 488)
Screenshot: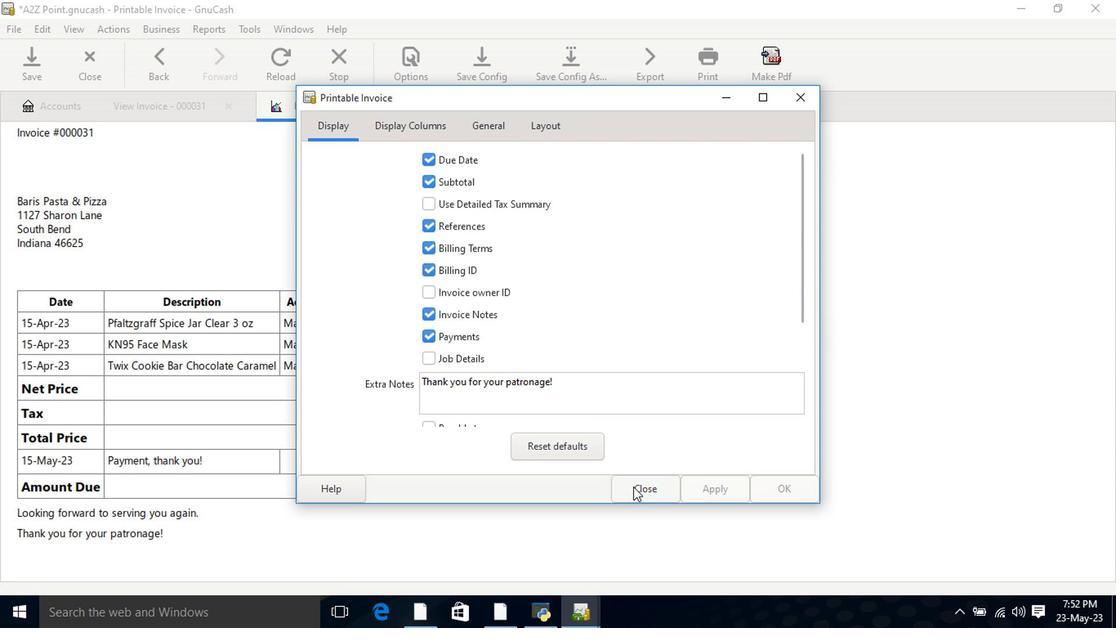 
Action: Mouse moved to (632, 489)
Screenshot: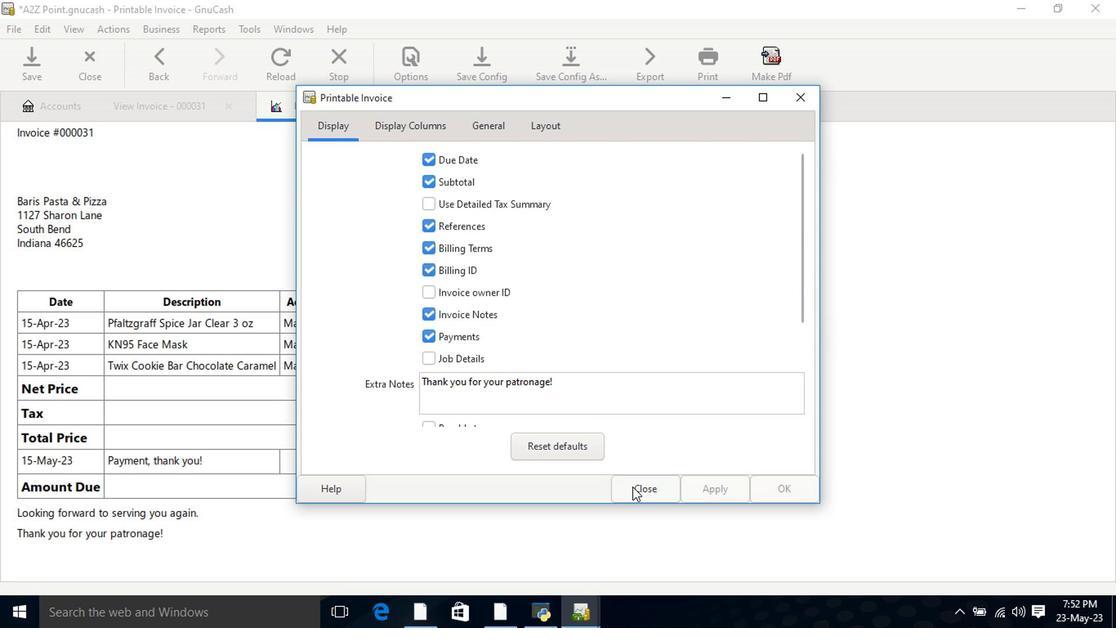 
